 Task: 1.3.16 Create global action
Action: Mouse moved to (656, 54)
Screenshot: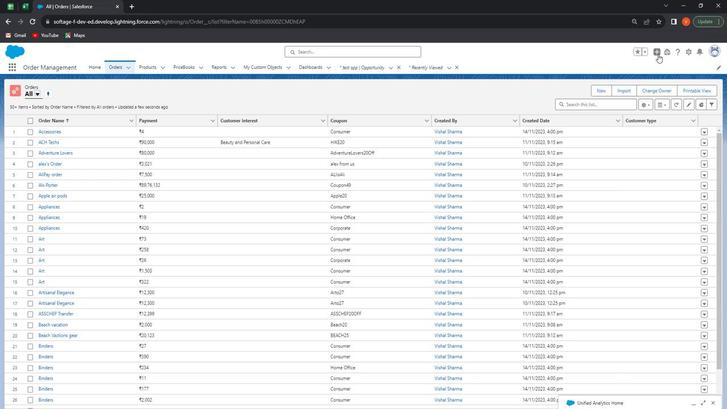 
Action: Mouse pressed left at (656, 54)
Screenshot: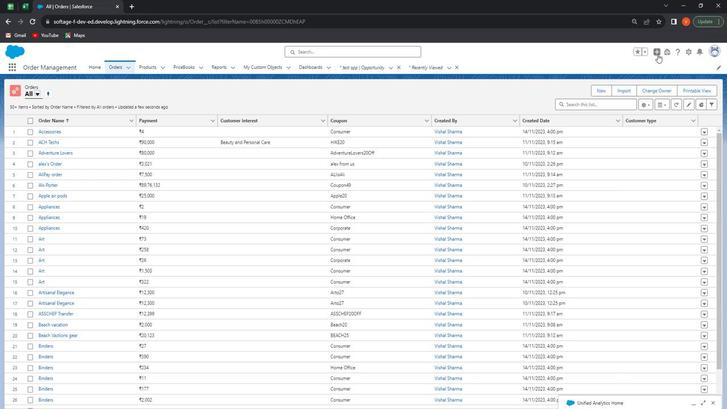 
Action: Mouse moved to (646, 68)
Screenshot: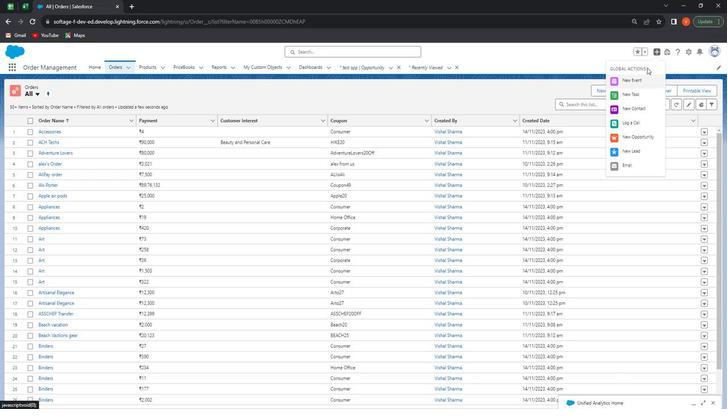 
Action: Mouse pressed left at (646, 68)
Screenshot: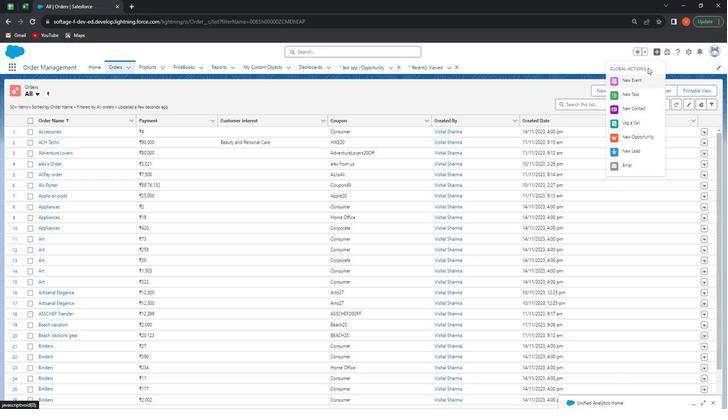 
Action: Mouse moved to (658, 52)
Screenshot: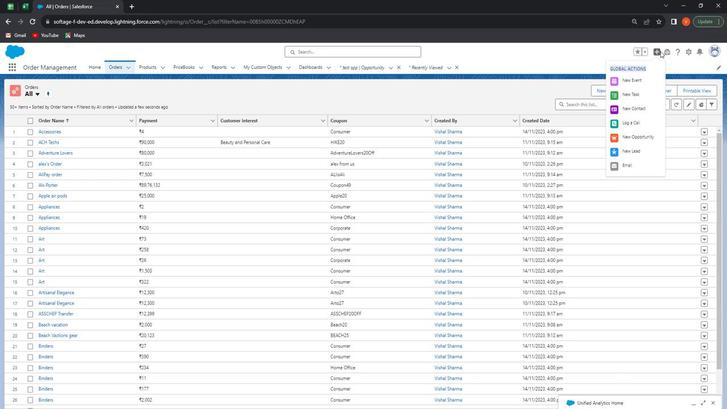 
Action: Mouse pressed left at (658, 52)
Screenshot: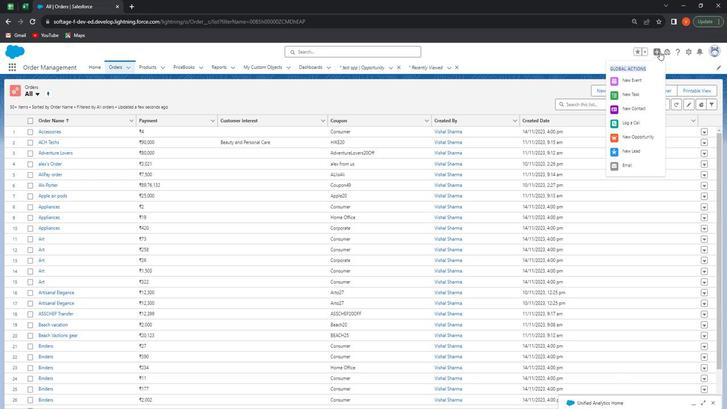 
Action: Mouse moved to (687, 53)
Screenshot: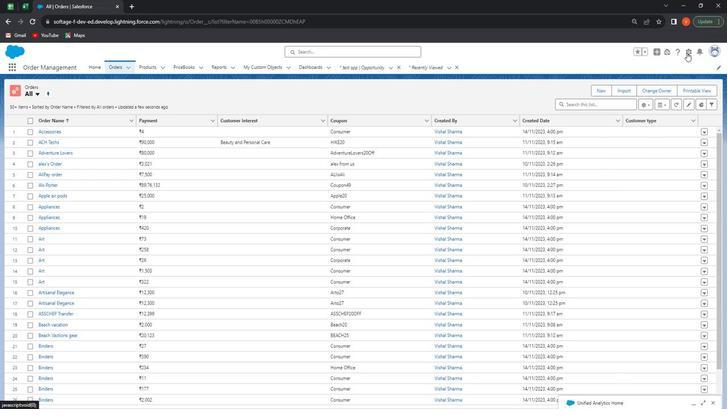 
Action: Mouse pressed left at (687, 53)
Screenshot: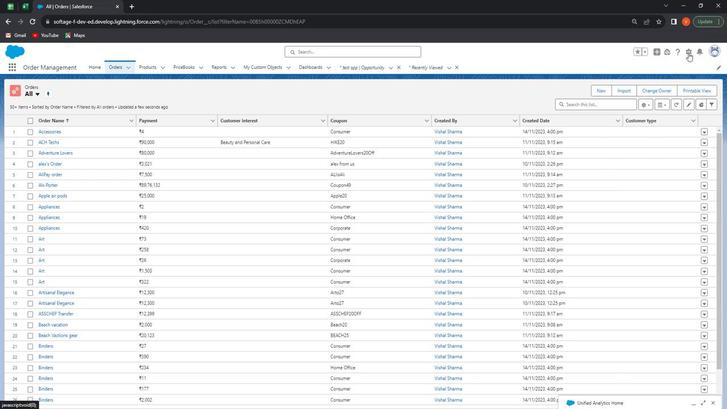 
Action: Mouse moved to (675, 71)
Screenshot: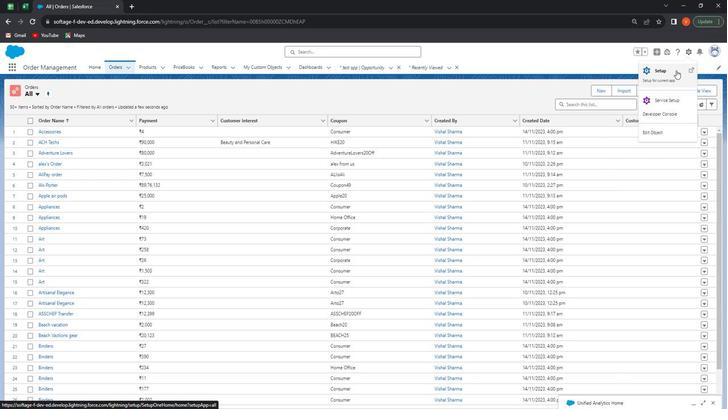 
Action: Mouse pressed left at (675, 71)
Screenshot: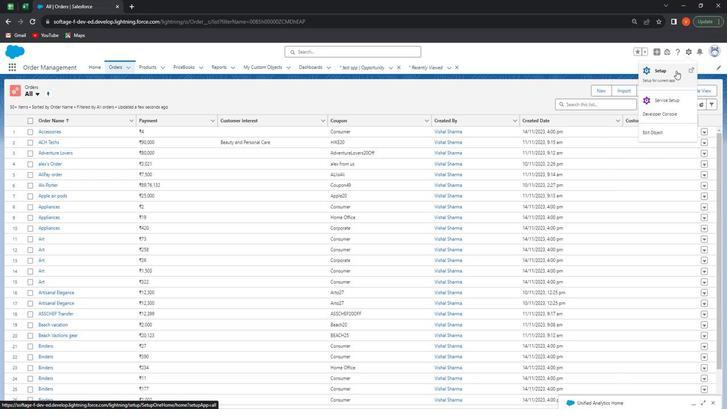 
Action: Mouse moved to (50, 86)
Screenshot: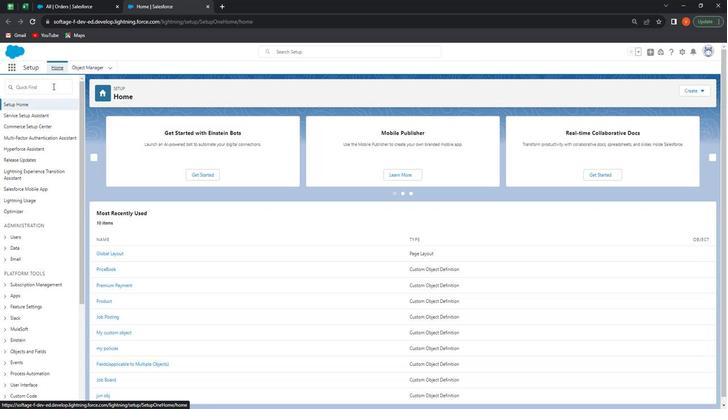
Action: Mouse pressed left at (50, 86)
Screenshot: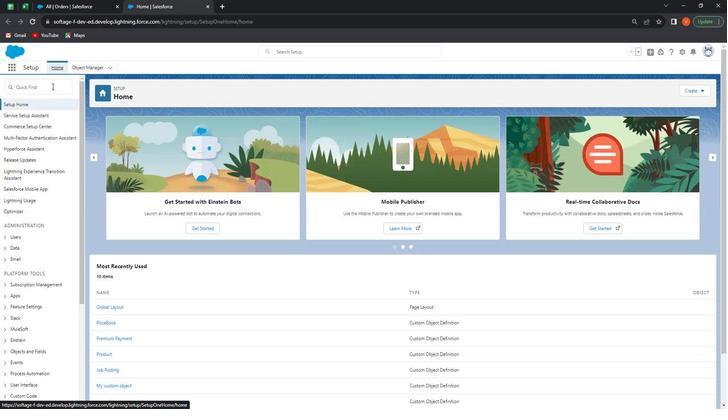 
Action: Mouse pressed left at (50, 86)
Screenshot: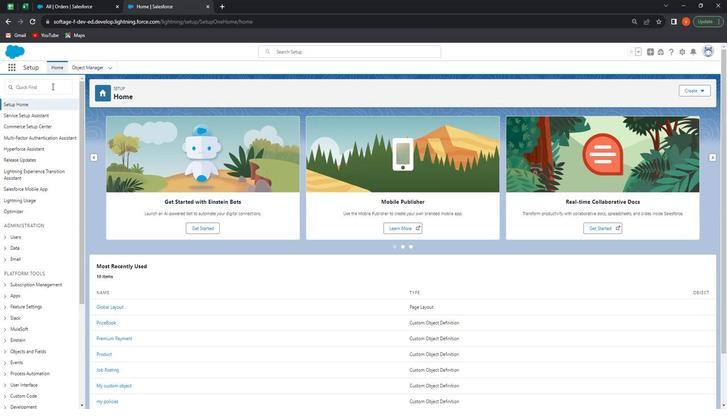 
Action: Key pressed <Key.shift>Global<Key.space>action
Screenshot: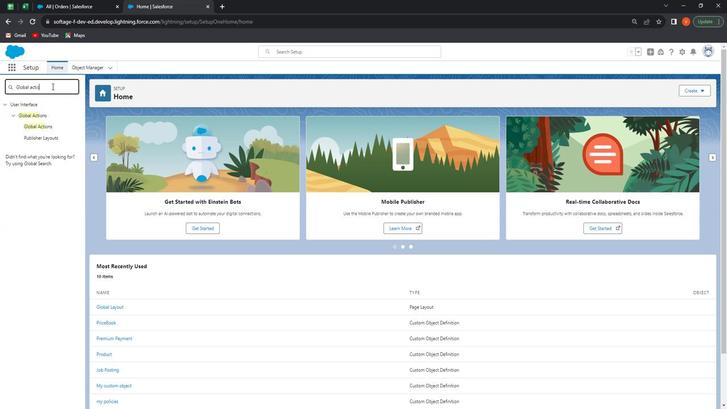 
Action: Mouse moved to (40, 126)
Screenshot: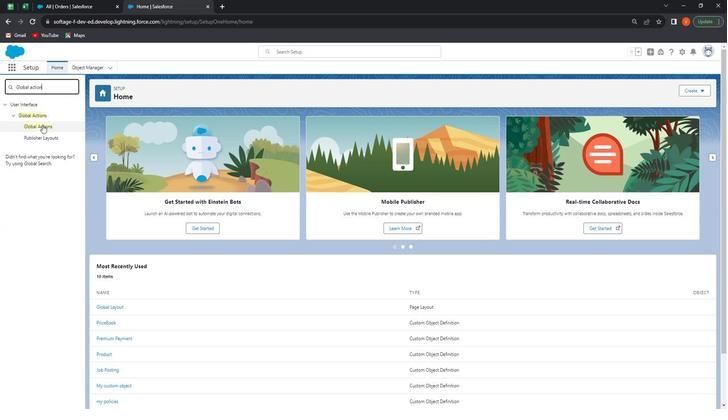 
Action: Mouse pressed left at (40, 126)
Screenshot: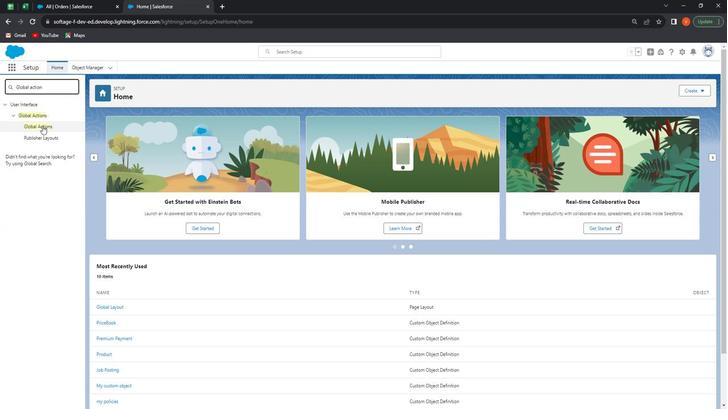 
Action: Mouse moved to (295, 153)
Screenshot: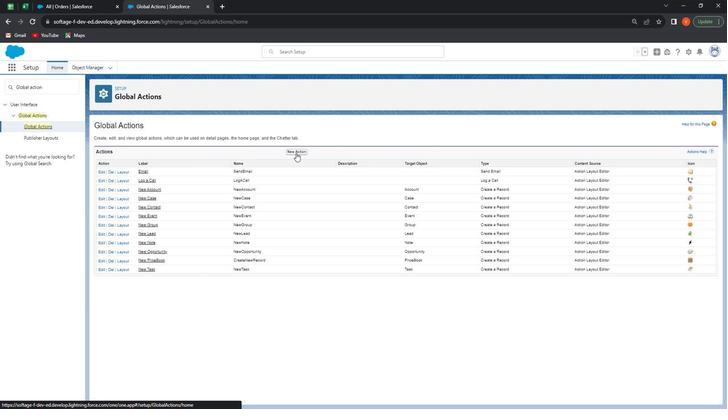 
Action: Mouse pressed left at (295, 153)
Screenshot: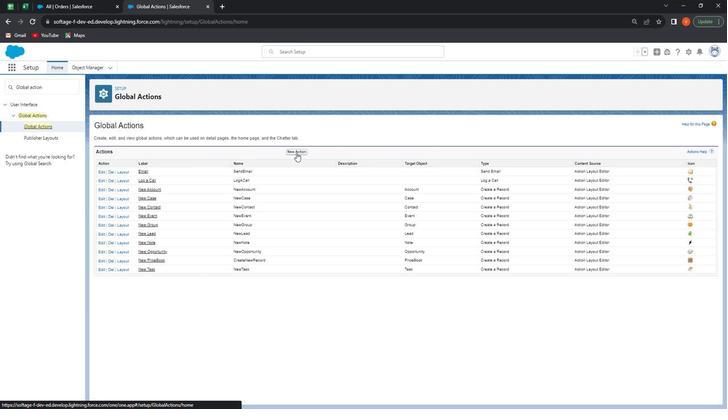 
Action: Mouse moved to (246, 167)
Screenshot: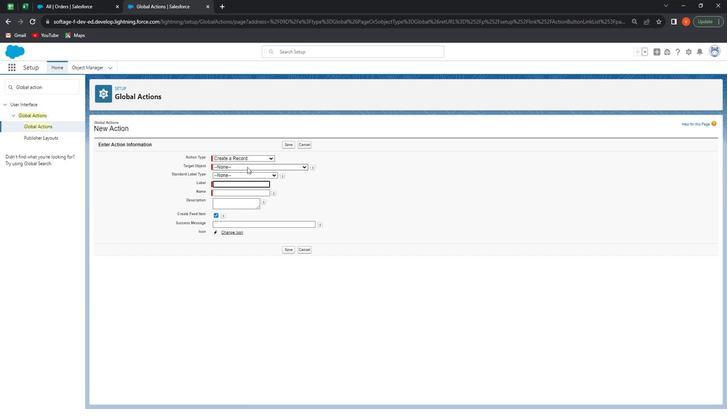 
Action: Mouse pressed left at (246, 167)
Screenshot: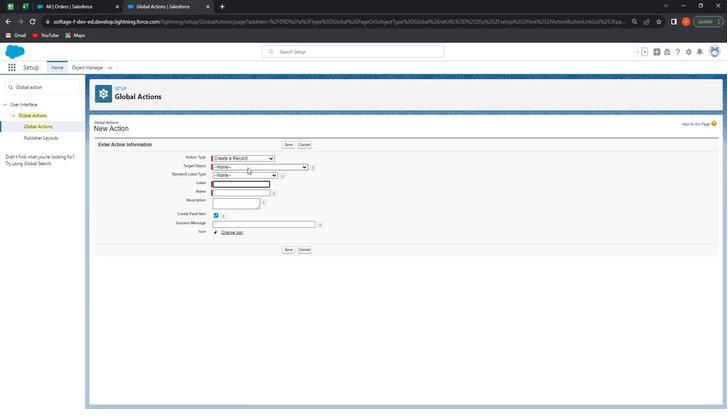 
Action: Mouse moved to (253, 248)
Screenshot: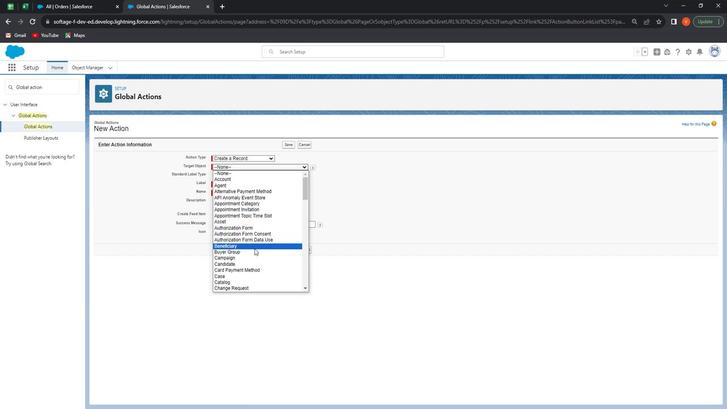 
Action: Mouse scrolled (253, 247) with delta (0, 0)
Screenshot: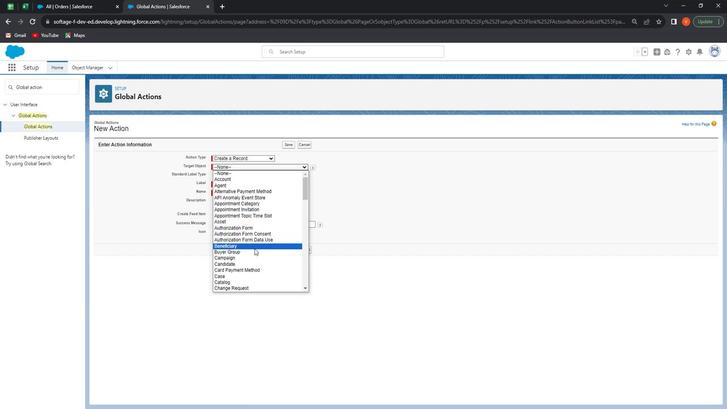 
Action: Mouse moved to (254, 248)
Screenshot: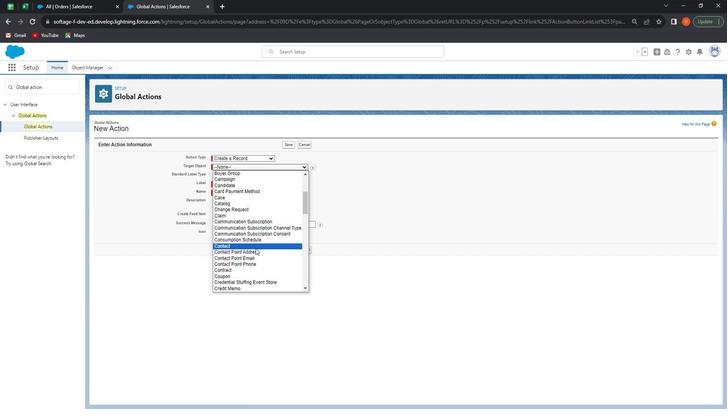 
Action: Mouse scrolled (254, 247) with delta (0, 0)
Screenshot: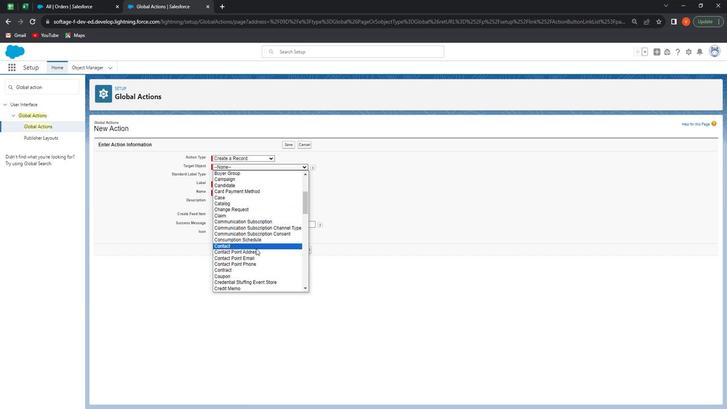 
Action: Key pressed <Key.down><Key.down><Key.down><Key.down><Key.down><Key.down><Key.down><Key.down><Key.down><Key.down><Key.down><Key.down><Key.down><Key.down><Key.down><Key.down><Key.down><Key.down><Key.down><Key.down><Key.down><Key.down><Key.down><Key.down><Key.down><Key.down><Key.down><Key.down><Key.down><Key.down><Key.down><Key.enter>
Screenshot: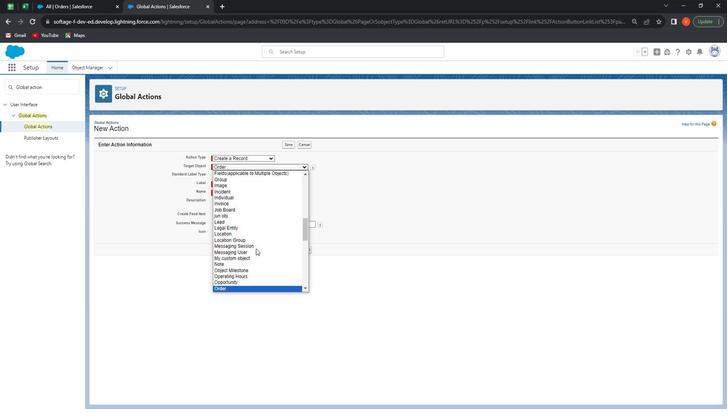 
Action: Mouse moved to (248, 185)
Screenshot: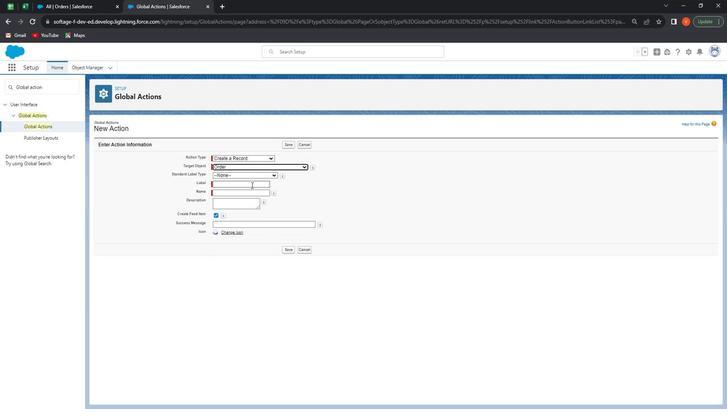 
Action: Mouse pressed left at (248, 185)
Screenshot: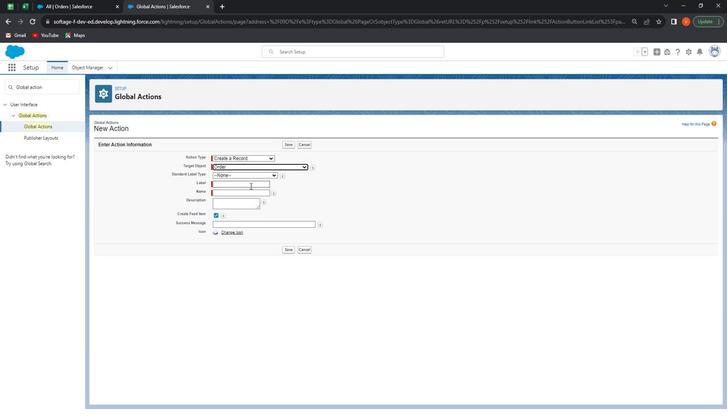 
Action: Key pressed <Key.shift>Create<Key.space><Key.shift><Key.backspace><Key.backspace><Key.backspace><Key.backspace><Key.backspace><Key.backspace><Key.backspace><Key.backspace><Key.backspace><Key.backspace><Key.backspace><Key.backspace><Key.backspace><Key.shift>New<Key.space><Key.shift><Key.shift><Key.shift><Key.shift>Order
Screenshot: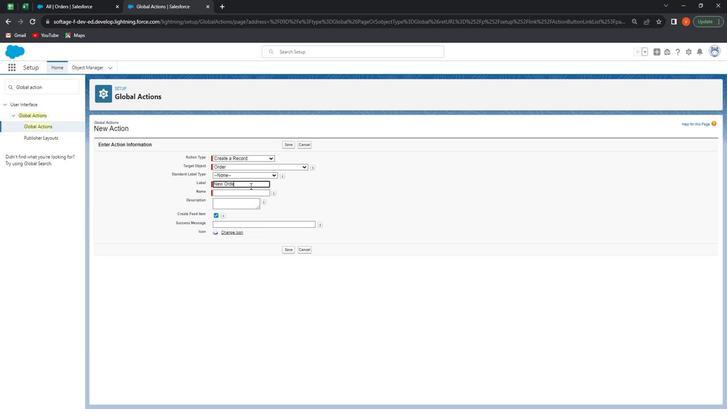 
Action: Mouse moved to (246, 196)
Screenshot: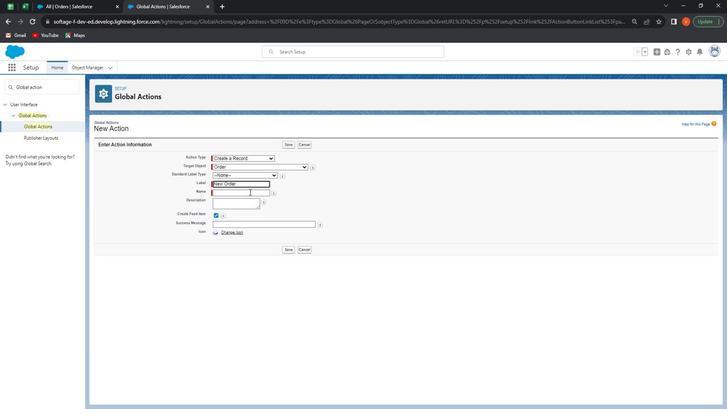
Action: Mouse pressed left at (246, 196)
Screenshot: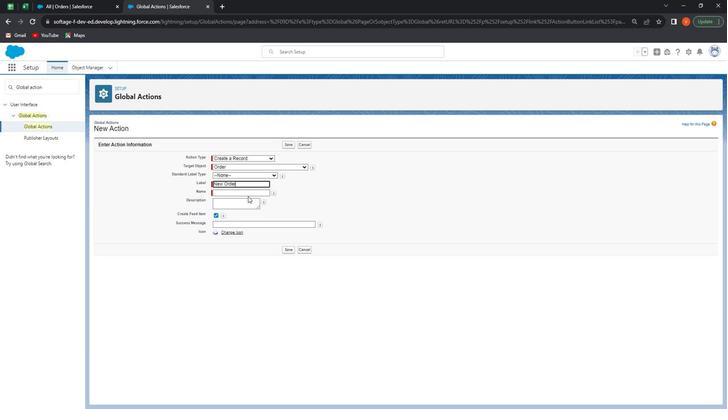 
Action: Mouse moved to (227, 203)
Screenshot: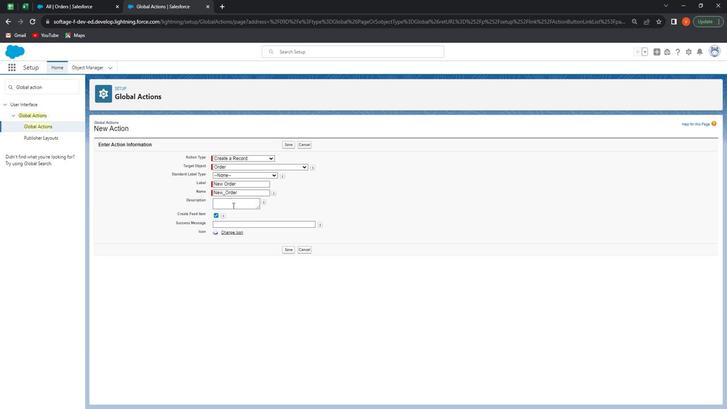 
Action: Mouse pressed left at (227, 203)
Screenshot: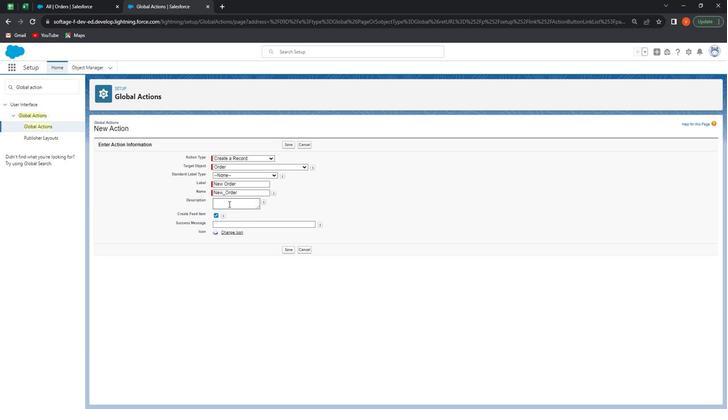 
Action: Key pressed <Key.shift><Key.shift><Key.shift><Key.shift><Key.shift><Key.shift>Create<Key.space><Key.shift>New<Key.space><Key.shift>Record<Key.space>from<Key.space><Key.shift>Global<Key.space>action<Key.space>it<Key.space>is<Key.space>easy<Key.space>to<Key.space>create<Key.space>records<Key.space>from<Key.space>f<Key.backspace>global<Key.space>action<Key.space>its<Key.space>fast<Key.space>and<Key.space>easy.<Key.space>thanl<Key.backspace><Key.backspace><Key.backspace><Key.backspace><Key.backspace><Key.shift>Thab<Key.backspace>nks<Key.space>fi<Key.backspace>or<Key.space>reading.
Screenshot: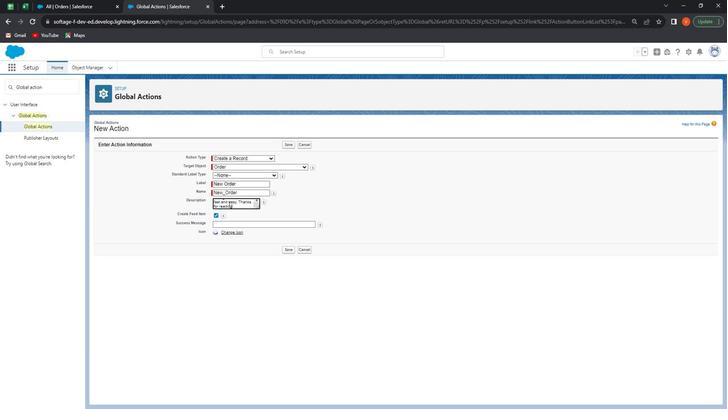 
Action: Mouse moved to (232, 221)
Screenshot: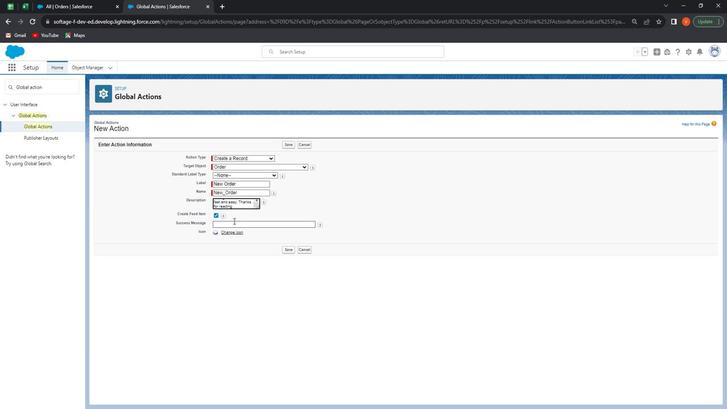 
Action: Mouse pressed left at (232, 221)
Screenshot: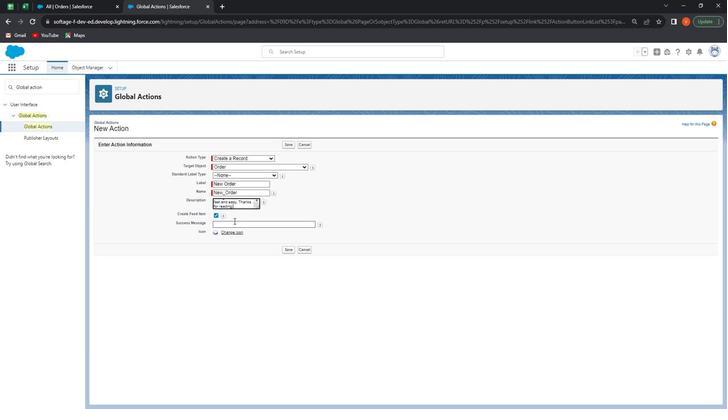 
Action: Mouse moved to (244, 227)
Screenshot: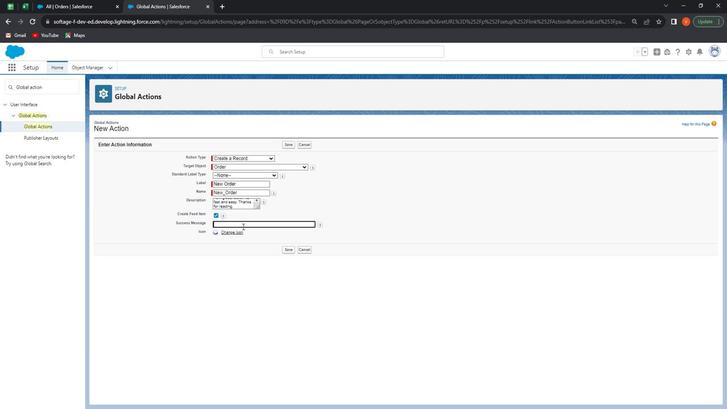 
Action: Key pressed <Key.shift><Key.shift><Key.shift><Key.shift><Key.shift><Key.shift><Key.shift><Key.shift><Key.shift><Key.shift><Key.shift><Key.shift><Key.shift><Key.shift><Key.shift><Key.shift><Key.shift><Key.shift><Key.shift><Key.shift><Key.shift><Key.shift><Key.shift><Key.shift><Key.shift><Key.shift><Key.shift><Key.shift><Key.shift><Key.shift><Key.shift><Key.shift><Key.shift><Key.shift><Key.shift><Key.shift><Key.shift><Key.shift><Key.shift><Key.shift><Key.shift><Key.shift><Key.shift><Key.shift><Key.shift><Key.shift><Key.shift><Key.shift><Key.shift><Key.shift><Key.shift><Key.shift><Key.shift><Key.shift><Key.shift><Key.shift>You<Key.space>have<Key.space>created<Key.space>rec<Key.backspace><Key.backspace><Key.backspace><Key.shift>Order<Key.space><Key.shift>Record<Key.space>successfully<Key.space>
Screenshot: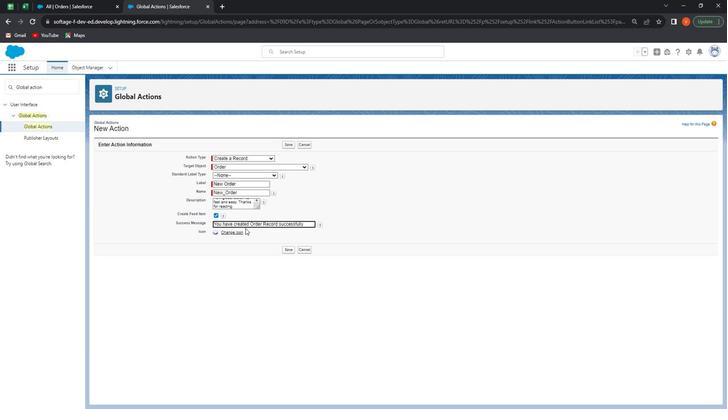 
Action: Mouse moved to (319, 228)
Screenshot: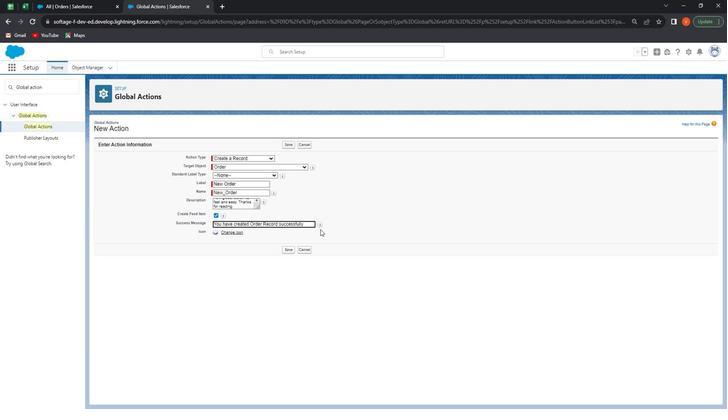 
Action: Key pressed <Key.shift>Thanks<Key.shift>!!
Screenshot: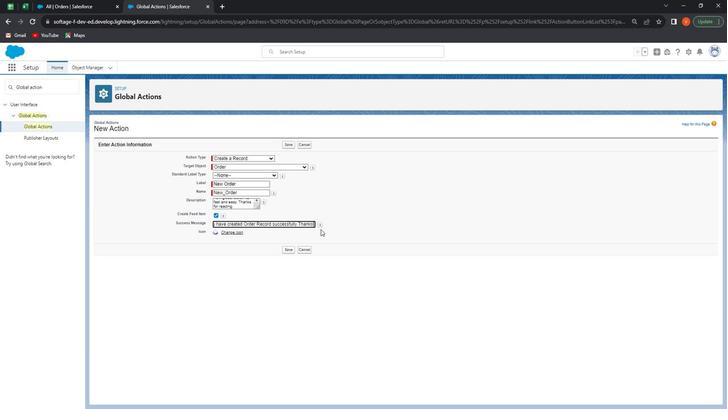 
Action: Mouse moved to (289, 248)
Screenshot: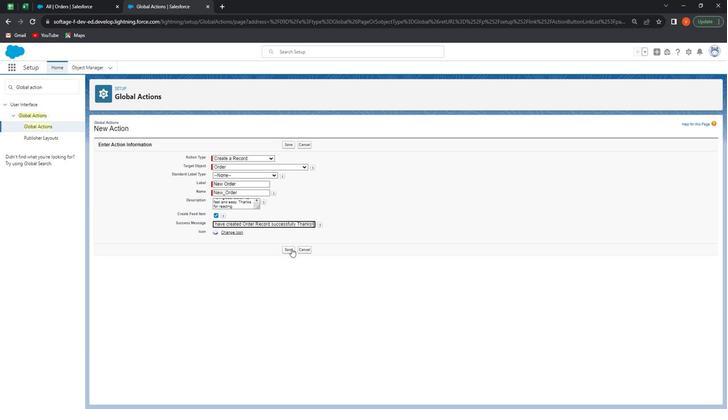 
Action: Mouse pressed left at (289, 248)
Screenshot: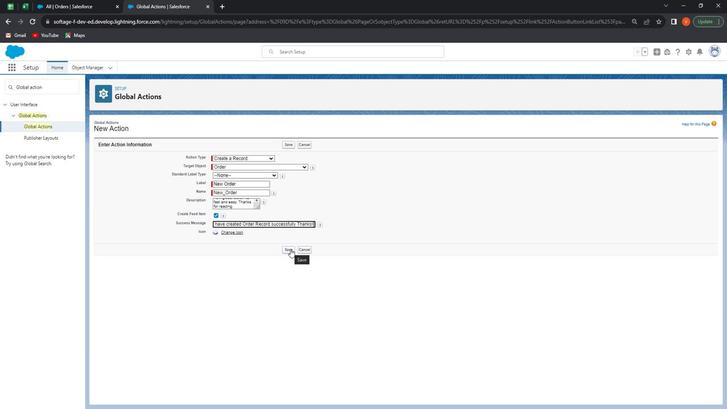 
Action: Mouse moved to (212, 147)
Screenshot: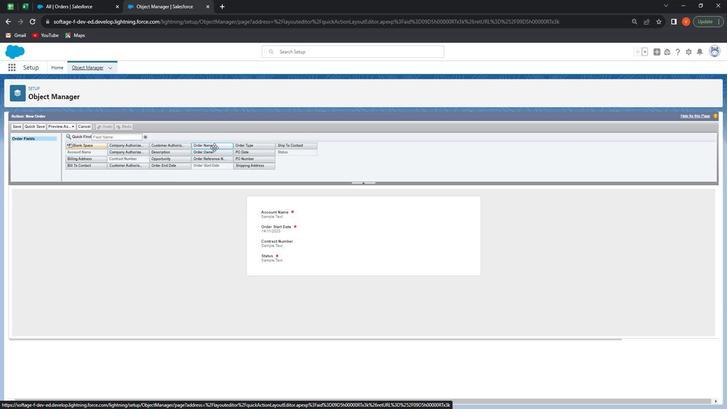 
Action: Mouse pressed left at (212, 147)
Screenshot: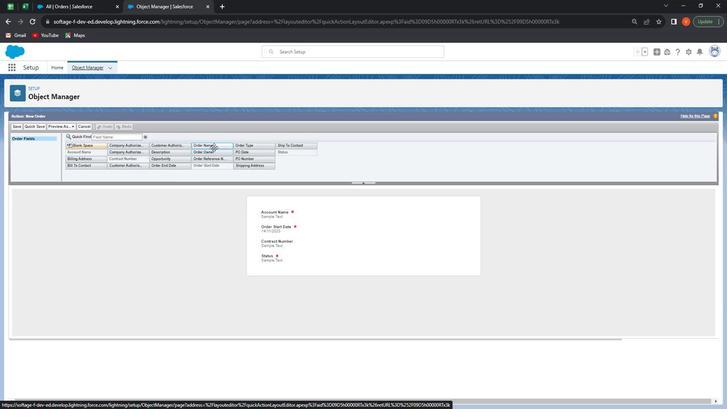 
Action: Mouse moved to (255, 147)
Screenshot: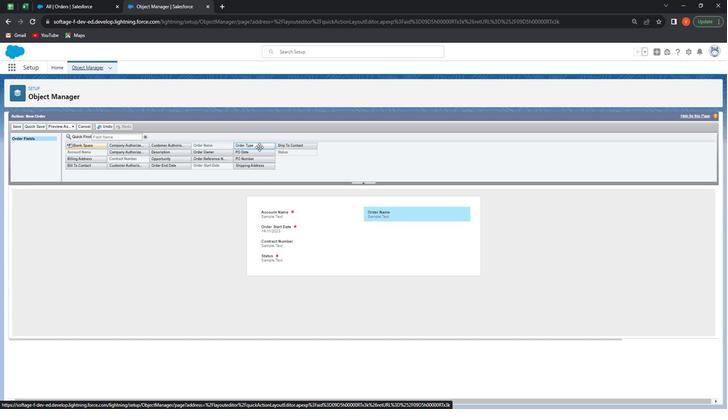 
Action: Mouse pressed left at (255, 147)
Screenshot: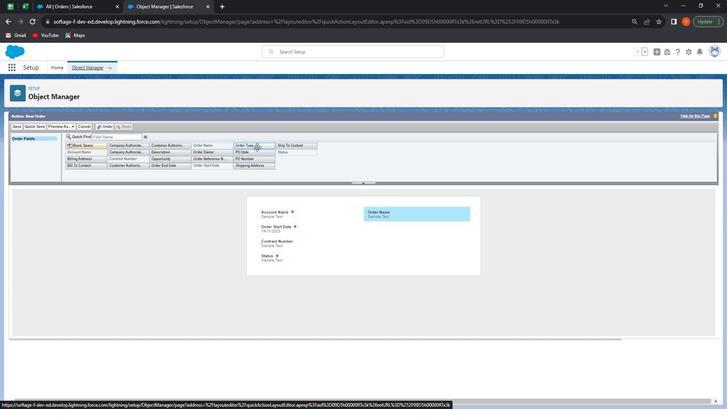 
Action: Mouse moved to (253, 168)
Screenshot: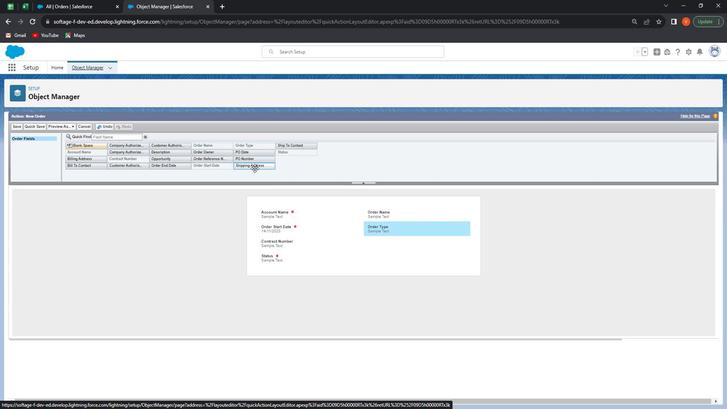 
Action: Mouse pressed left at (253, 168)
Screenshot: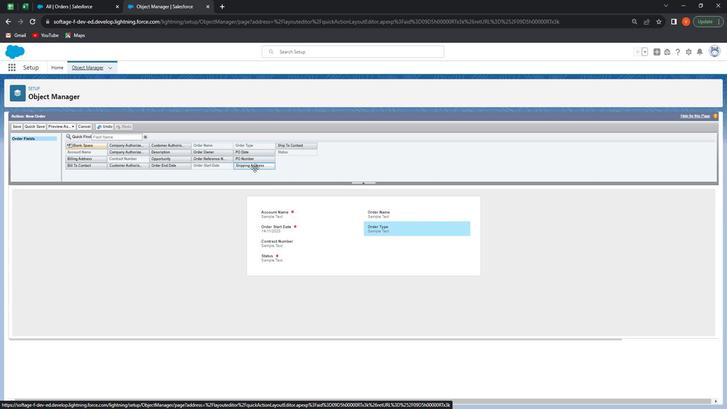 
Action: Mouse moved to (87, 160)
Screenshot: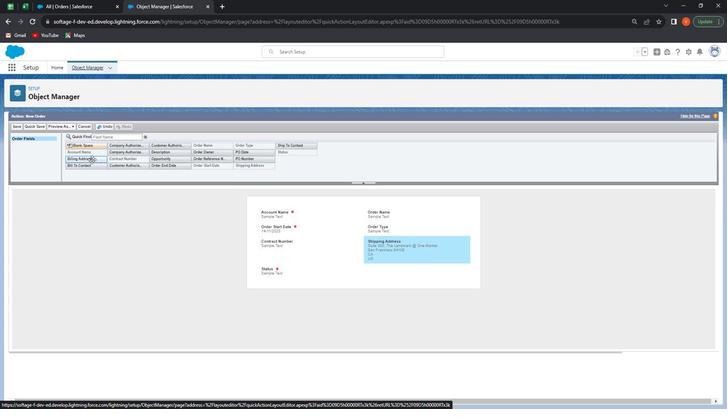 
Action: Mouse pressed left at (87, 160)
Screenshot: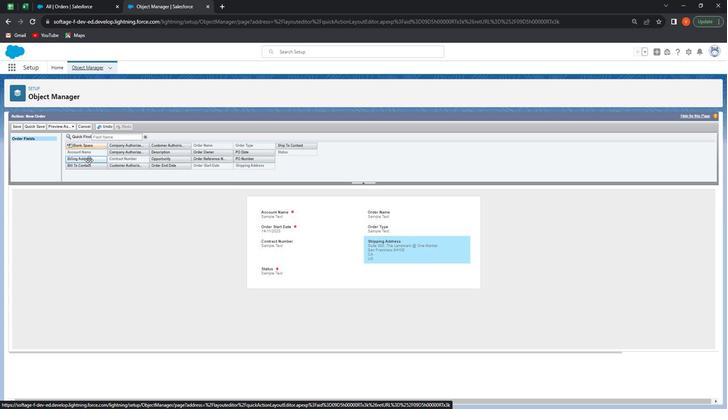 
Action: Mouse moved to (169, 153)
Screenshot: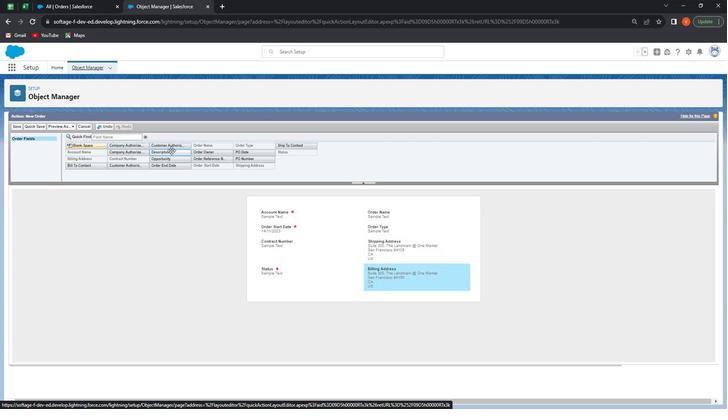 
Action: Mouse pressed left at (169, 153)
Screenshot: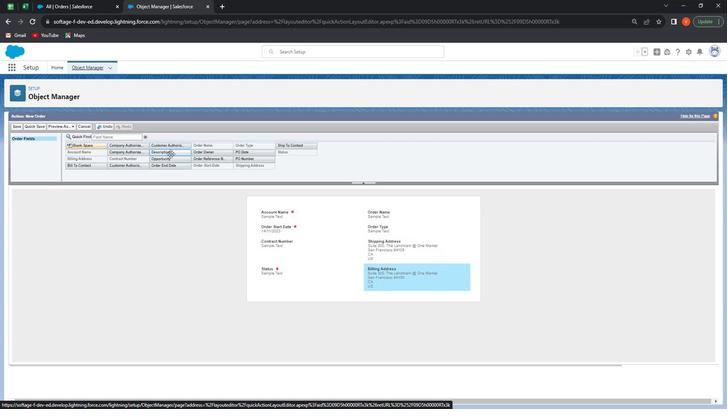 
Action: Mouse moved to (19, 126)
Screenshot: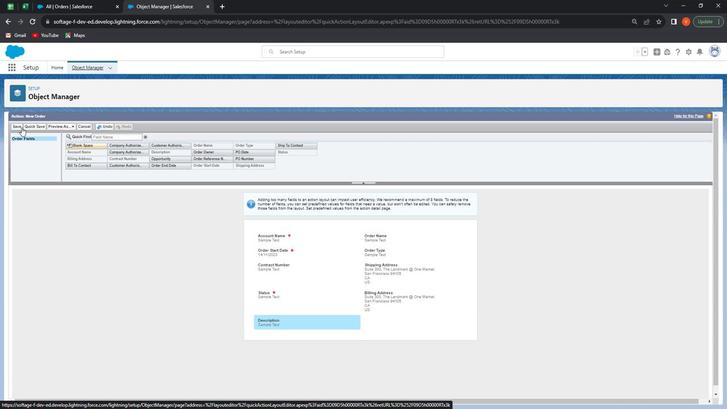
Action: Mouse pressed left at (19, 126)
Screenshot: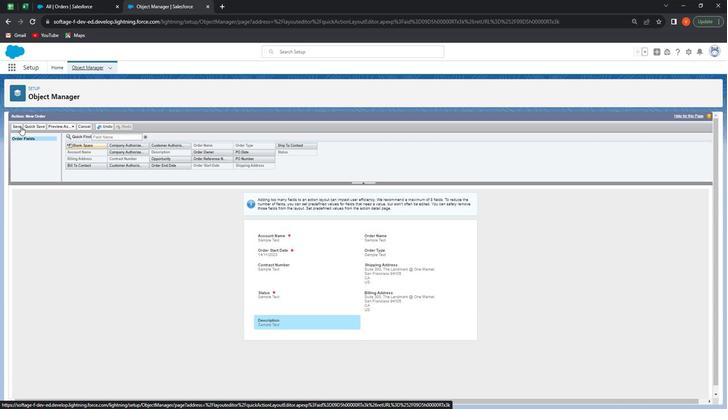 
Action: Mouse moved to (61, 68)
Screenshot: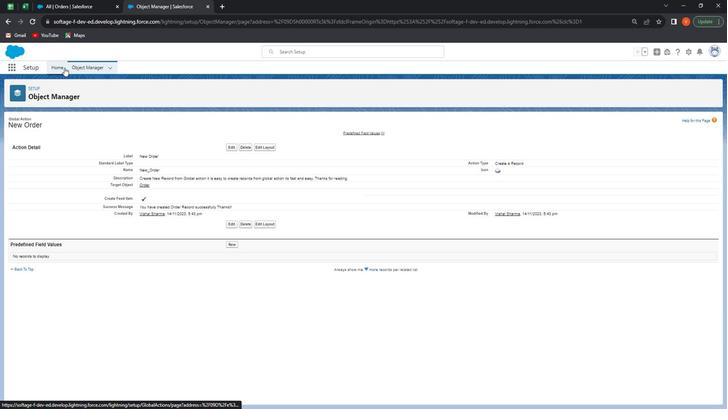 
Action: Mouse pressed left at (61, 68)
Screenshot: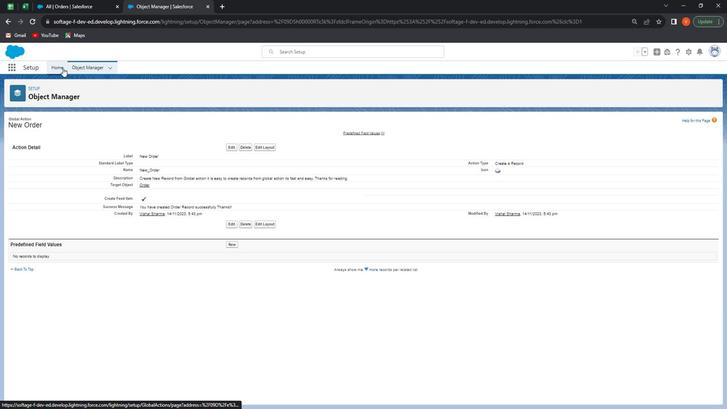 
Action: Mouse moved to (47, 123)
Screenshot: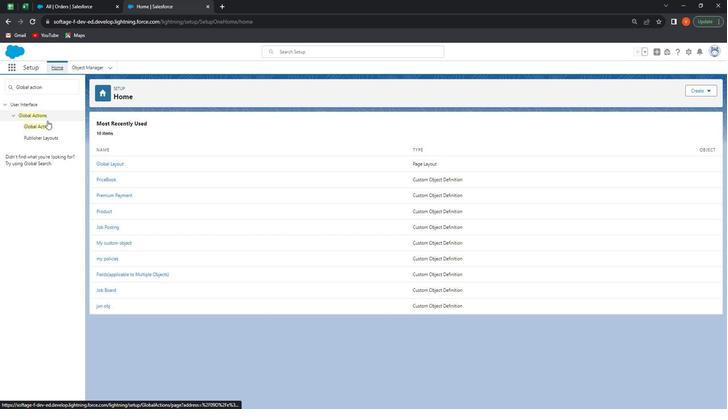 
Action: Mouse pressed left at (47, 123)
Screenshot: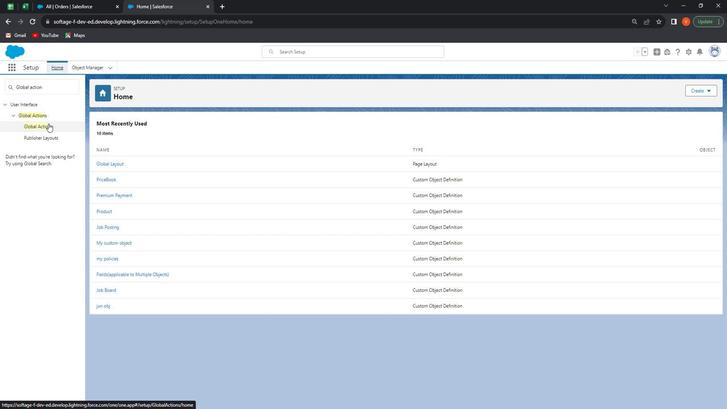 
Action: Mouse moved to (39, 138)
Screenshot: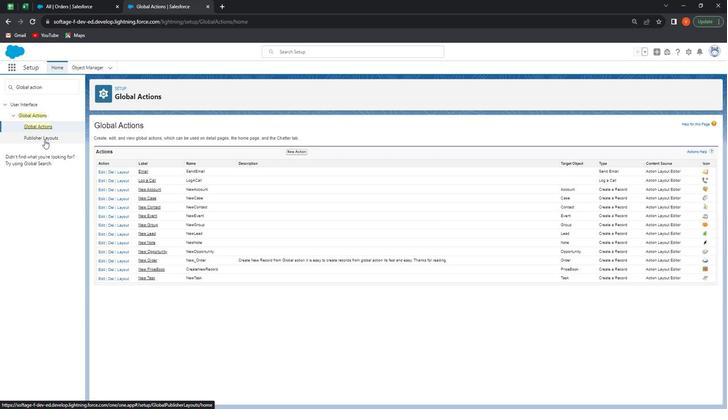 
Action: Mouse pressed left at (39, 138)
Screenshot: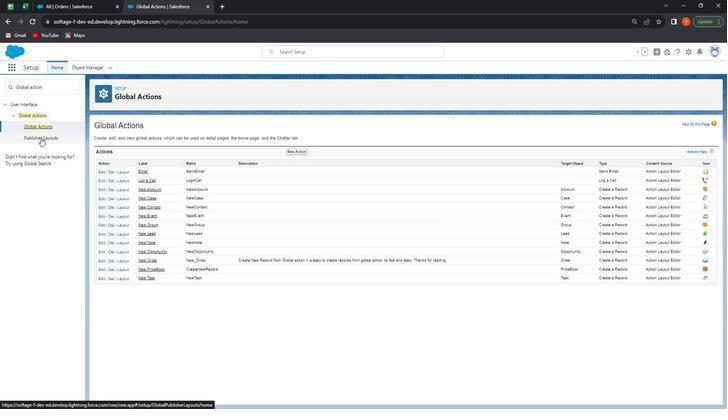 
Action: Mouse moved to (102, 176)
Screenshot: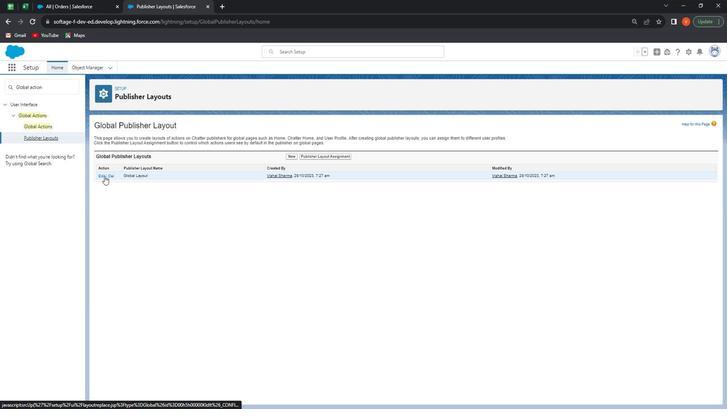 
Action: Mouse pressed left at (102, 176)
Screenshot: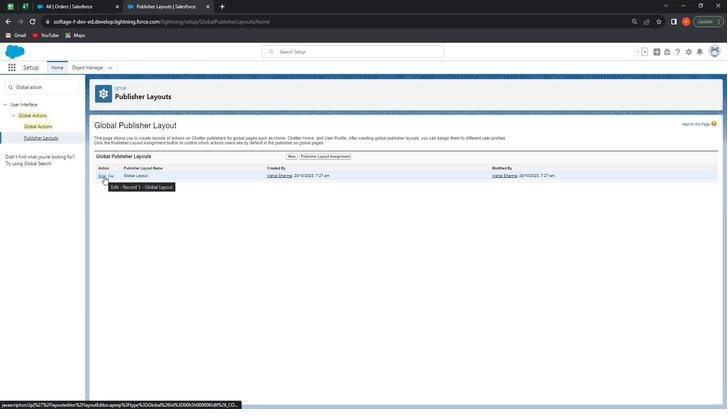 
Action: Mouse moved to (133, 147)
Screenshot: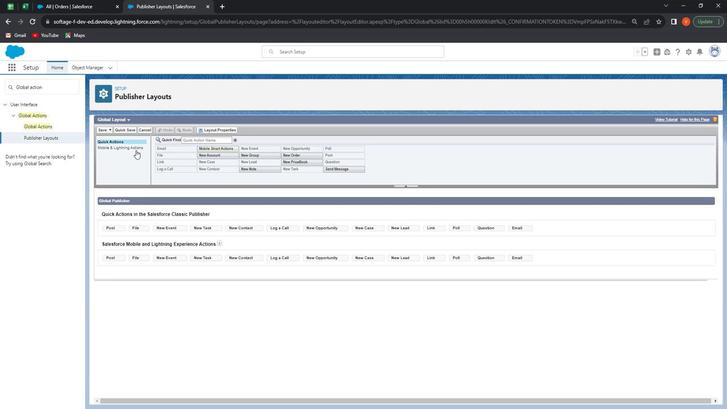 
Action: Mouse pressed left at (133, 147)
Screenshot: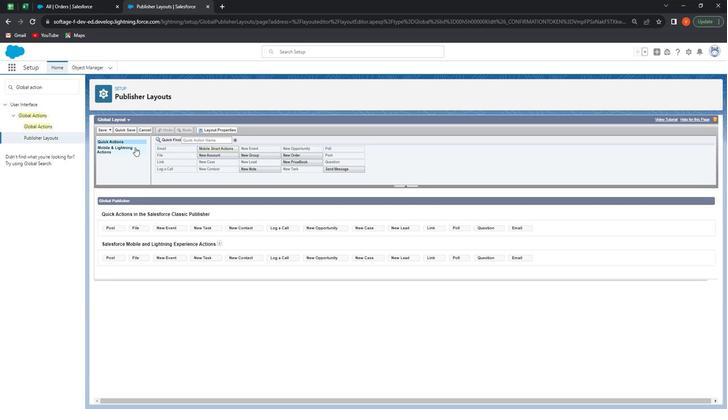 
Action: Mouse moved to (298, 161)
Screenshot: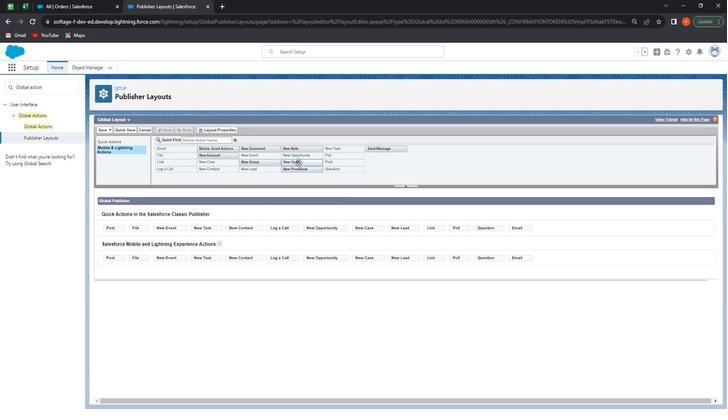 
Action: Mouse pressed left at (298, 161)
Screenshot: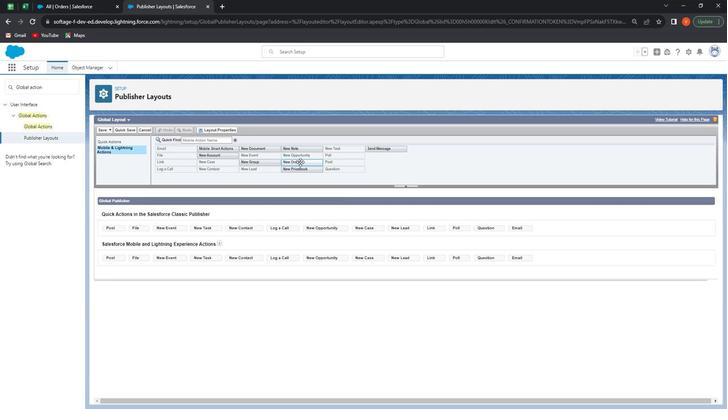 
Action: Mouse moved to (657, 53)
Screenshot: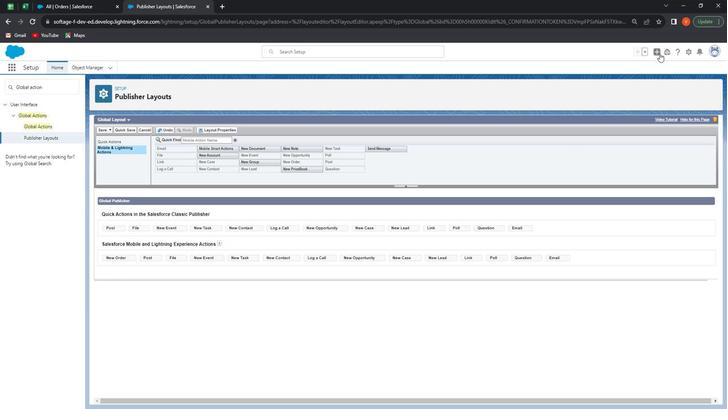 
Action: Mouse pressed left at (657, 53)
Screenshot: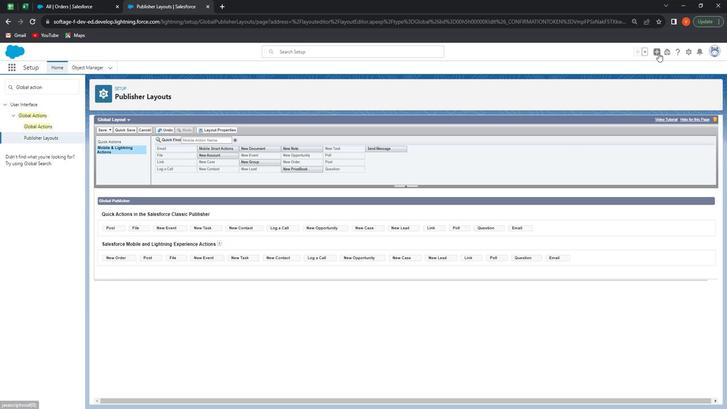 
Action: Mouse moved to (206, 300)
Screenshot: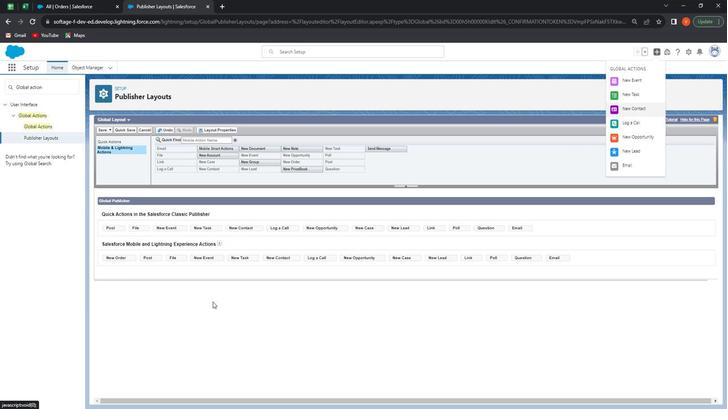 
Action: Mouse pressed left at (206, 300)
Screenshot: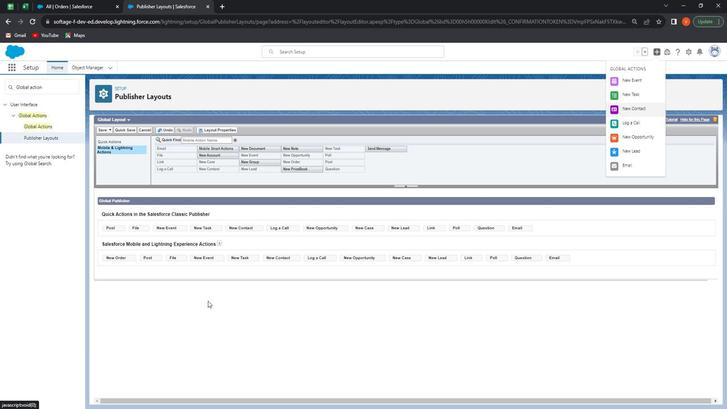 
Action: Mouse moved to (115, 256)
Screenshot: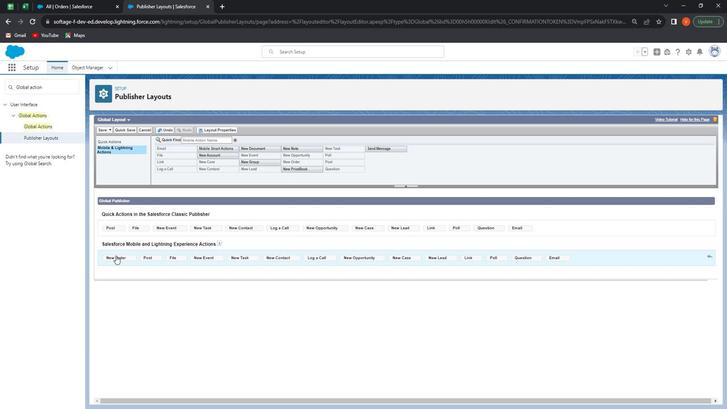 
Action: Mouse pressed left at (115, 256)
Screenshot: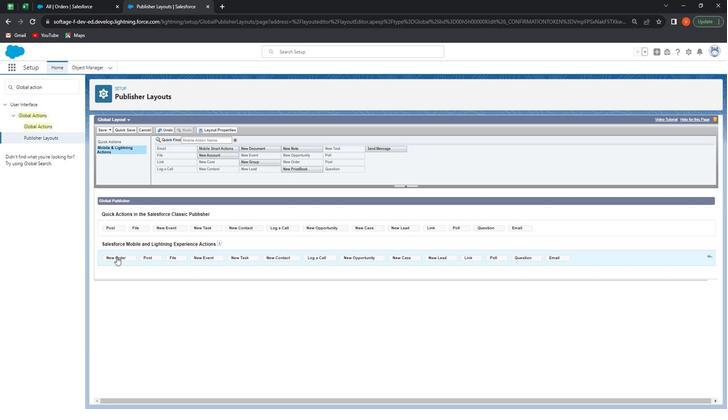 
Action: Mouse moved to (551, 257)
Screenshot: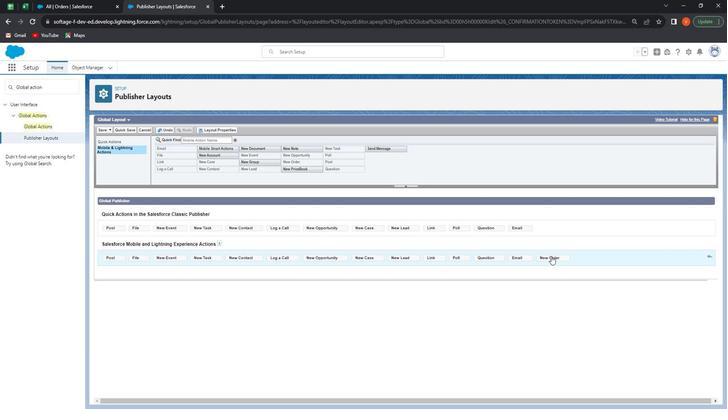 
Action: Mouse pressed left at (551, 257)
Screenshot: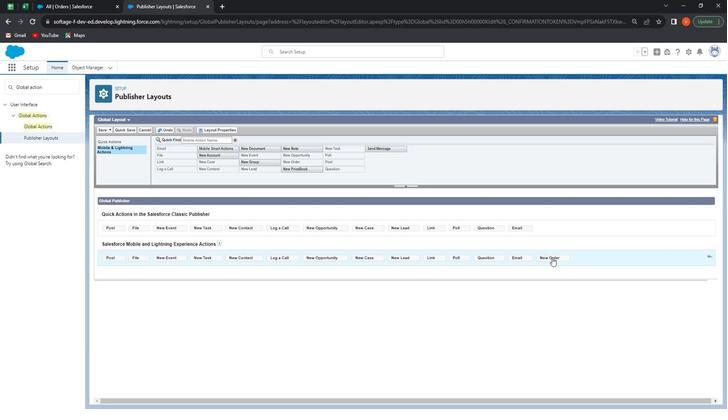 
Action: Mouse moved to (100, 130)
Screenshot: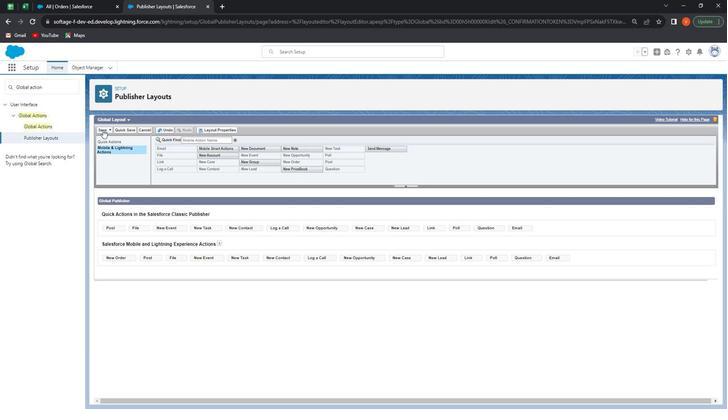 
Action: Mouse pressed left at (100, 130)
Screenshot: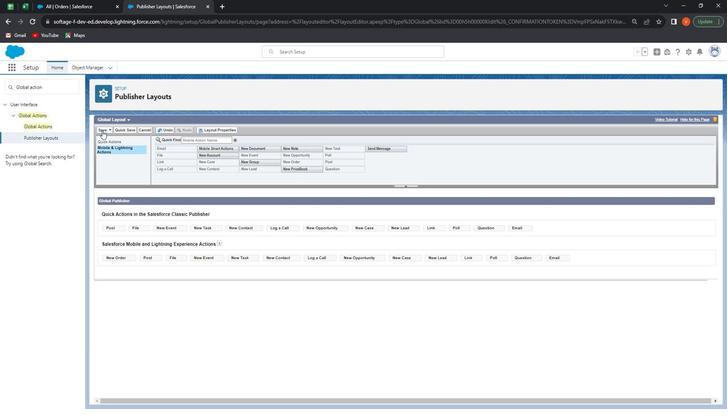 
Action: Mouse moved to (30, 17)
Screenshot: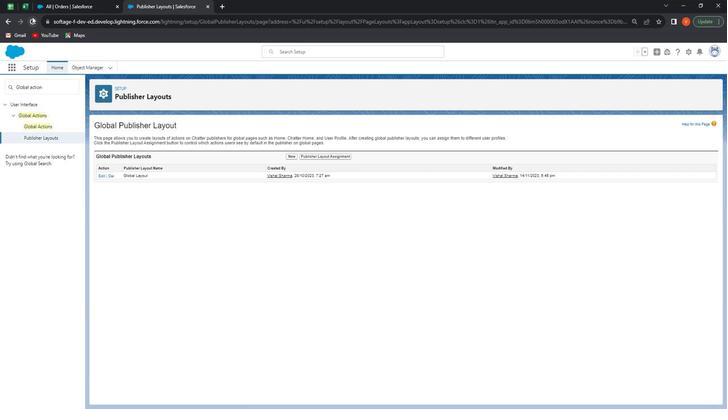 
Action: Mouse pressed left at (30, 17)
Screenshot: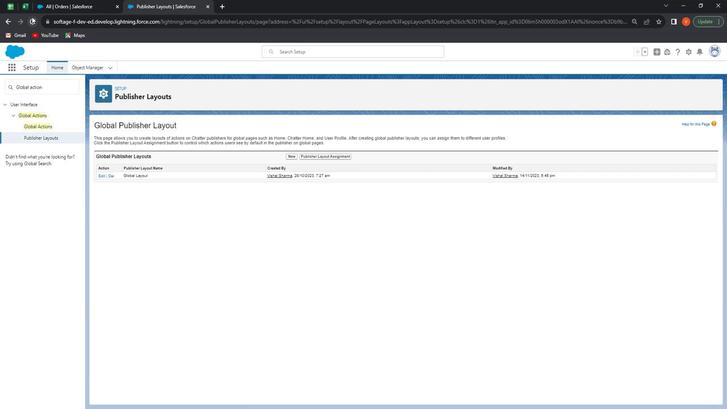 
Action: Mouse moved to (656, 52)
Screenshot: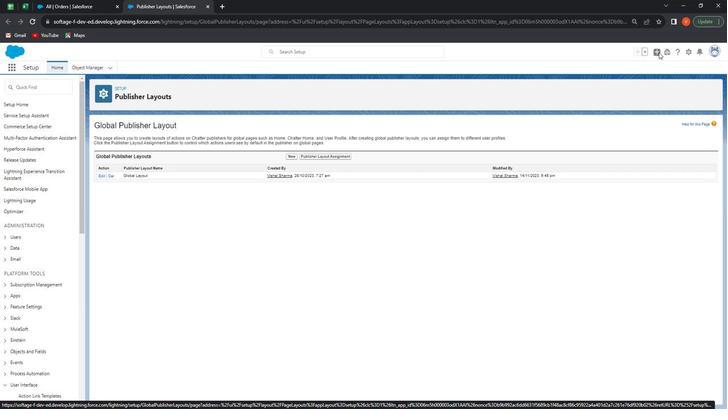 
Action: Mouse pressed left at (656, 52)
Screenshot: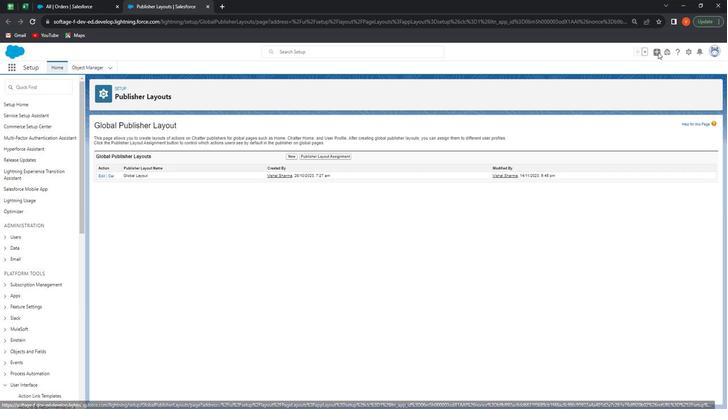 
Action: Mouse moved to (626, 79)
Screenshot: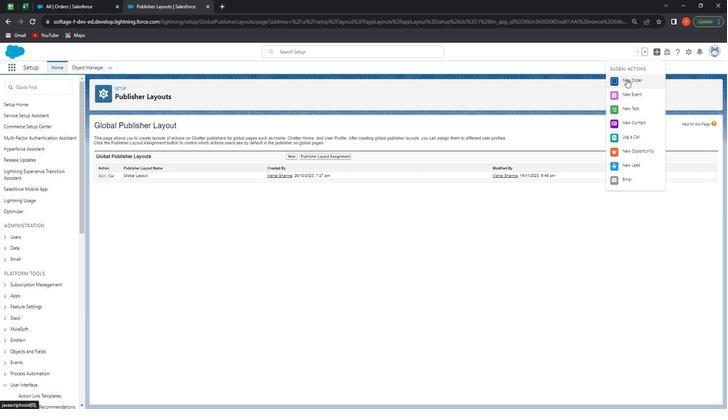 
Action: Mouse pressed left at (626, 79)
Screenshot: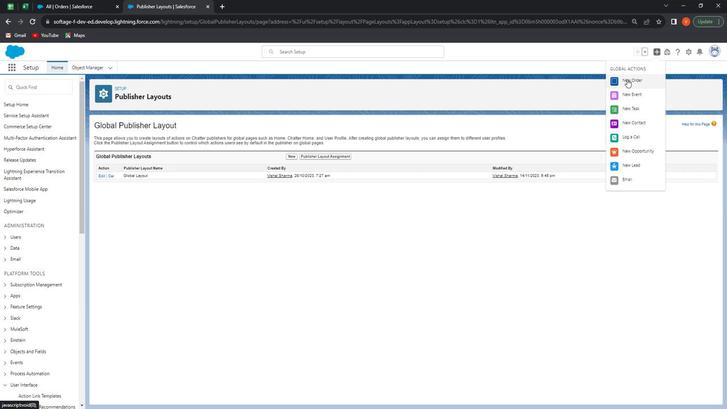
Action: Mouse moved to (611, 278)
Screenshot: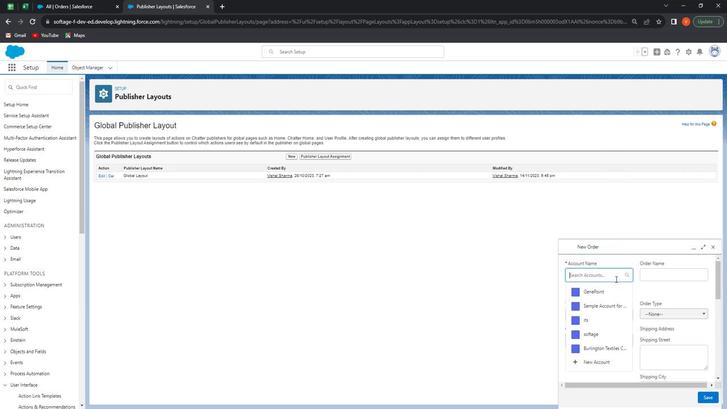 
Action: Mouse pressed left at (611, 278)
Screenshot: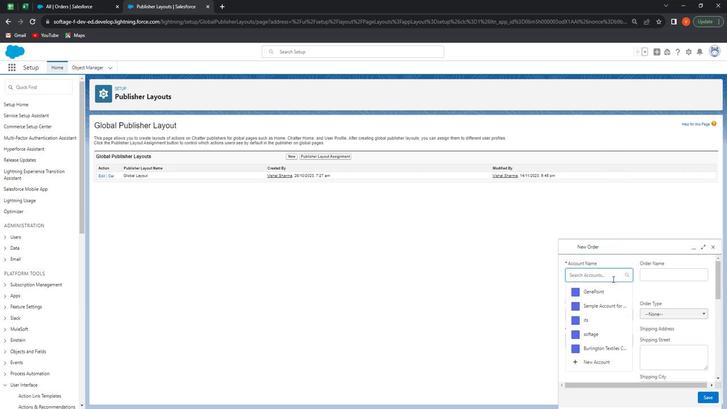 
Action: Mouse moved to (606, 294)
Screenshot: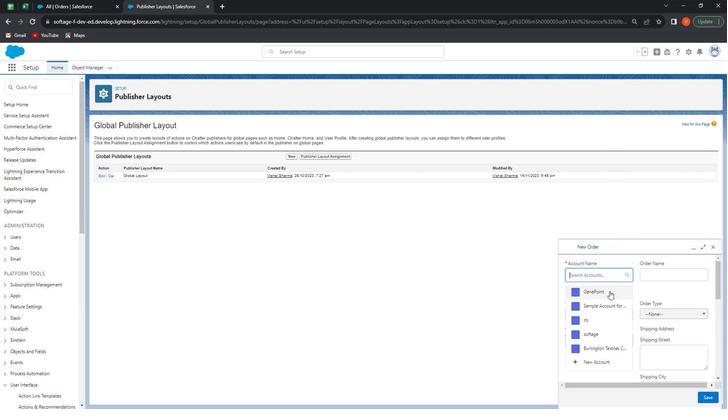 
Action: Mouse pressed left at (606, 294)
Screenshot: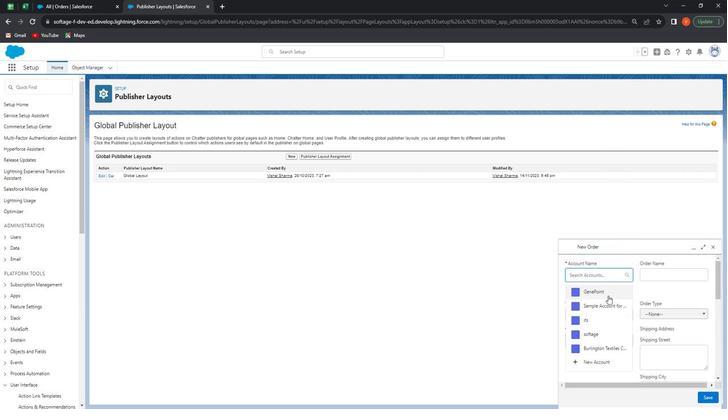 
Action: Mouse moved to (651, 278)
Screenshot: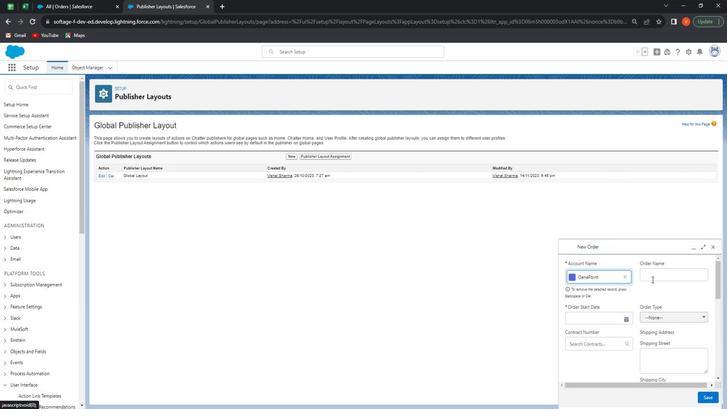 
Action: Mouse pressed left at (651, 278)
Screenshot: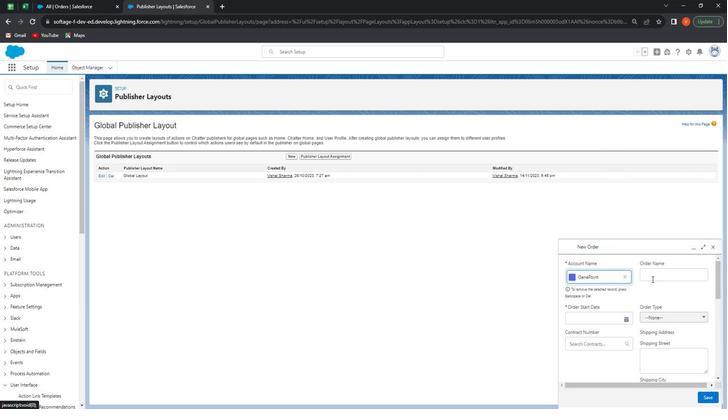 
Action: Key pressed <Key.shift>Test<Key.space>order<Key.space>from<Key.space>global<Key.space>action
Screenshot: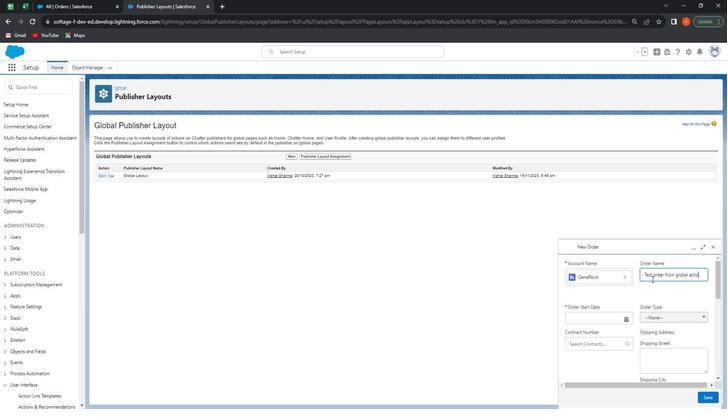 
Action: Mouse moved to (597, 314)
Screenshot: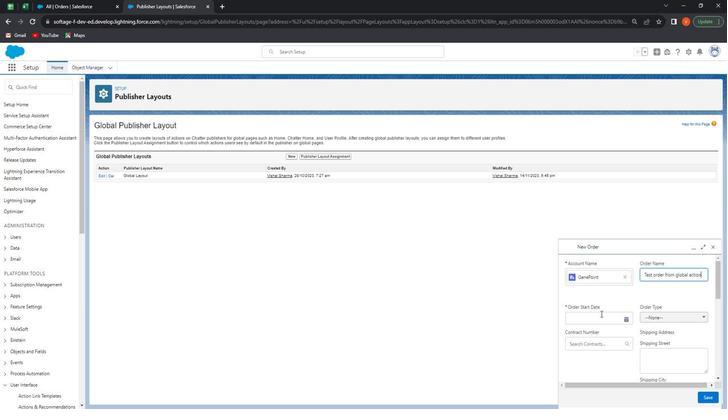 
Action: Mouse pressed left at (597, 314)
Screenshot: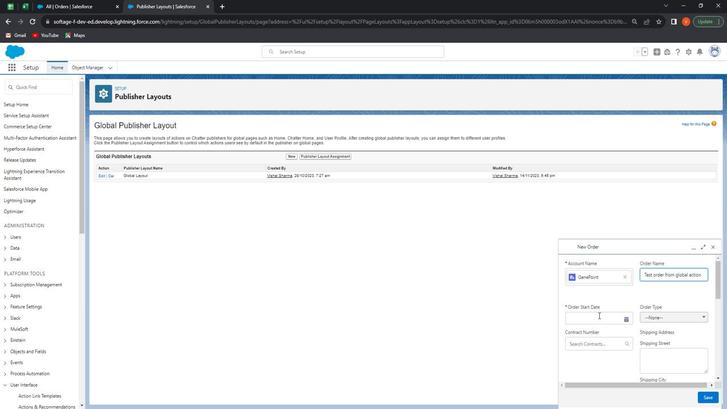 
Action: Mouse moved to (615, 331)
Screenshot: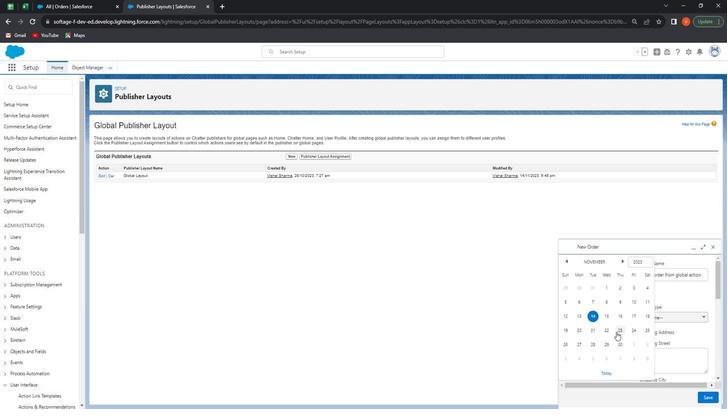 
Action: Mouse pressed left at (615, 331)
Screenshot: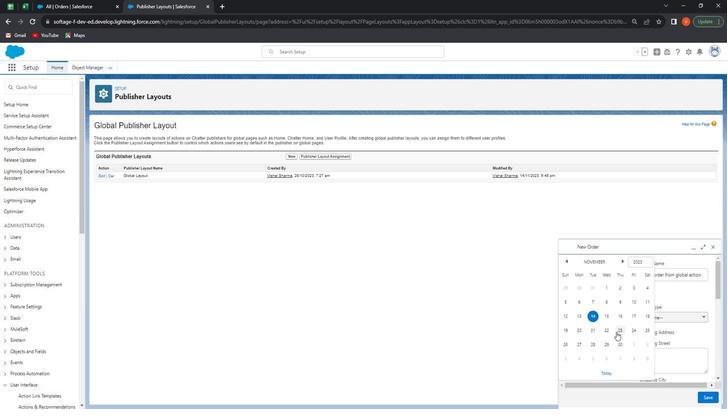 
Action: Mouse moved to (657, 318)
Screenshot: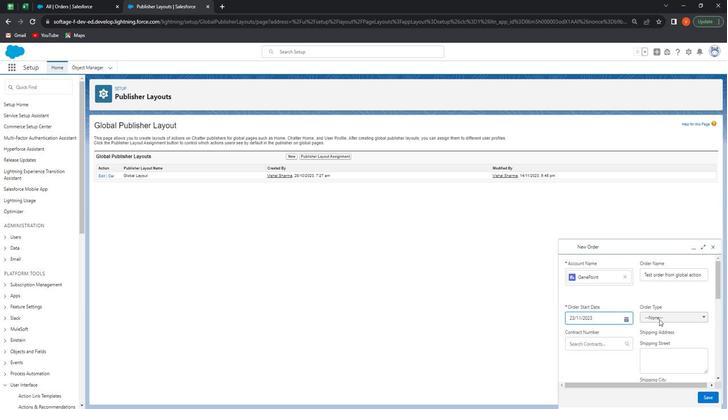
Action: Mouse pressed left at (657, 318)
Screenshot: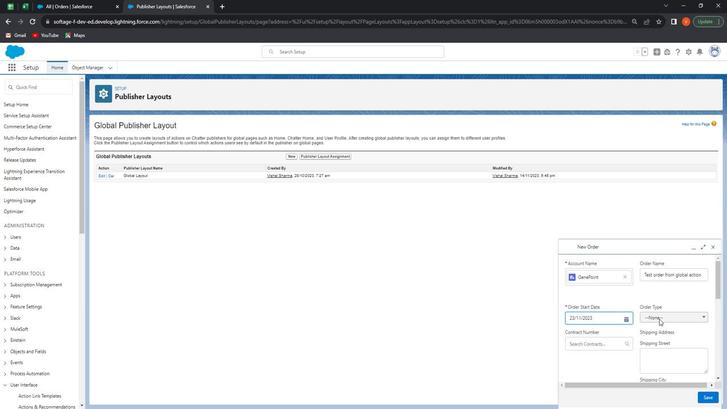
Action: Mouse moved to (611, 344)
Screenshot: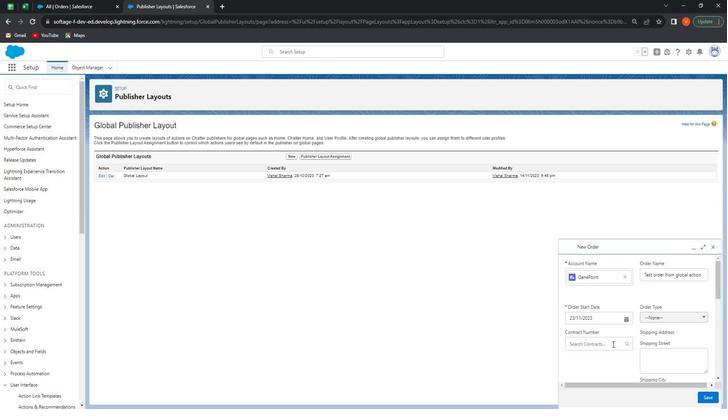 
Action: Mouse pressed left at (611, 344)
Screenshot: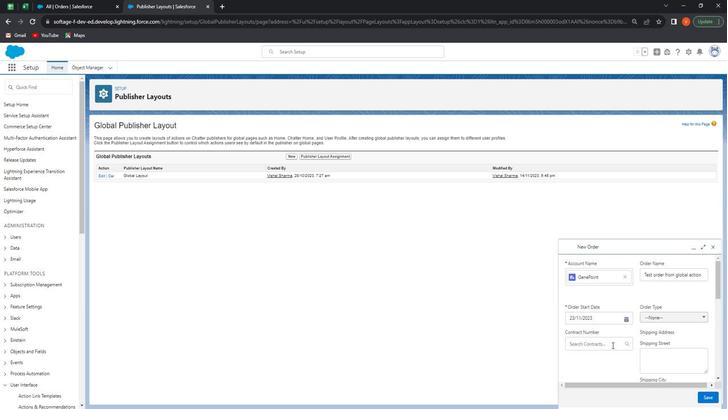 
Action: Mouse moved to (592, 341)
Screenshot: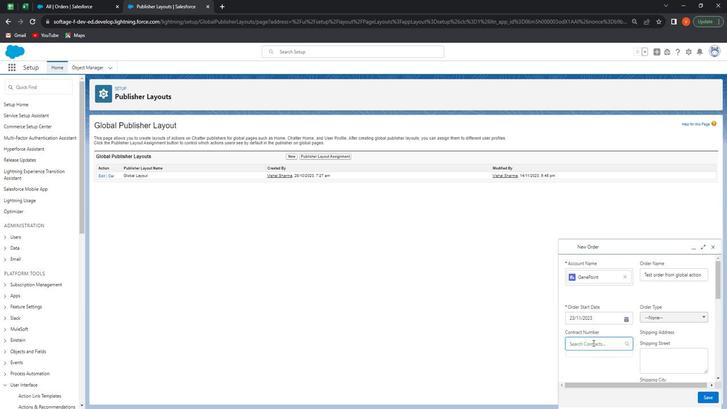 
Action: Key pressed 99912
Screenshot: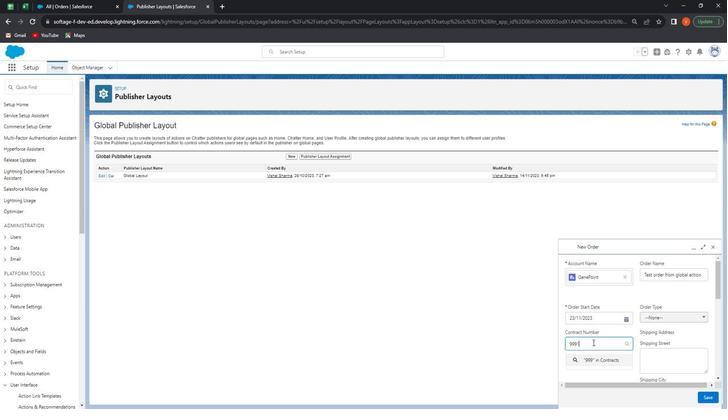
Action: Mouse moved to (645, 325)
Screenshot: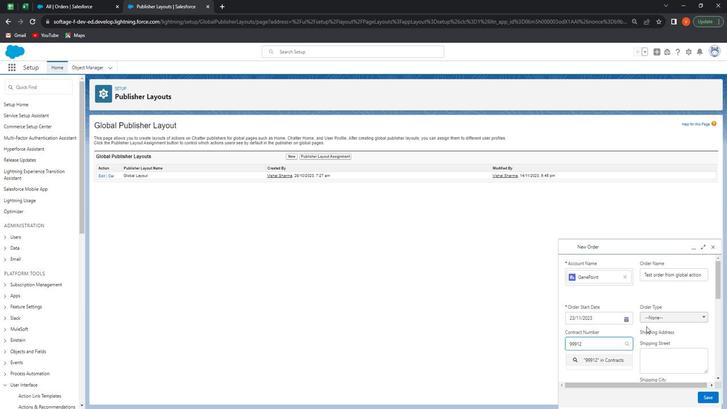 
Action: Mouse scrolled (645, 325) with delta (0, 0)
Screenshot: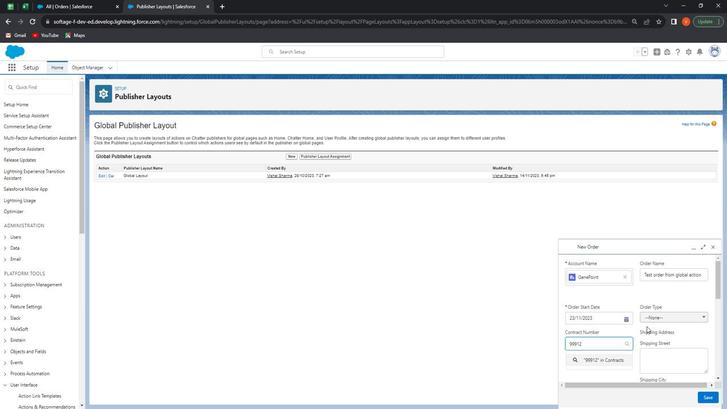 
Action: Mouse moved to (643, 334)
Screenshot: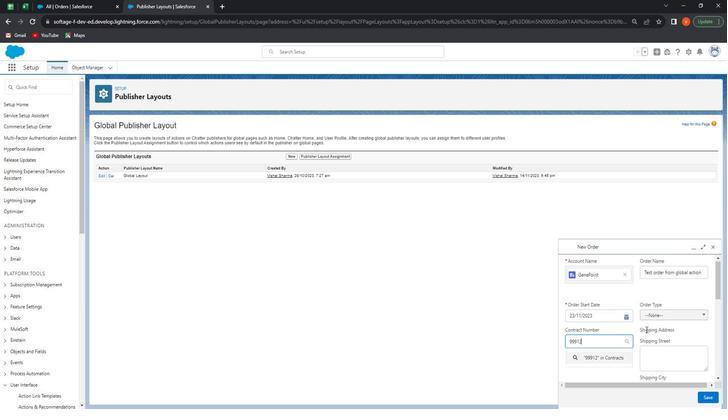 
Action: Mouse scrolled (643, 334) with delta (0, 0)
Screenshot: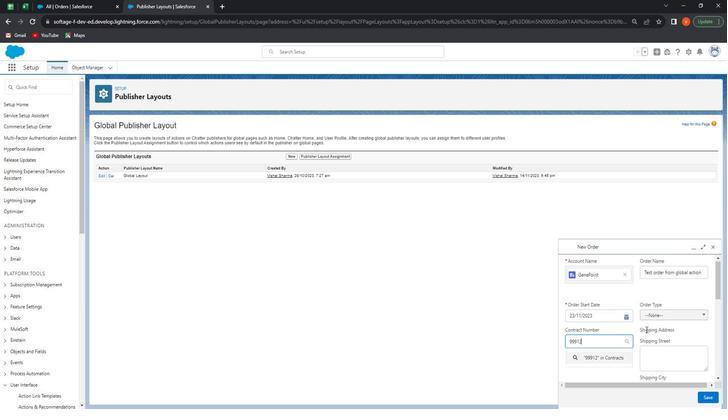 
Action: Mouse moved to (641, 344)
Screenshot: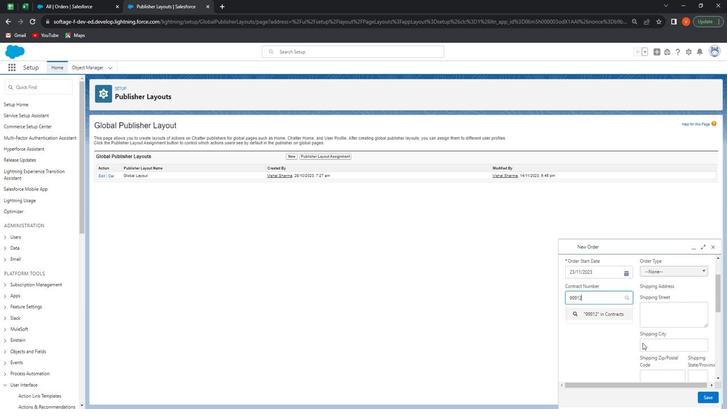 
Action: Mouse scrolled (641, 344) with delta (0, 0)
Screenshot: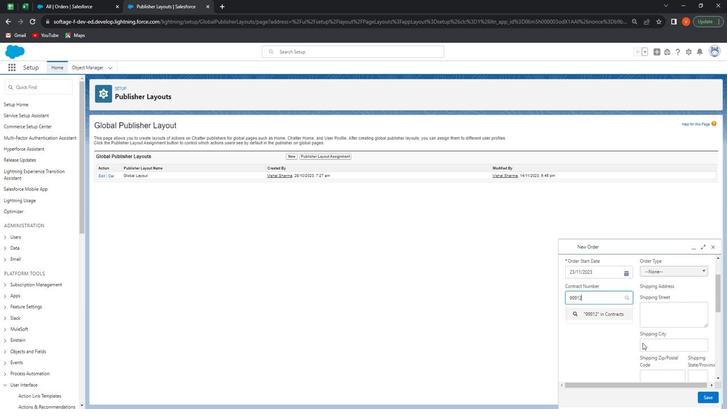 
Action: Mouse moved to (600, 315)
Screenshot: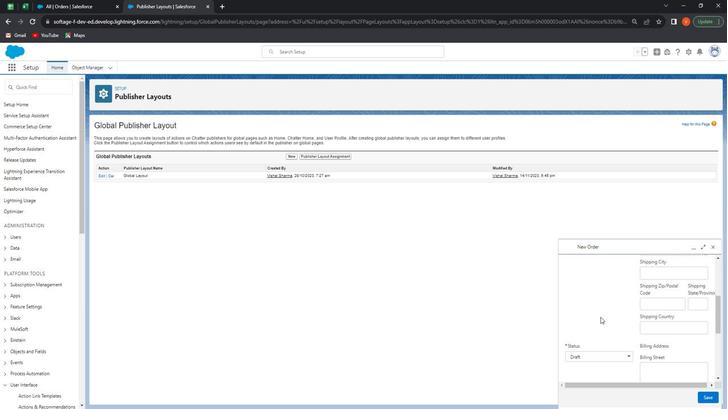 
Action: Mouse pressed left at (600, 315)
Screenshot: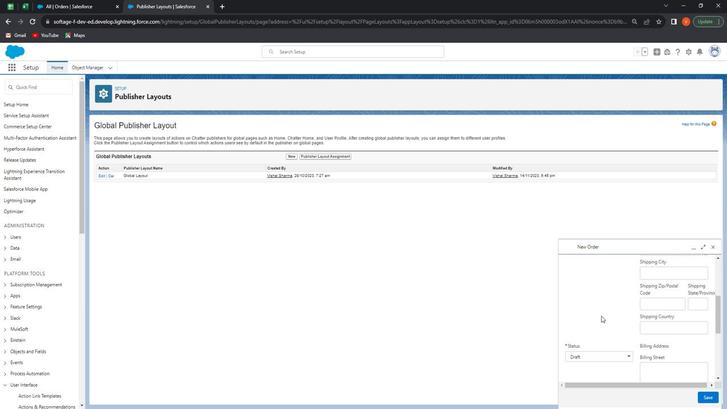 
Action: Mouse moved to (632, 310)
Screenshot: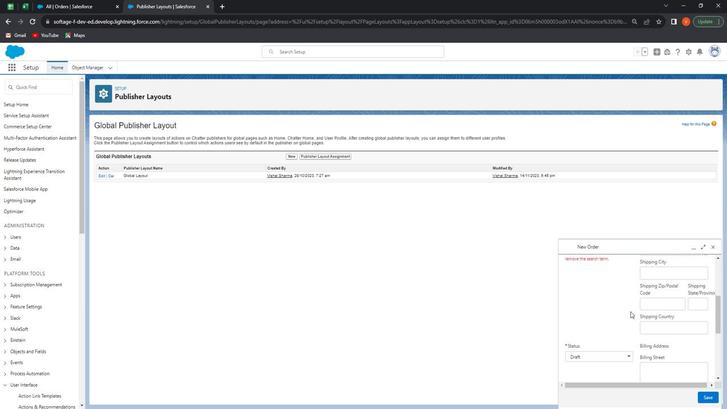 
Action: Mouse scrolled (632, 310) with delta (0, 0)
Screenshot: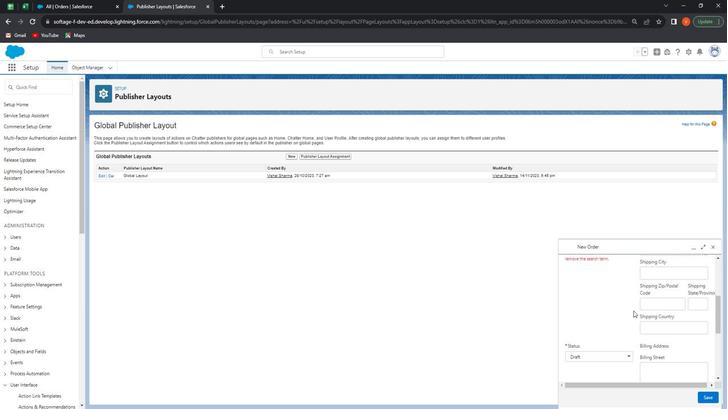 
Action: Mouse moved to (608, 264)
Screenshot: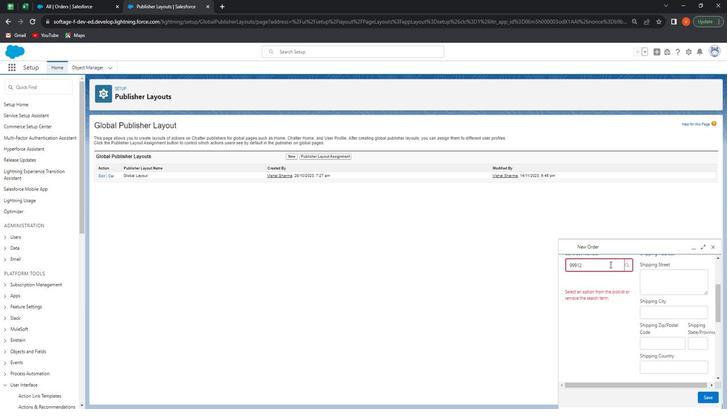
Action: Mouse pressed left at (608, 264)
Screenshot: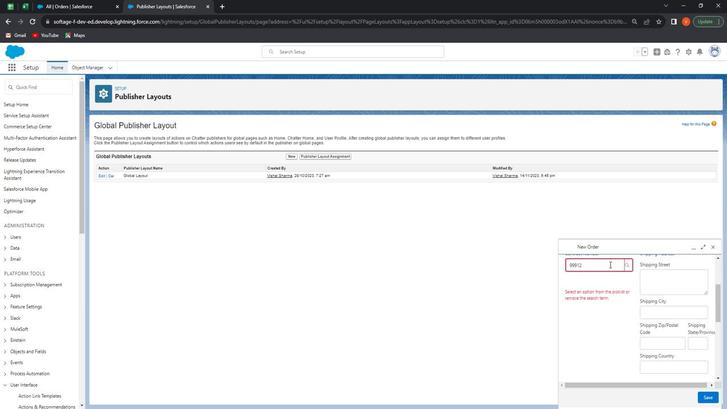 
Action: Mouse pressed left at (608, 264)
Screenshot: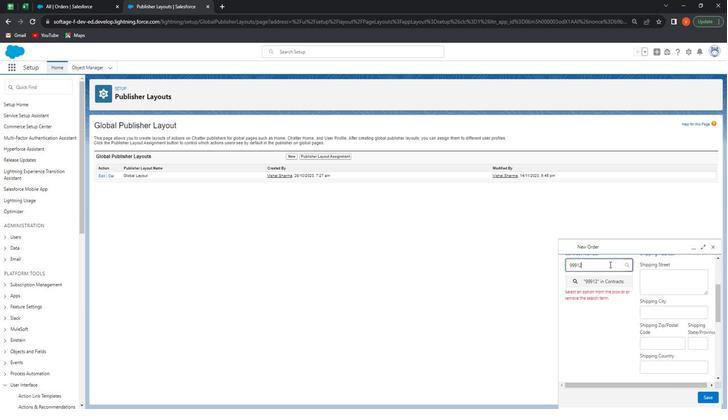 
Action: Mouse moved to (609, 259)
Screenshot: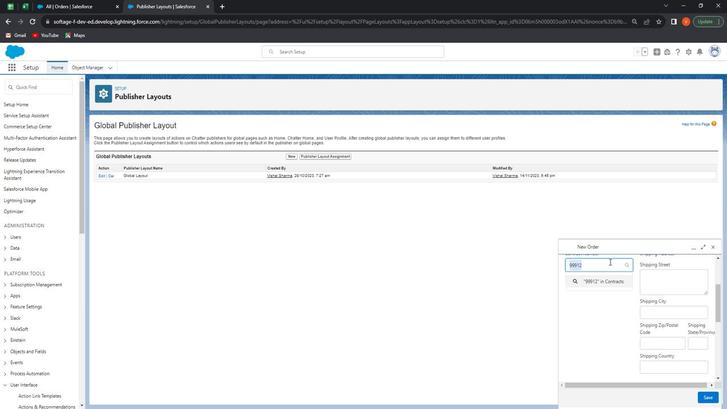 
Action: Key pressed <Key.backspace>
Screenshot: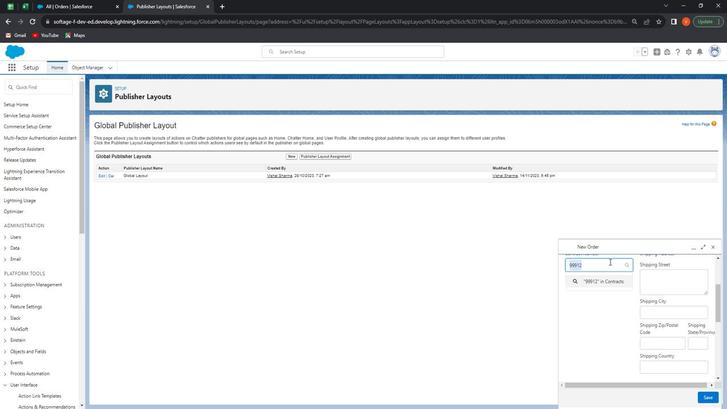 
Action: Mouse moved to (626, 300)
Screenshot: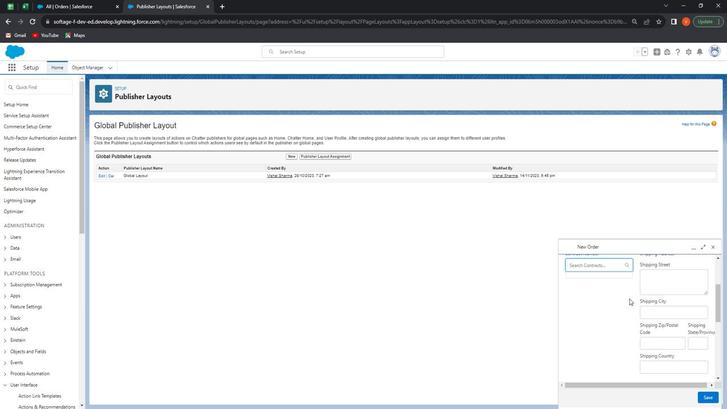 
Action: Mouse pressed left at (626, 300)
Screenshot: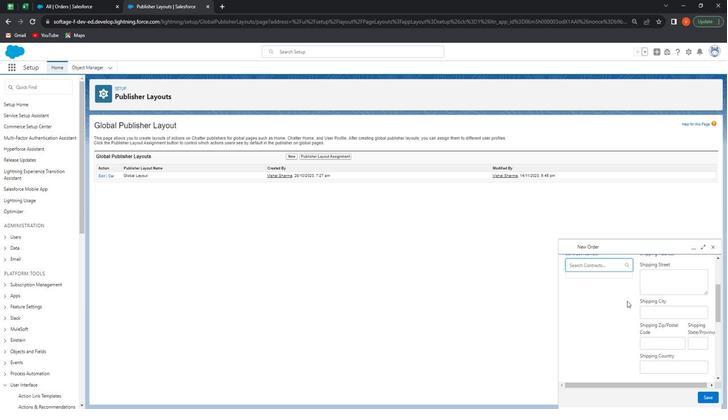 
Action: Mouse moved to (649, 327)
Screenshot: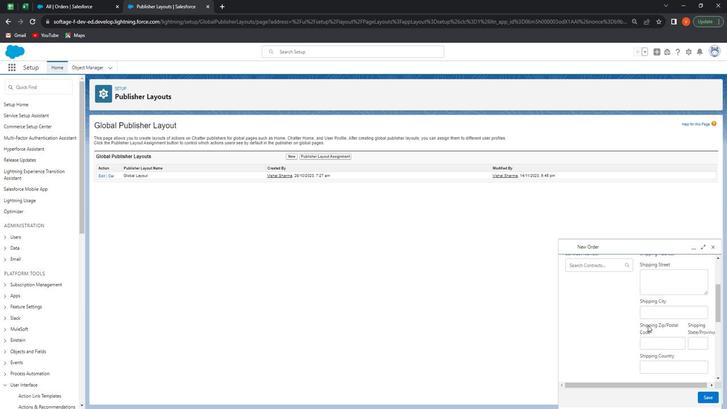 
Action: Mouse scrolled (649, 326) with delta (0, 0)
Screenshot: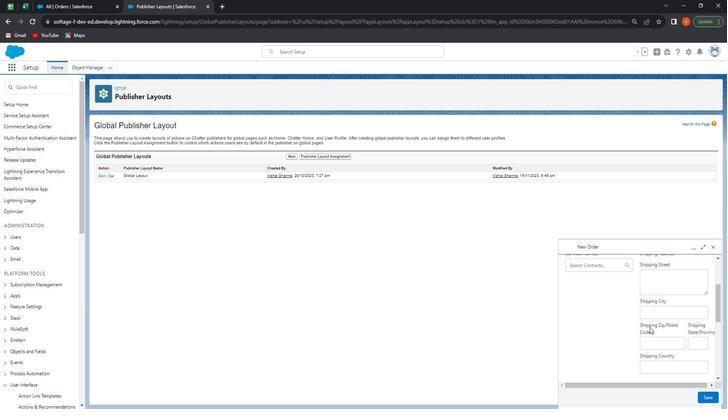 
Action: Mouse moved to (650, 328)
Screenshot: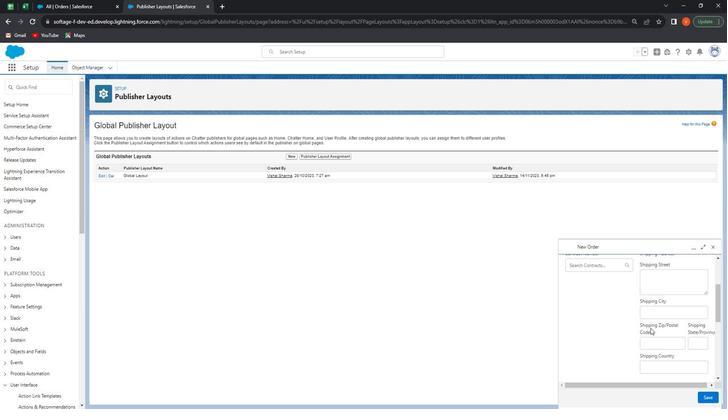 
Action: Mouse scrolled (650, 327) with delta (0, 0)
Screenshot: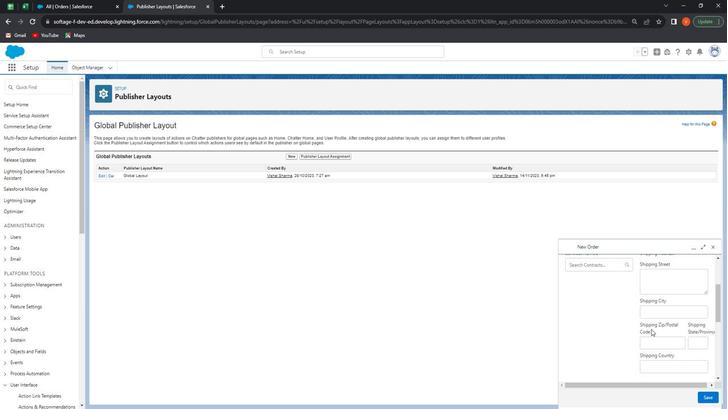
Action: Mouse scrolled (650, 327) with delta (0, 0)
Screenshot: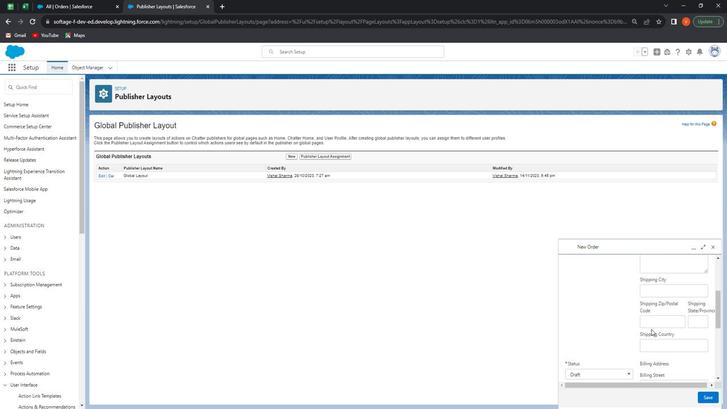 
Action: Mouse scrolled (650, 327) with delta (0, 0)
Screenshot: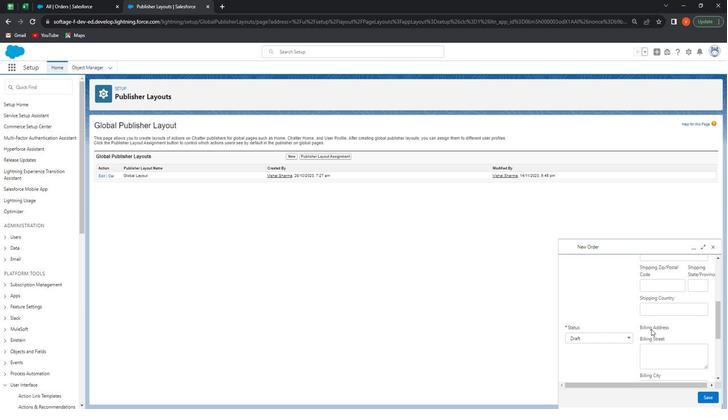 
Action: Mouse moved to (651, 328)
Screenshot: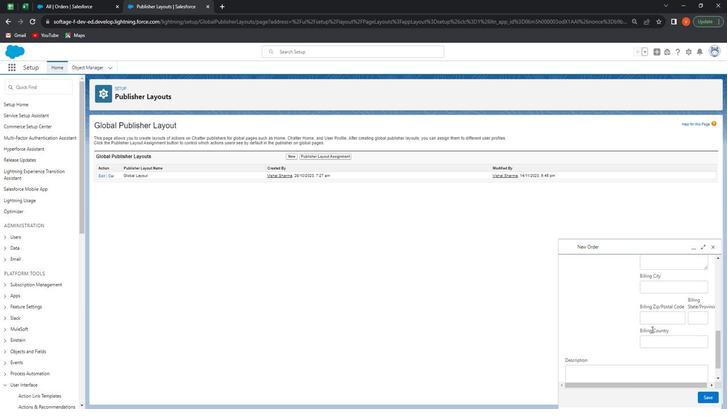 
Action: Mouse scrolled (651, 328) with delta (0, 0)
Screenshot: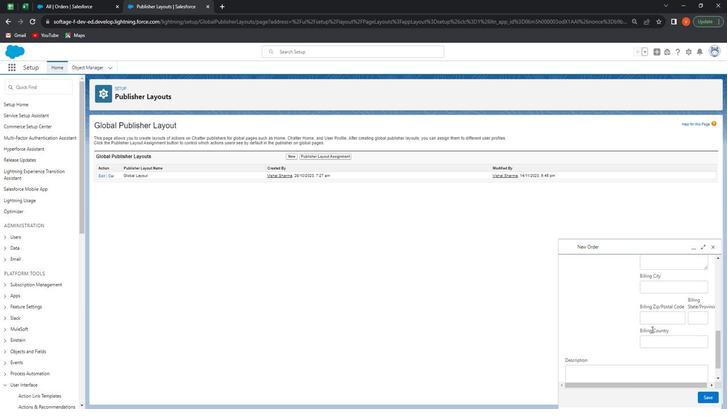 
Action: Mouse scrolled (651, 328) with delta (0, 0)
Screenshot: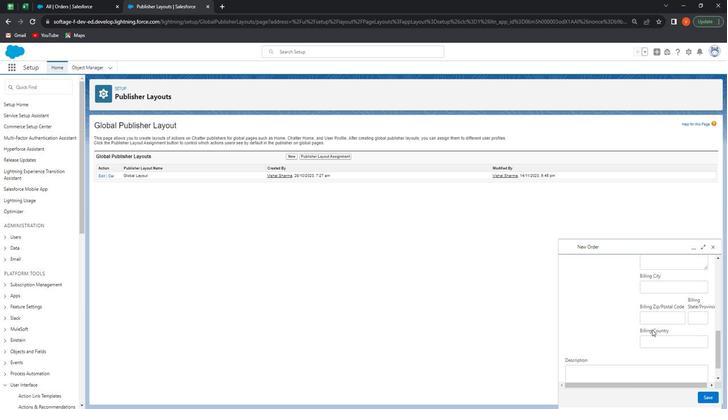 
Action: Mouse scrolled (651, 328) with delta (0, 0)
Screenshot: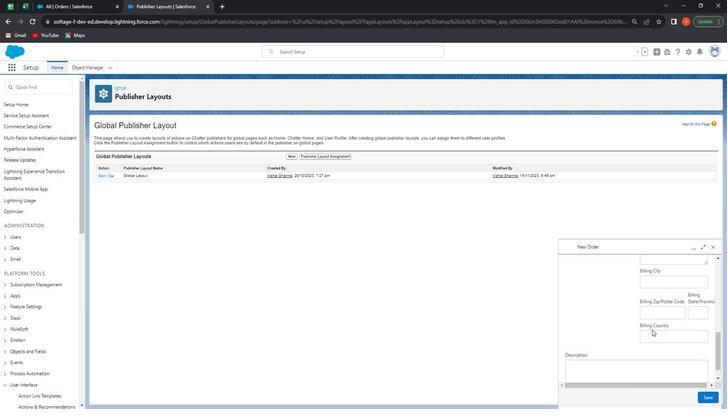 
Action: Mouse scrolled (651, 328) with delta (0, 0)
Screenshot: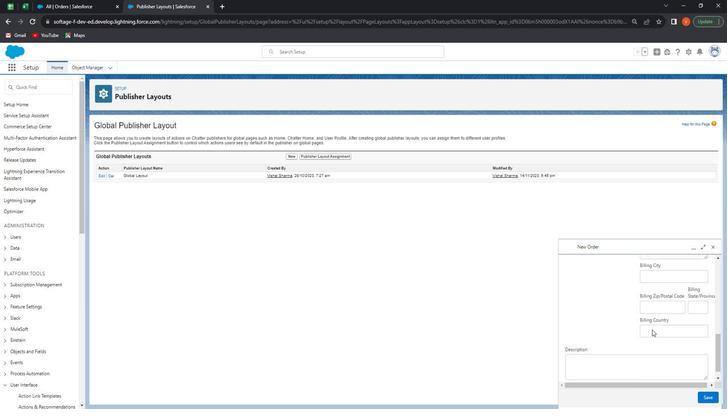 
Action: Mouse scrolled (651, 328) with delta (0, 0)
Screenshot: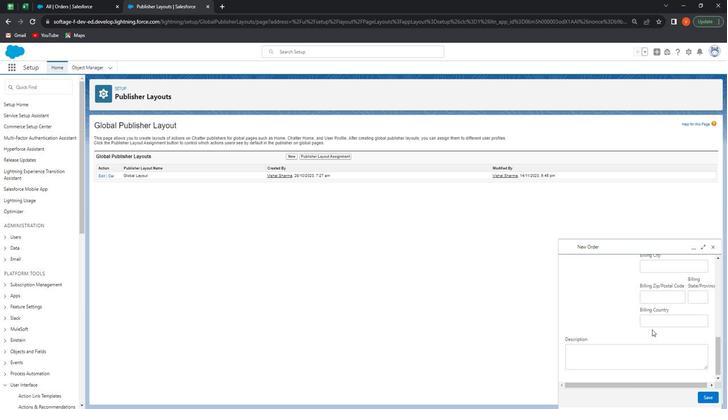 
Action: Mouse moved to (627, 358)
Screenshot: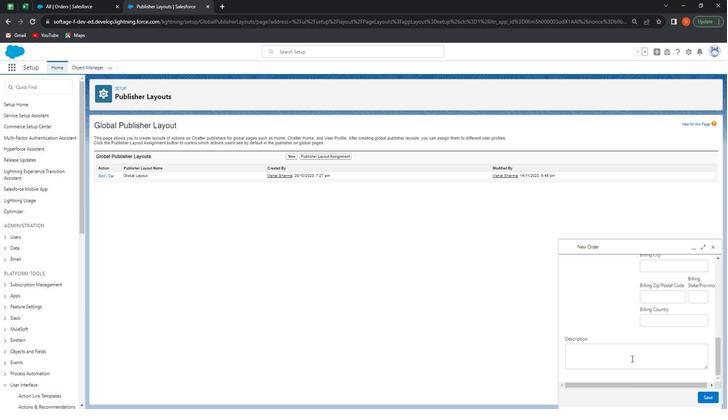 
Action: Mouse pressed left at (627, 358)
Screenshot: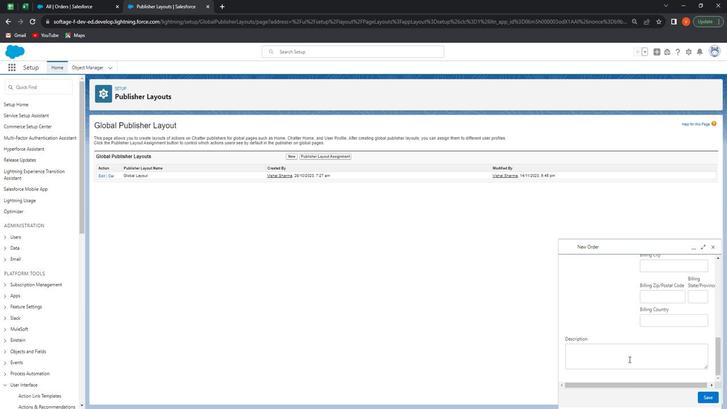 
Action: Key pressed <Key.shift>Hello<Key.space>des
Screenshot: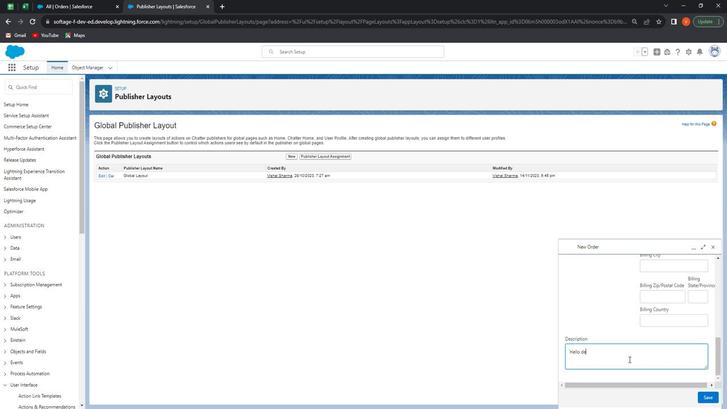 
Action: Mouse moved to (601, 302)
Screenshot: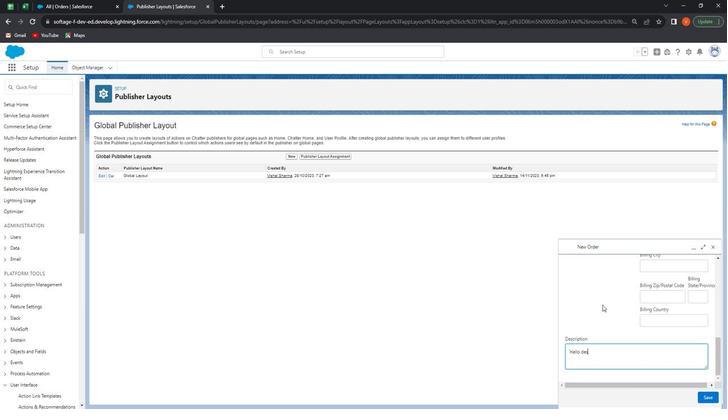
Action: Mouse scrolled (601, 302) with delta (0, 0)
Screenshot: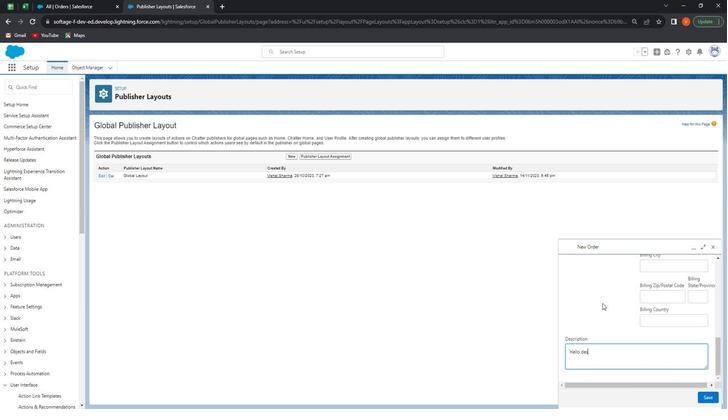 
Action: Mouse scrolled (601, 302) with delta (0, 0)
Screenshot: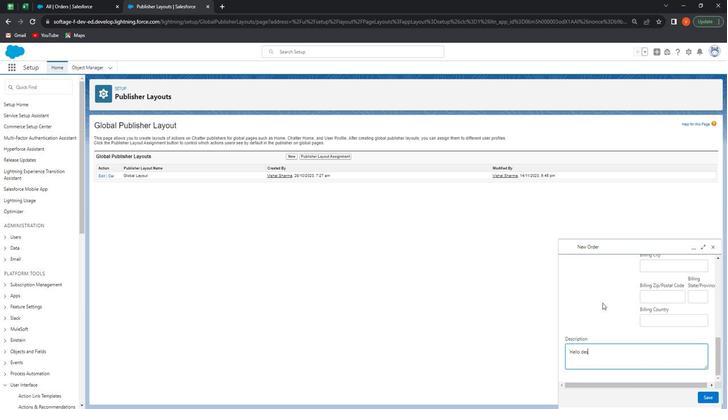 
Action: Mouse scrolled (601, 302) with delta (0, 0)
Screenshot: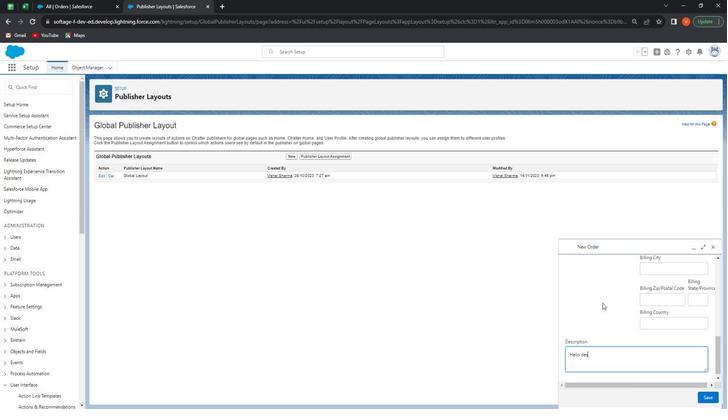 
Action: Mouse moved to (610, 332)
Screenshot: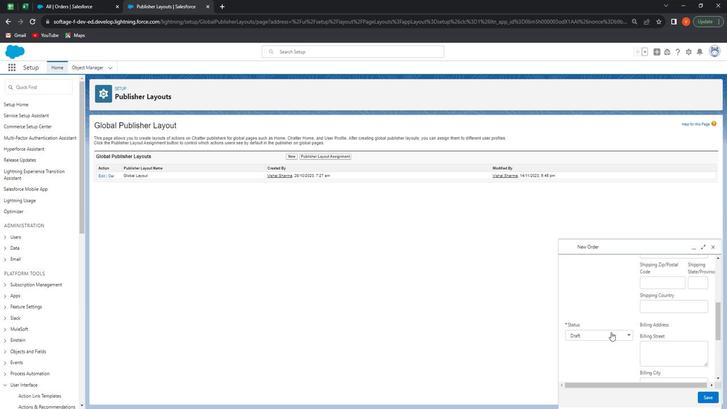
Action: Mouse pressed left at (610, 332)
Screenshot: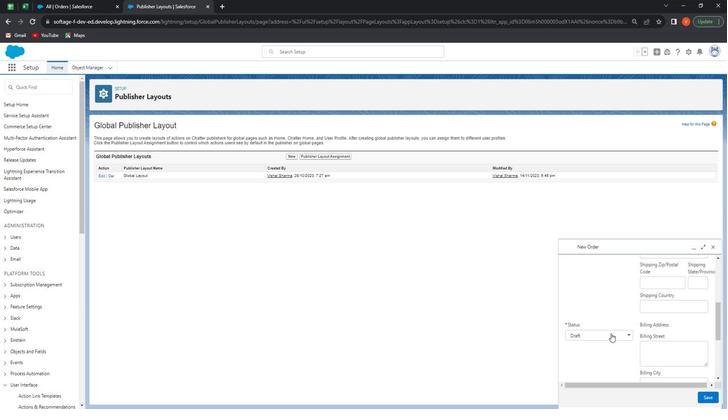 
Action: Mouse moved to (603, 368)
Screenshot: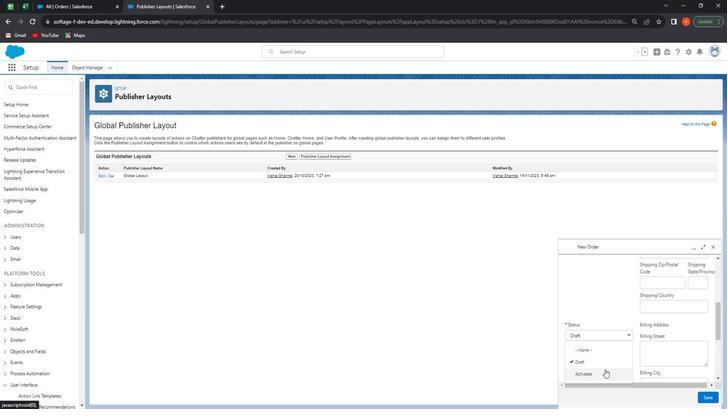 
Action: Mouse pressed left at (603, 368)
Screenshot: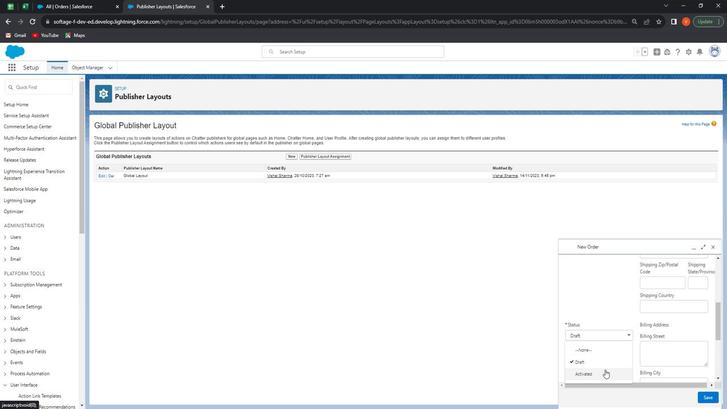 
Action: Mouse moved to (668, 331)
Screenshot: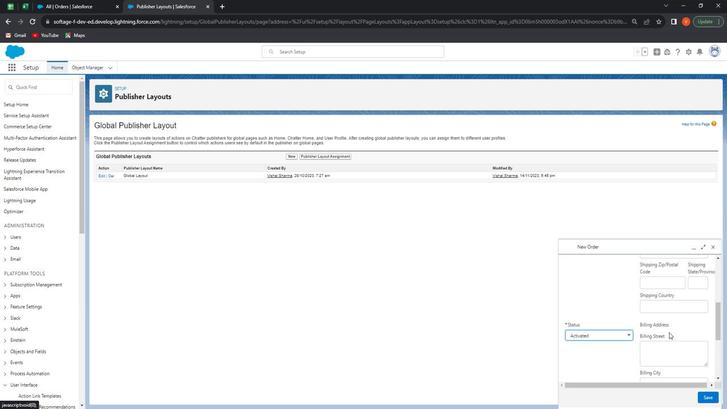 
Action: Mouse scrolled (668, 331) with delta (0, 0)
Screenshot: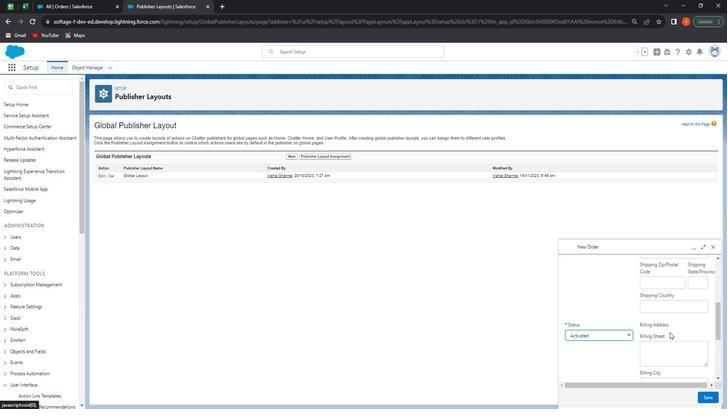 
Action: Mouse scrolled (668, 331) with delta (0, 0)
Screenshot: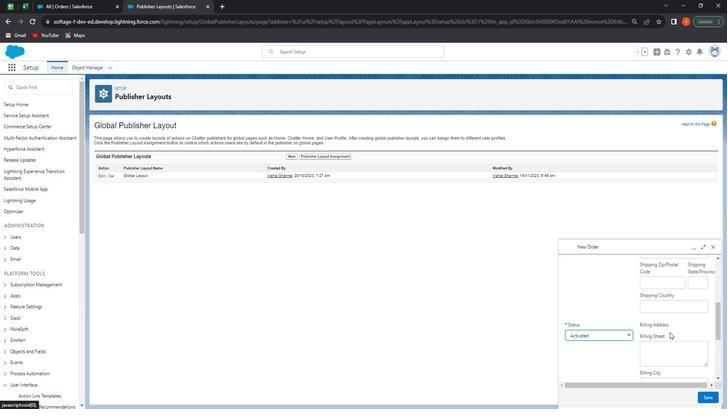 
Action: Mouse scrolled (668, 331) with delta (0, 0)
Screenshot: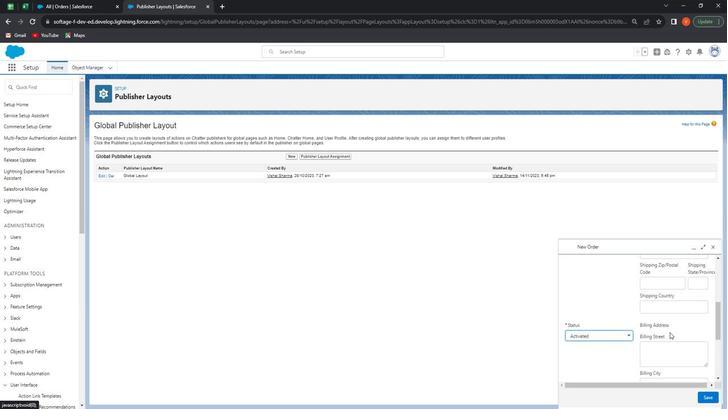 
Action: Mouse moved to (671, 332)
Screenshot: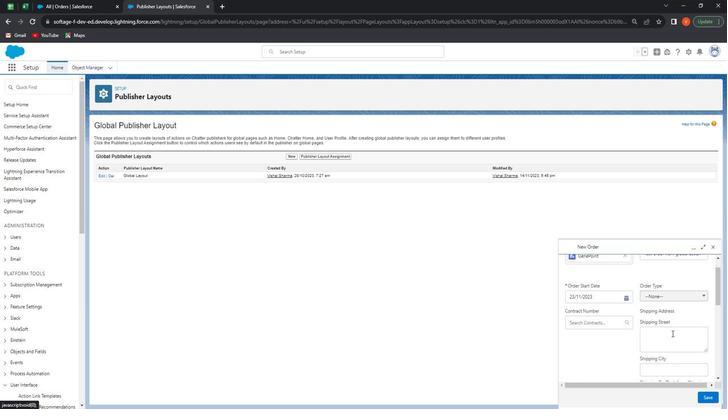 
Action: Mouse scrolled (671, 332) with delta (0, 0)
Screenshot: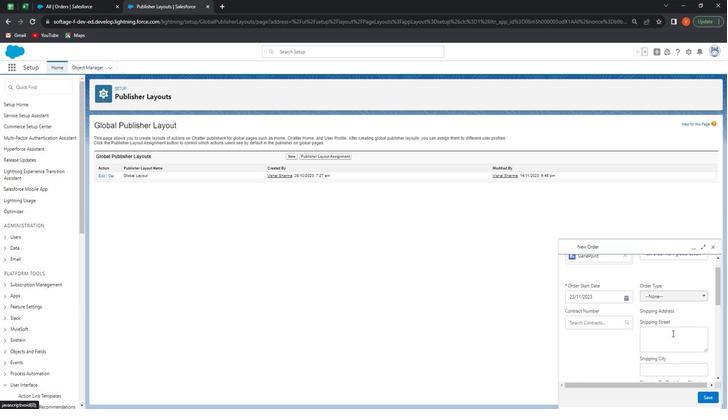 
Action: Mouse scrolled (671, 332) with delta (0, 0)
Screenshot: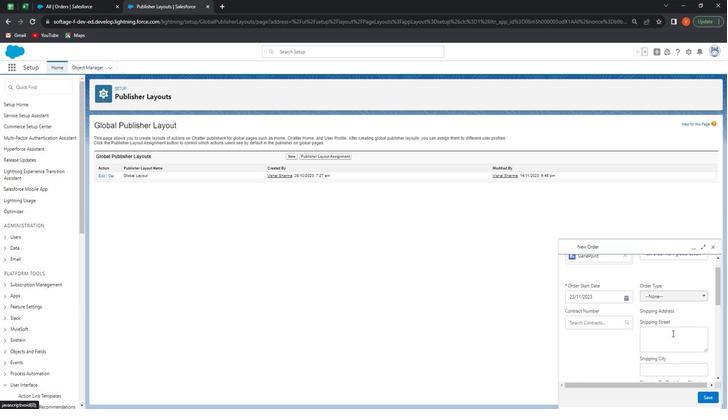 
Action: Mouse moved to (710, 397)
Screenshot: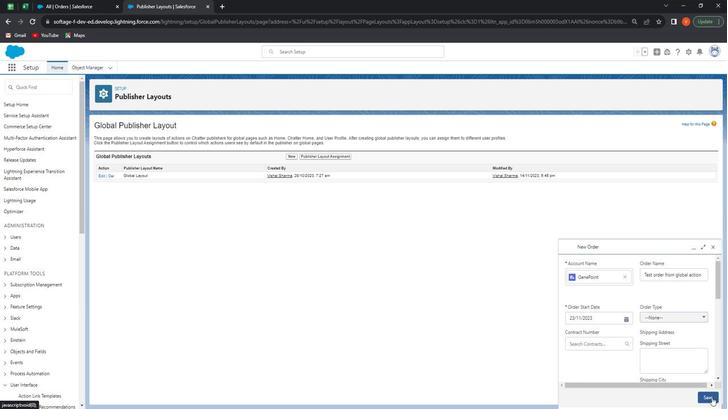 
Action: Mouse pressed left at (710, 397)
Screenshot: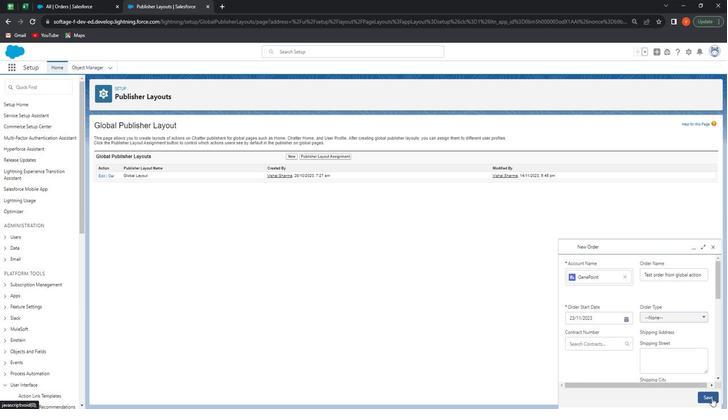 
Action: Mouse moved to (664, 326)
Screenshot: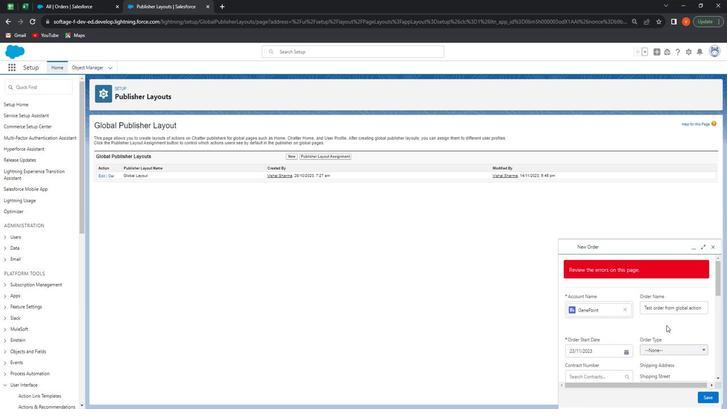 
Action: Mouse scrolled (664, 326) with delta (0, 0)
Screenshot: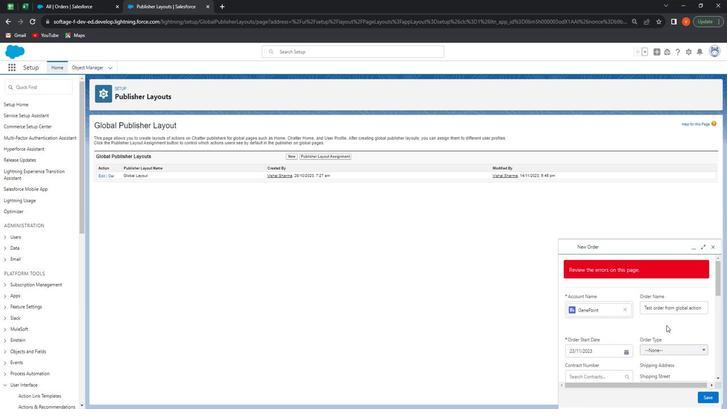 
Action: Mouse moved to (665, 328)
Screenshot: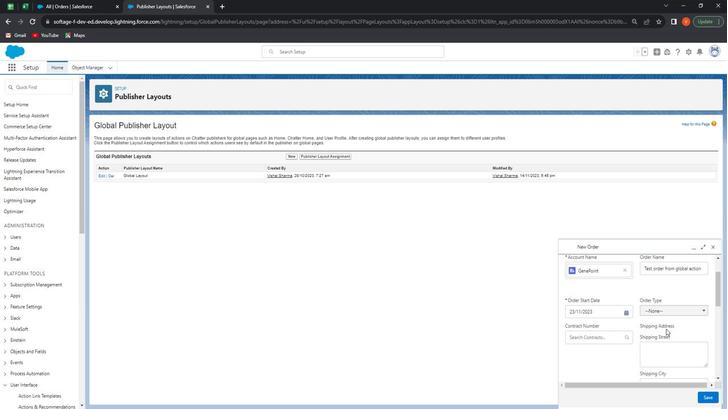 
Action: Mouse scrolled (665, 327) with delta (0, 0)
Screenshot: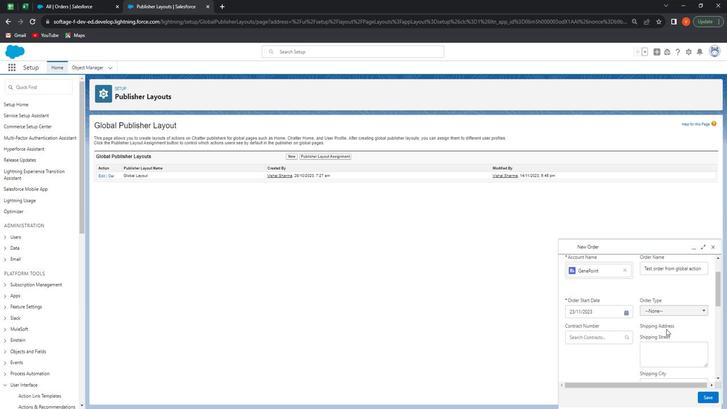 
Action: Mouse moved to (665, 328)
Screenshot: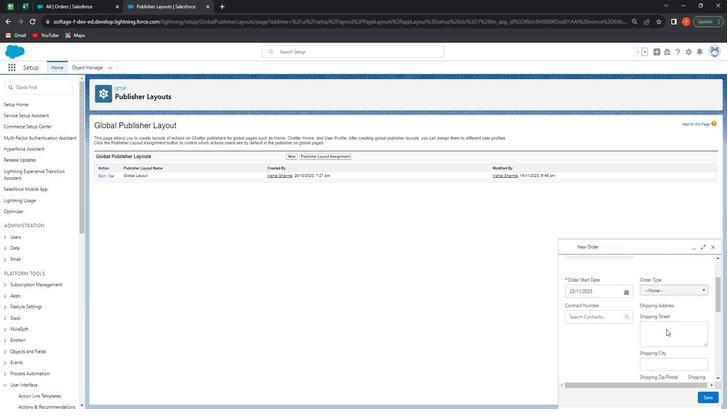 
Action: Mouse scrolled (665, 328) with delta (0, 0)
Screenshot: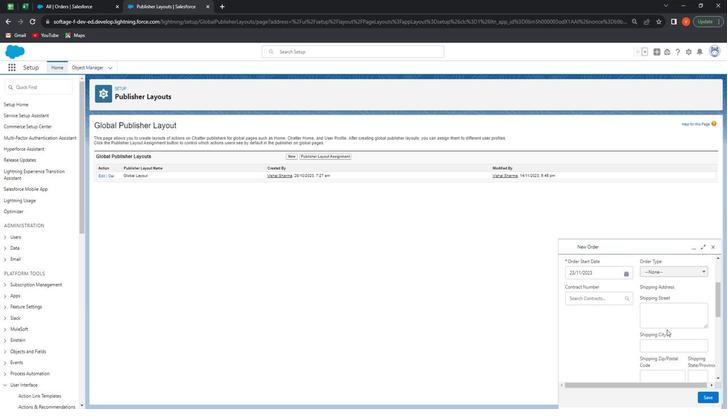 
Action: Mouse moved to (665, 328)
Screenshot: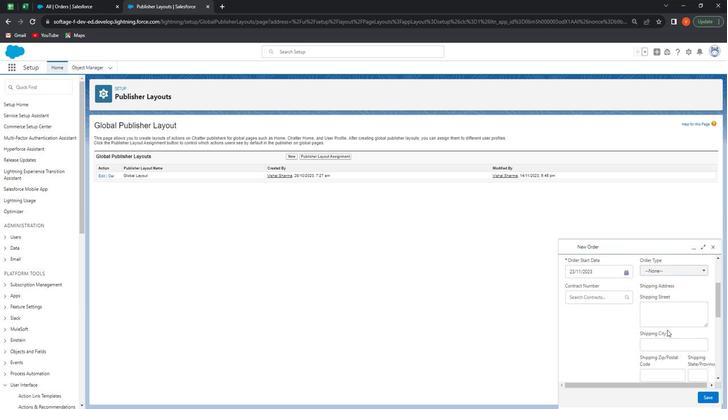 
Action: Mouse scrolled (665, 328) with delta (0, 0)
Screenshot: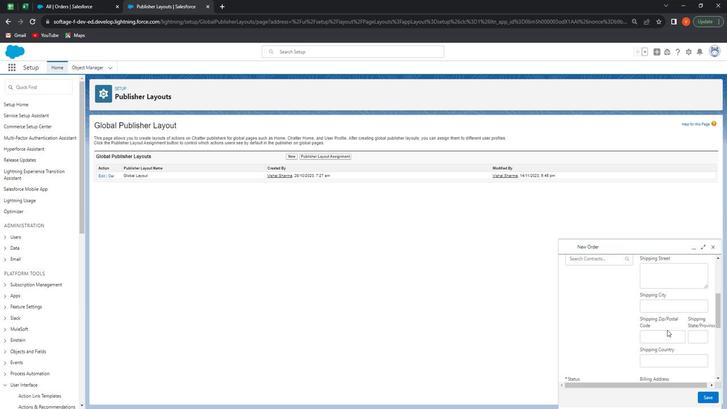 
Action: Mouse scrolled (665, 328) with delta (0, 0)
Screenshot: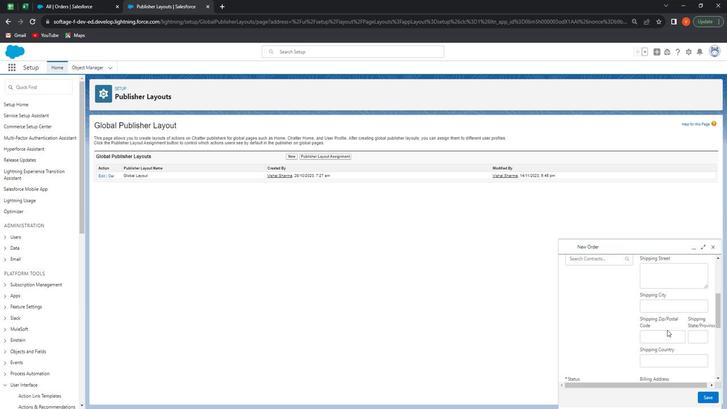 
Action: Mouse scrolled (665, 328) with delta (0, 0)
Screenshot: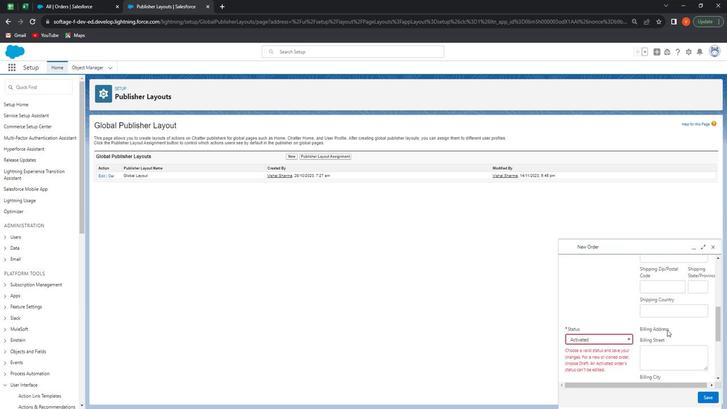 
Action: Mouse moved to (615, 274)
Screenshot: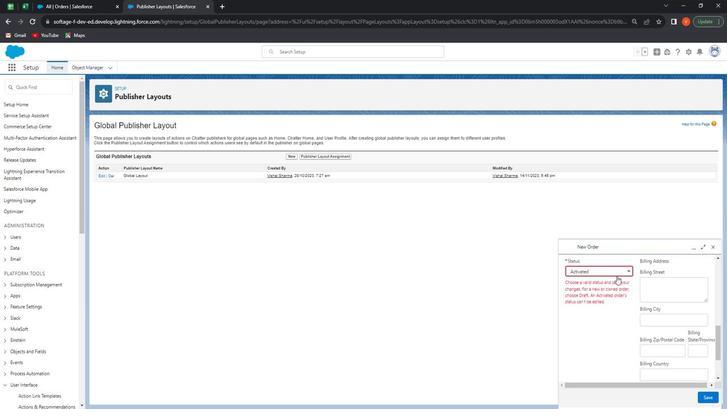 
Action: Mouse pressed left at (615, 274)
Screenshot: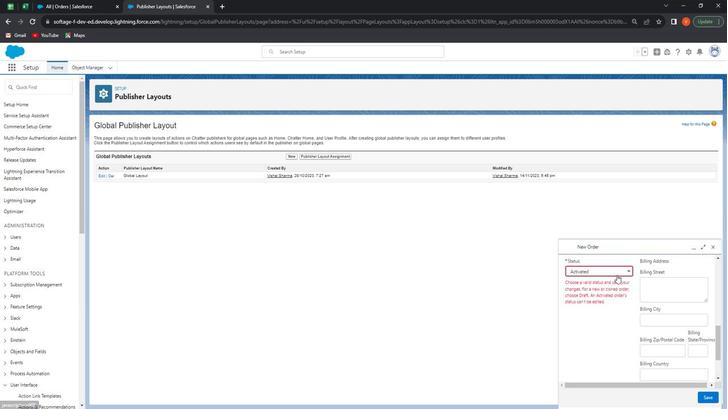 
Action: Mouse moved to (602, 288)
Screenshot: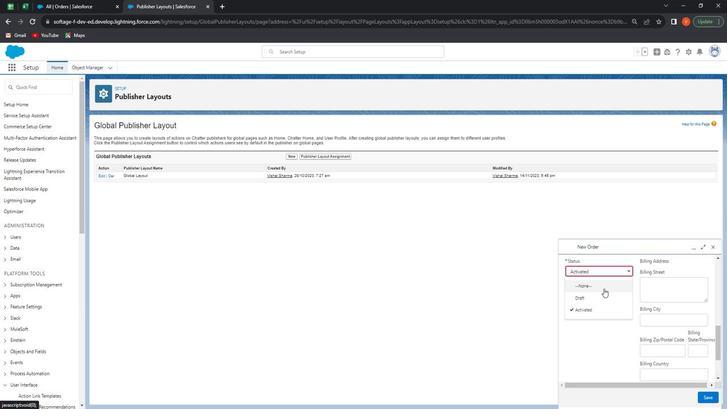 
Action: Mouse pressed left at (602, 288)
Screenshot: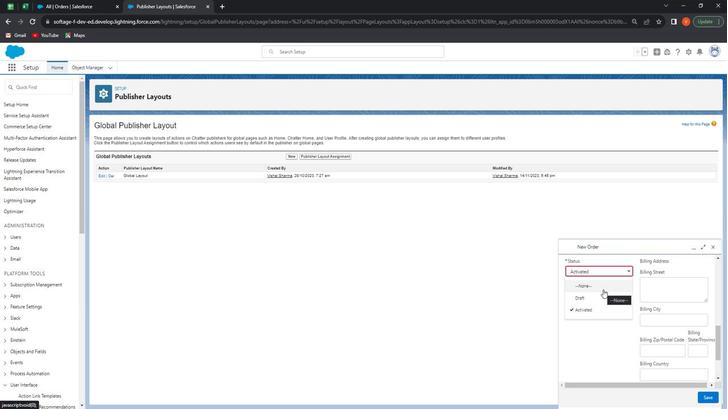 
Action: Mouse moved to (706, 397)
Screenshot: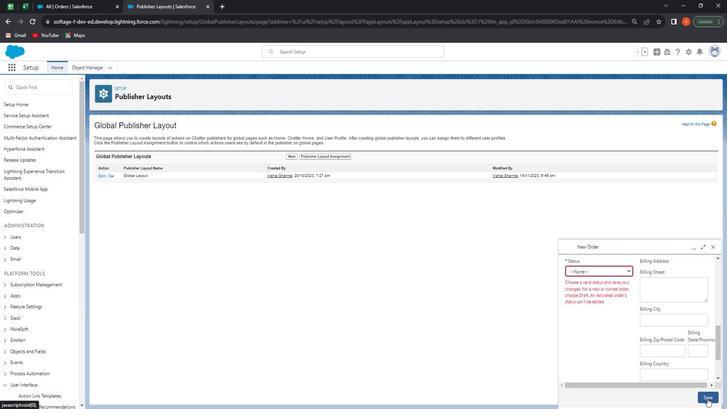 
Action: Mouse pressed left at (706, 397)
Screenshot: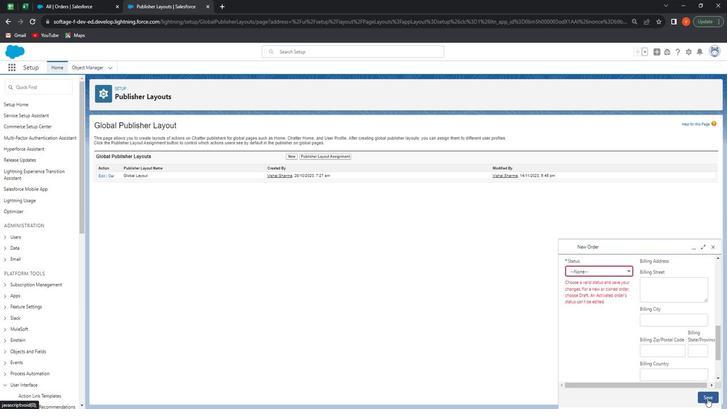 
Action: Mouse moved to (619, 337)
Screenshot: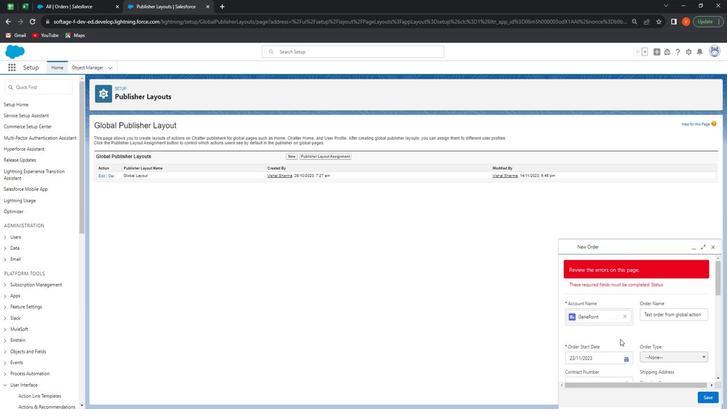 
Action: Mouse scrolled (619, 336) with delta (0, 0)
Screenshot: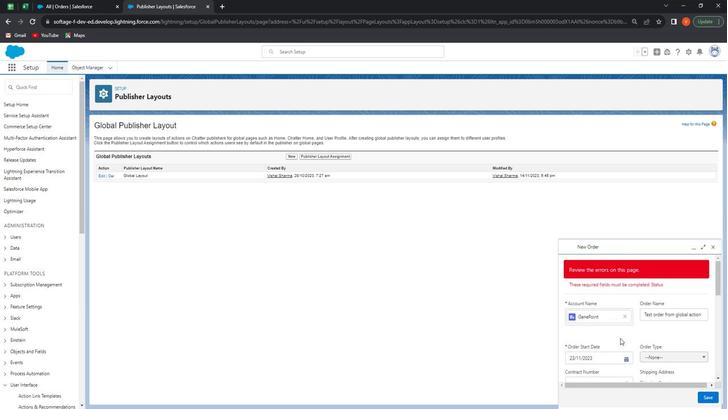 
Action: Mouse scrolled (619, 336) with delta (0, 0)
Screenshot: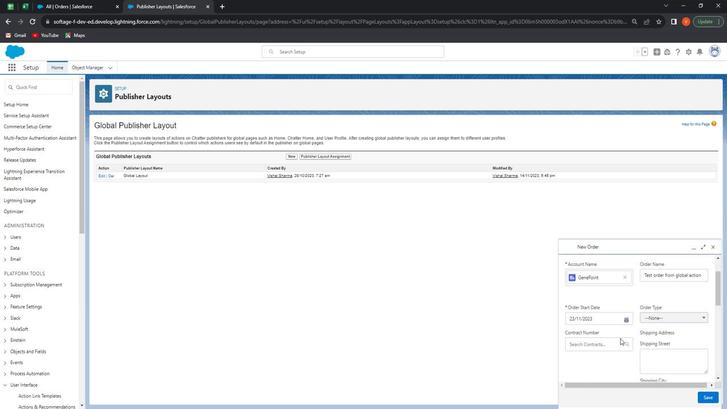 
Action: Mouse scrolled (619, 336) with delta (0, 0)
Screenshot: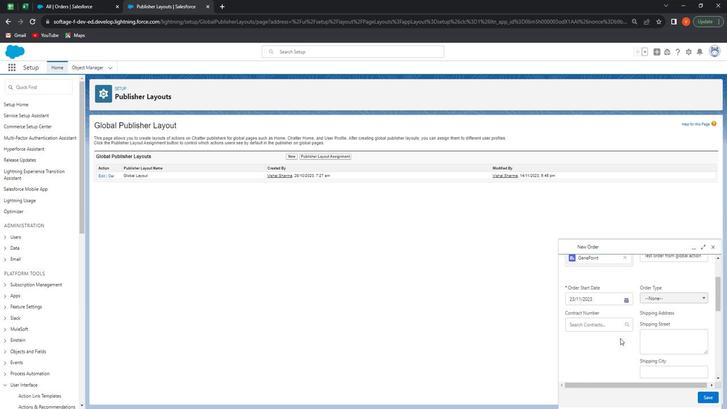 
Action: Mouse scrolled (619, 336) with delta (0, 0)
Screenshot: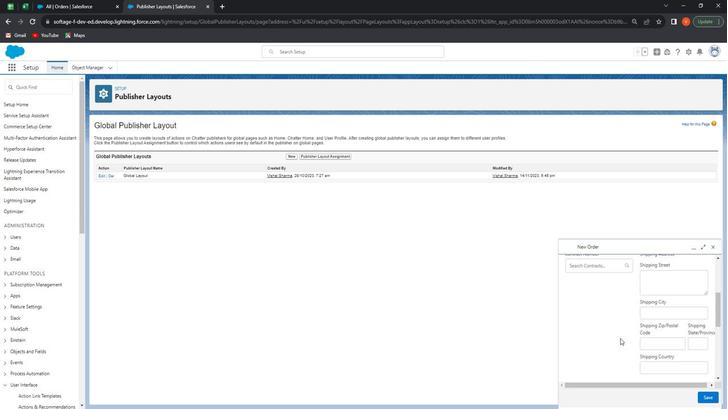 
Action: Mouse scrolled (619, 336) with delta (0, 0)
Screenshot: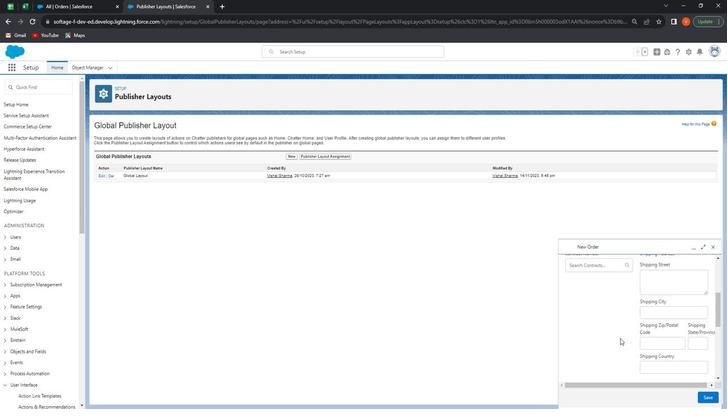 
Action: Mouse scrolled (619, 336) with delta (0, 0)
Screenshot: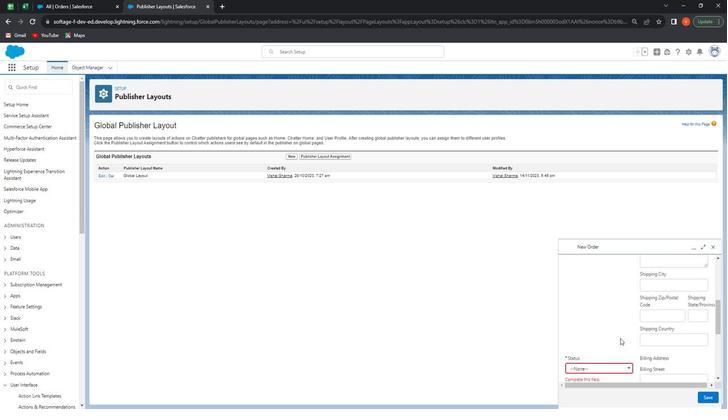 
Action: Mouse moved to (607, 280)
Screenshot: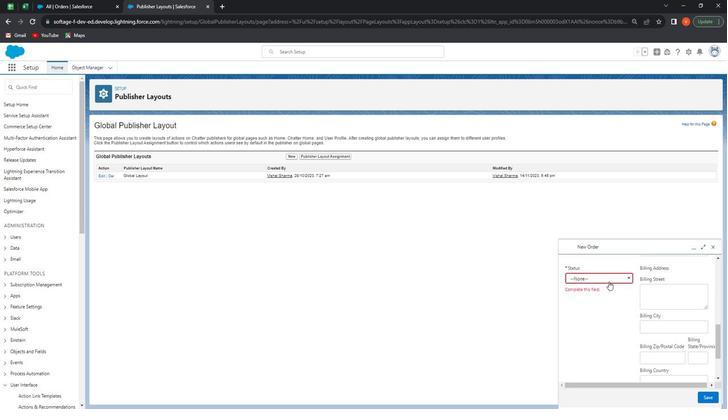
Action: Mouse pressed left at (607, 280)
Screenshot: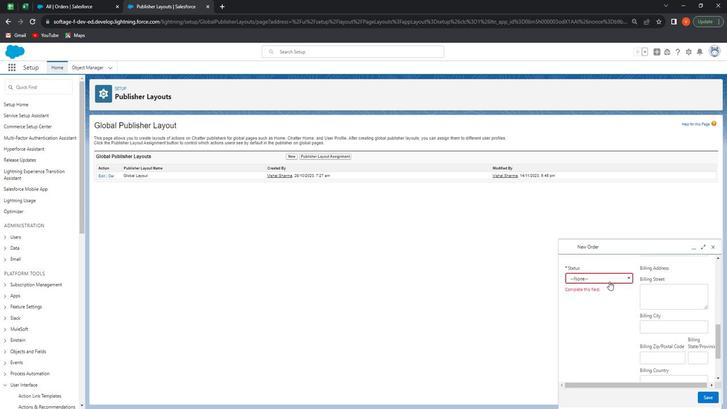 
Action: Mouse moved to (597, 302)
Screenshot: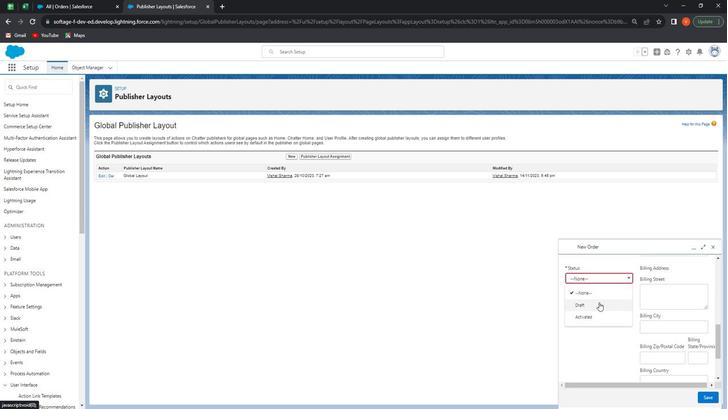 
Action: Mouse pressed left at (597, 302)
Screenshot: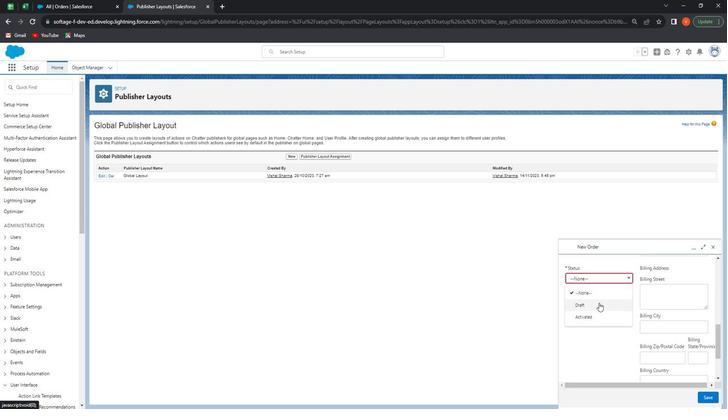 
Action: Mouse moved to (651, 325)
Screenshot: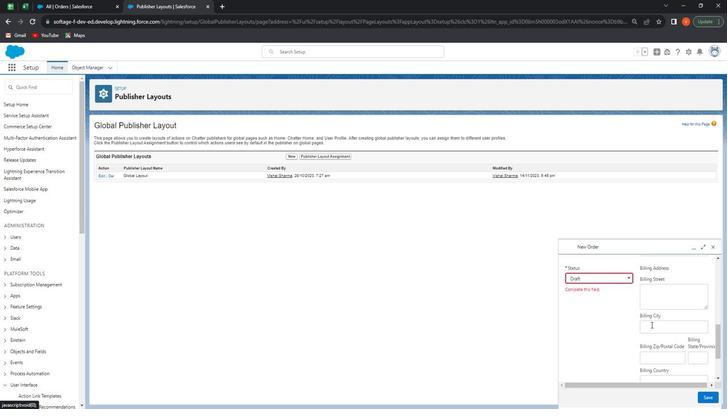 
Action: Mouse scrolled (651, 324) with delta (0, 0)
Screenshot: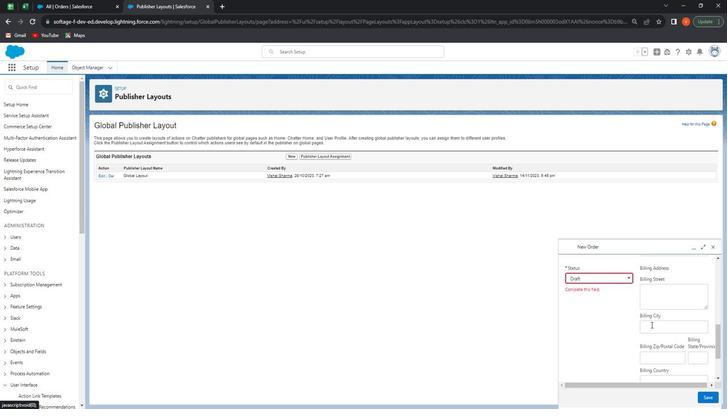 
Action: Mouse moved to (652, 326)
Screenshot: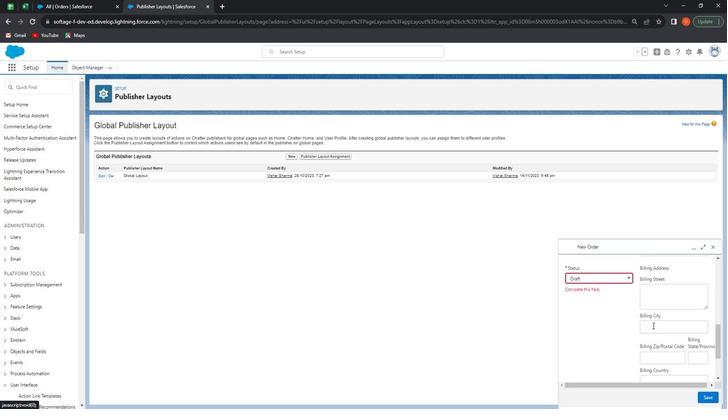 
Action: Mouse scrolled (652, 326) with delta (0, 0)
Screenshot: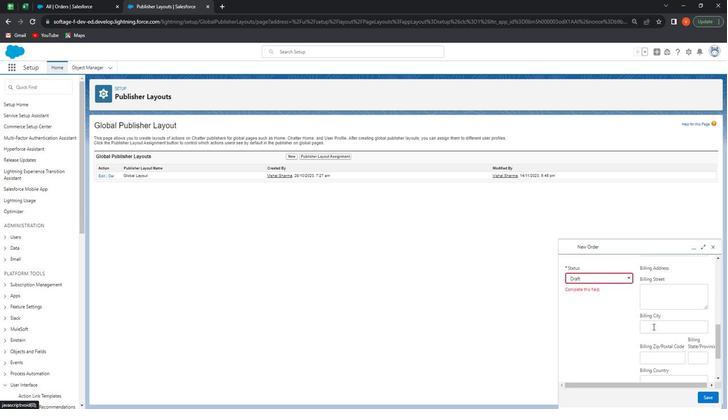 
Action: Mouse scrolled (652, 326) with delta (0, 0)
Screenshot: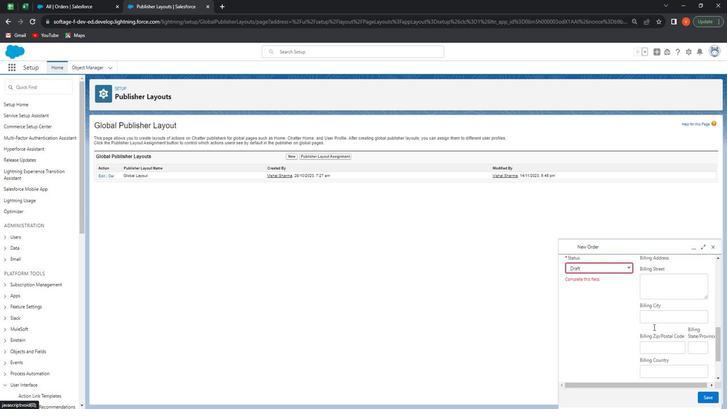 
Action: Mouse scrolled (652, 326) with delta (0, 0)
Screenshot: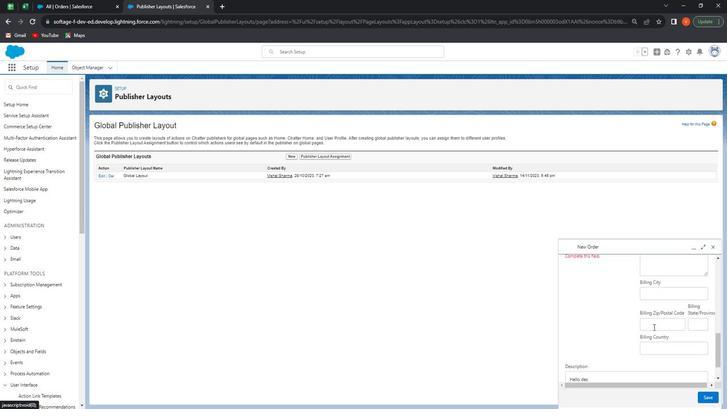
Action: Mouse scrolled (652, 326) with delta (0, 0)
Screenshot: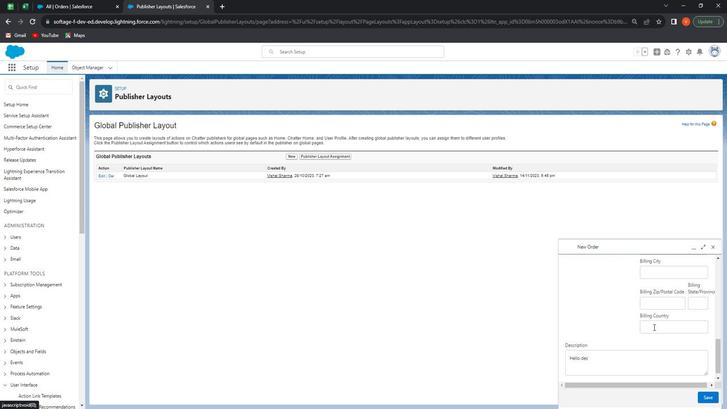 
Action: Mouse moved to (652, 326)
Screenshot: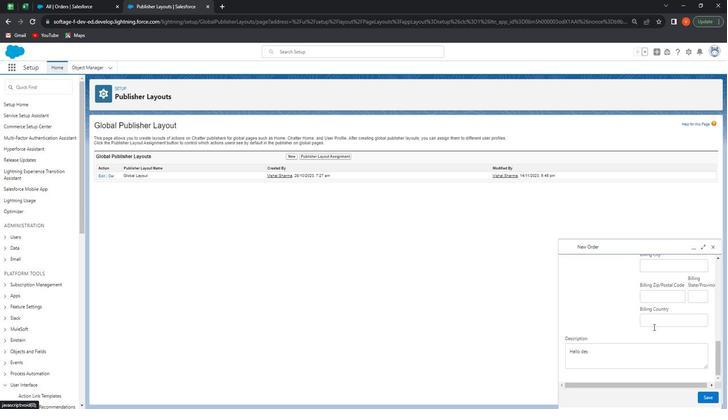 
Action: Mouse scrolled (652, 326) with delta (0, 0)
Screenshot: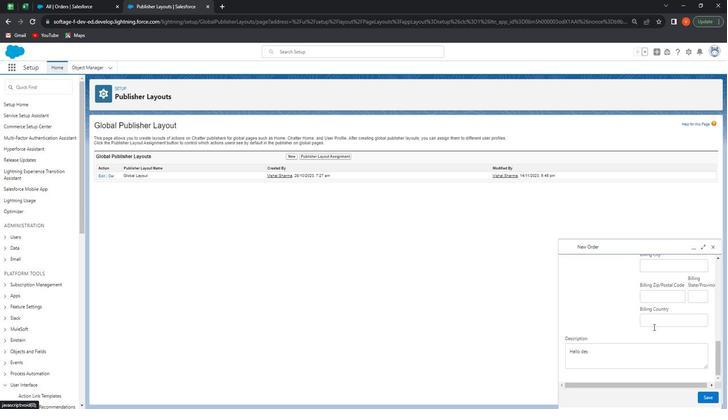 
Action: Mouse moved to (653, 329)
Screenshot: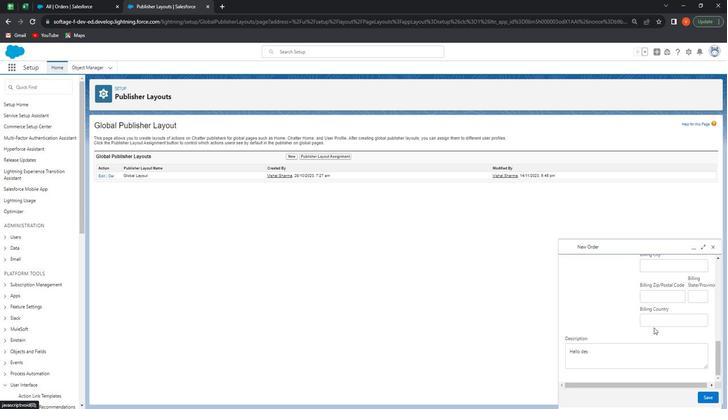 
Action: Mouse scrolled (653, 328) with delta (0, 0)
Screenshot: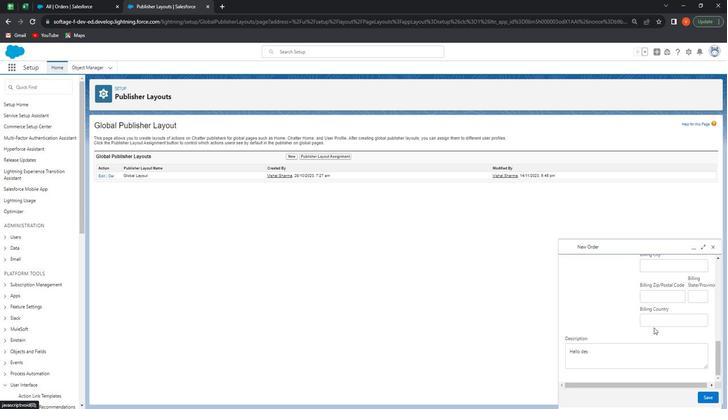 
Action: Mouse moved to (709, 395)
Screenshot: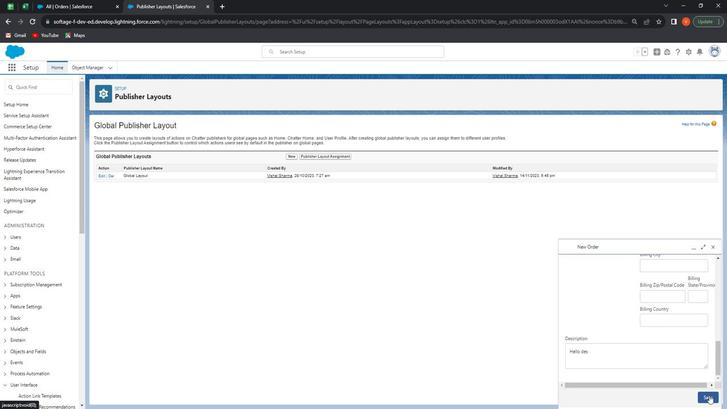 
Action: Mouse pressed left at (709, 395)
Screenshot: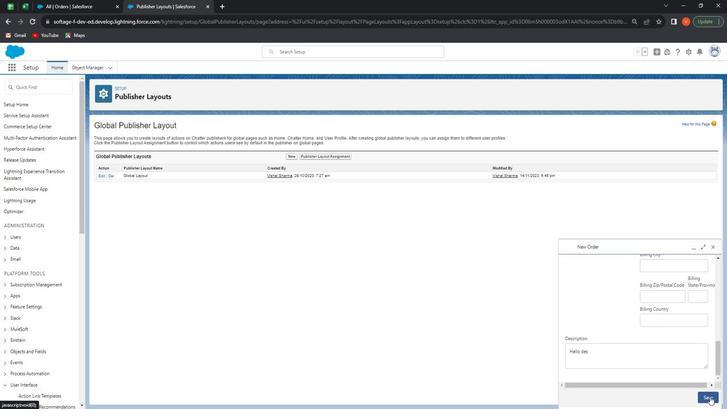 
Action: Mouse moved to (30, 84)
Screenshot: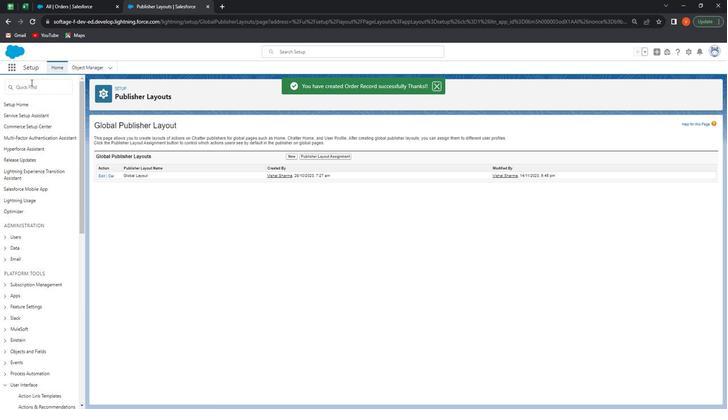 
Action: Mouse pressed left at (30, 84)
Screenshot: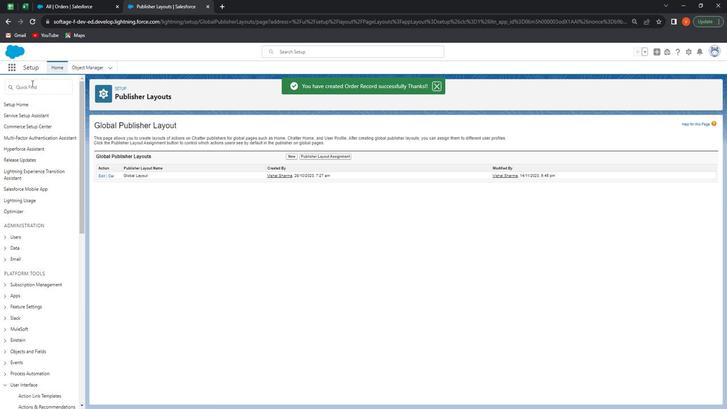 
Action: Key pressed global<Key.space>action
Screenshot: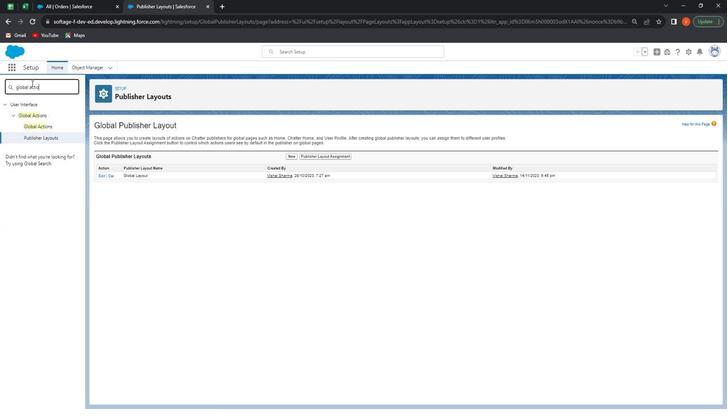 
Action: Mouse moved to (47, 126)
Screenshot: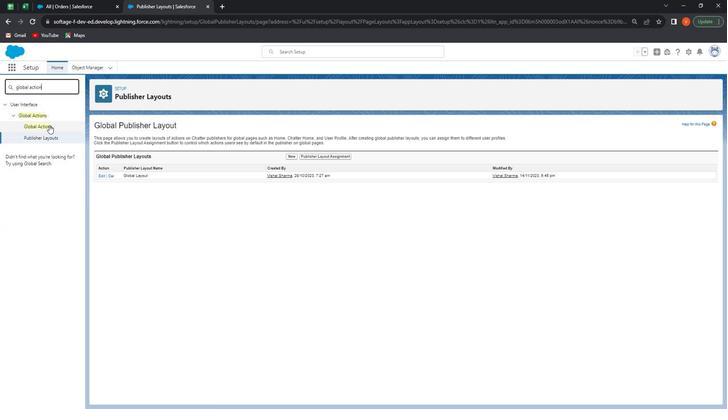
Action: Mouse pressed left at (47, 126)
Screenshot: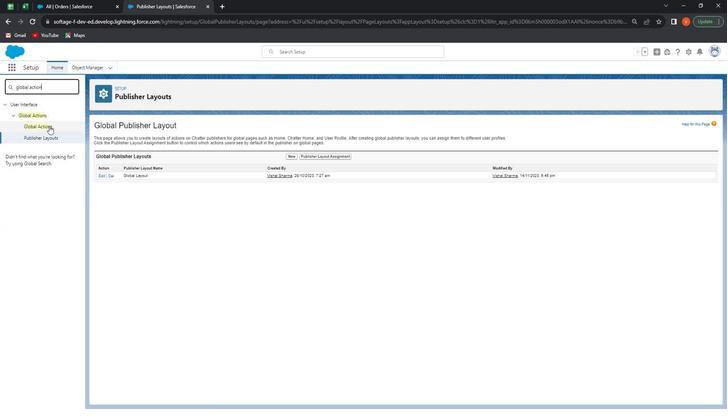 
Action: Mouse moved to (292, 155)
Screenshot: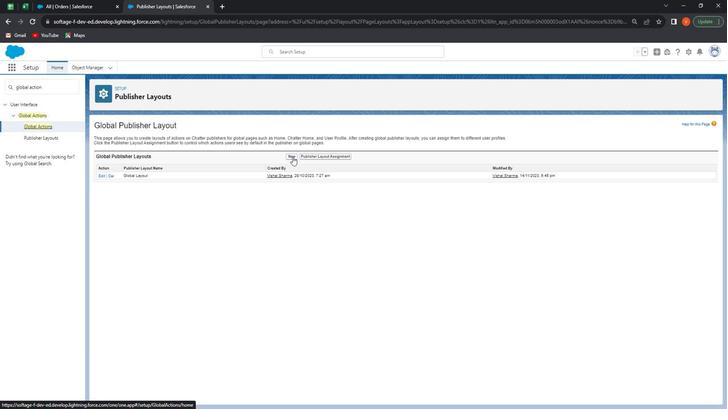 
Action: Mouse pressed left at (292, 155)
Screenshot: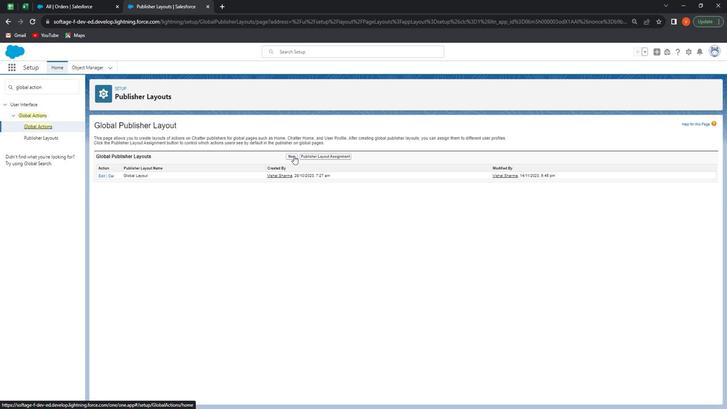 
Action: Mouse moved to (44, 127)
Screenshot: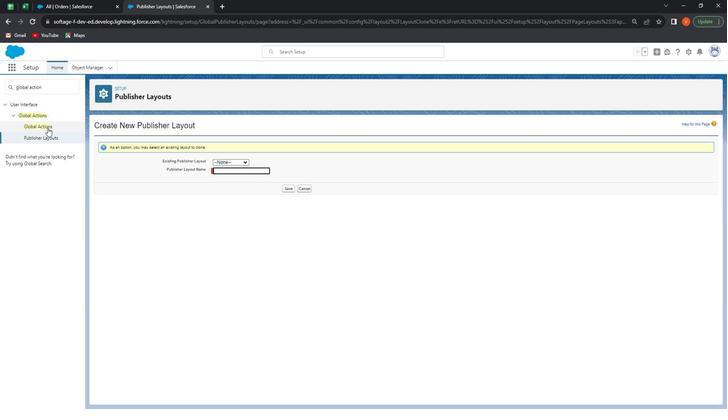 
Action: Mouse pressed left at (44, 127)
Screenshot: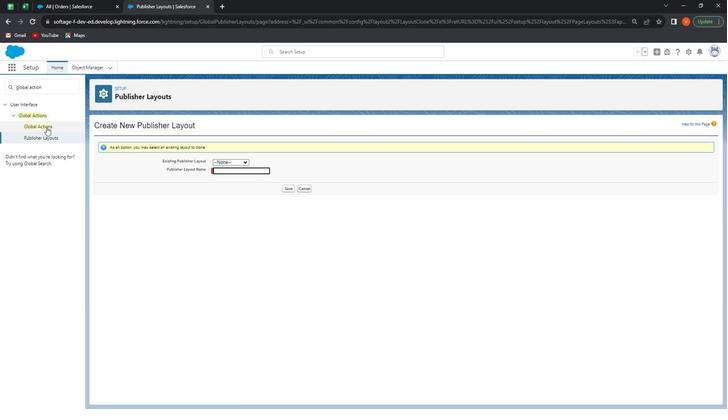 
Action: Mouse moved to (293, 151)
Screenshot: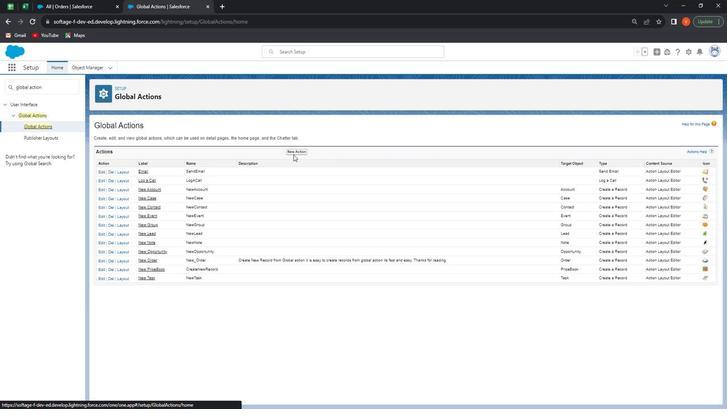 
Action: Mouse pressed left at (293, 151)
Screenshot: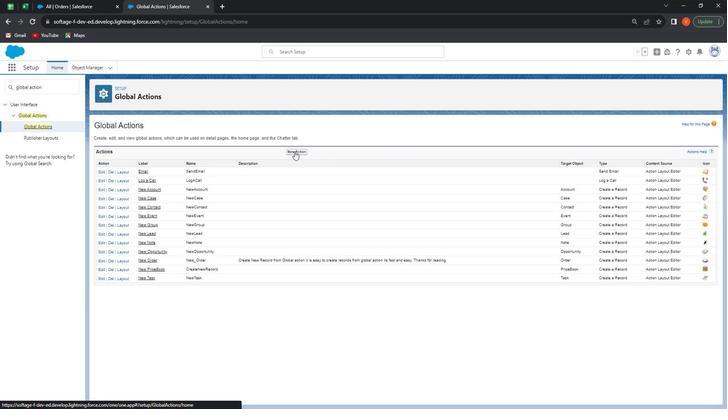 
Action: Mouse moved to (246, 166)
Screenshot: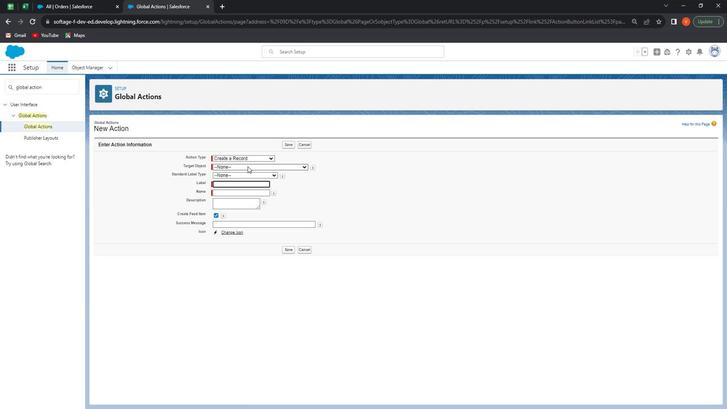 
Action: Mouse pressed left at (246, 166)
Screenshot: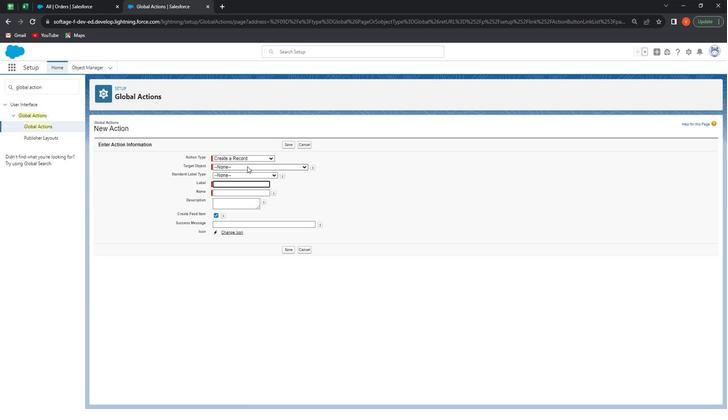 
Action: Mouse moved to (257, 240)
Screenshot: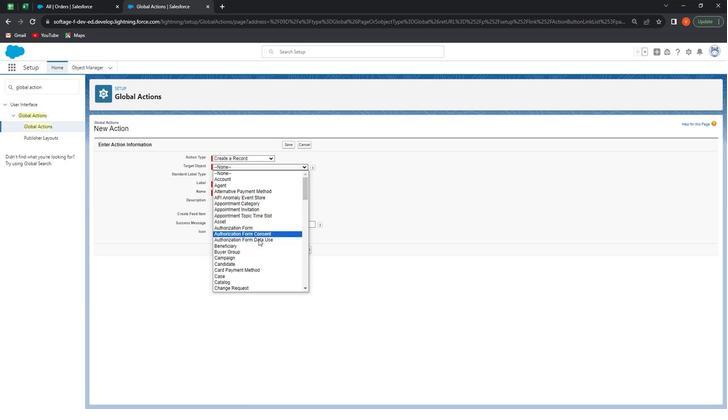 
Action: Key pressed <Key.down><Key.down><Key.down><Key.down><Key.down><Key.down><Key.down><Key.down><Key.down><Key.down><Key.down><Key.down><Key.down><Key.down><Key.down><Key.down><Key.down><Key.down><Key.down><Key.down><Key.down><Key.down><Key.down><Key.down><Key.down><Key.down><Key.down><Key.down><Key.down><Key.down><Key.down><Key.down><Key.down><Key.down><Key.down><Key.down><Key.down><Key.down><Key.down><Key.down><Key.down><Key.down><Key.down><Key.down><Key.down><Key.down><Key.down><Key.down><Key.down><Key.down><Key.down><Key.down><Key.down><Key.down><Key.down><Key.down><Key.down><Key.down><Key.down><Key.down><Key.enter>
Screenshot: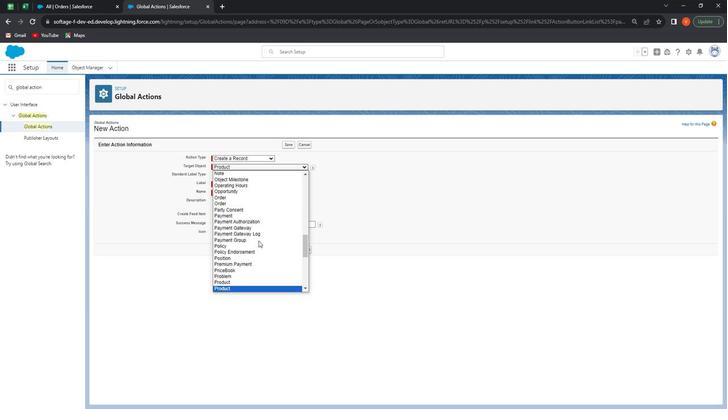 
Action: Mouse moved to (233, 193)
Screenshot: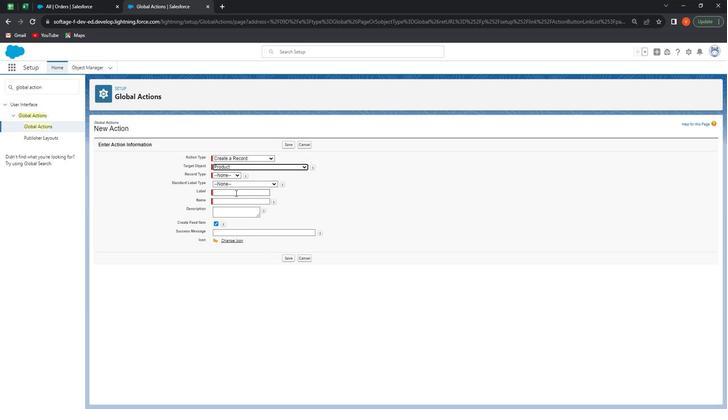 
Action: Mouse pressed left at (233, 193)
Screenshot: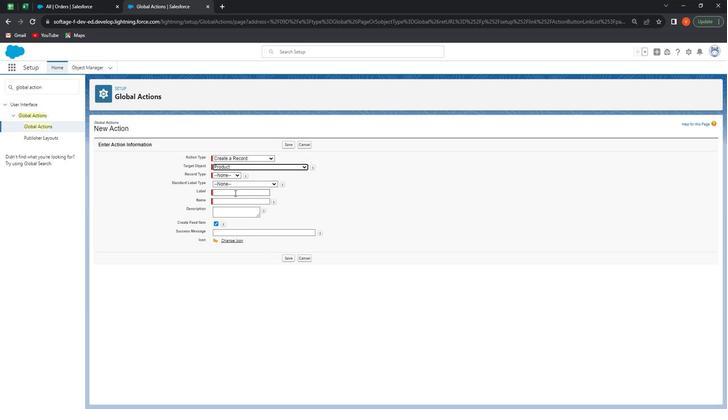 
Action: Mouse moved to (234, 193)
Screenshot: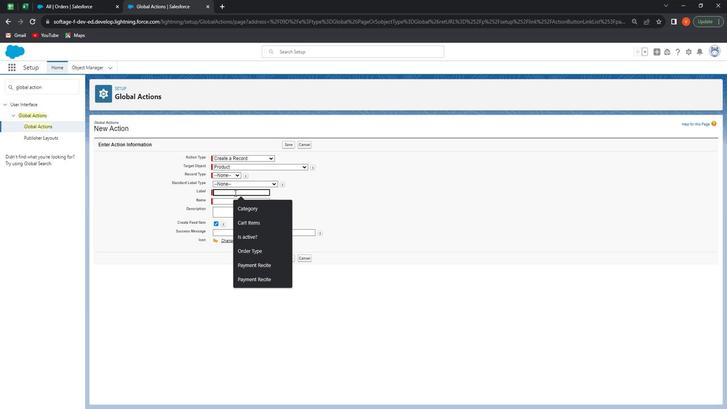 
Action: Key pressed <Key.shift>Create<Key.space><Key.shift><Key.shift><Key.shift>Products
Screenshot: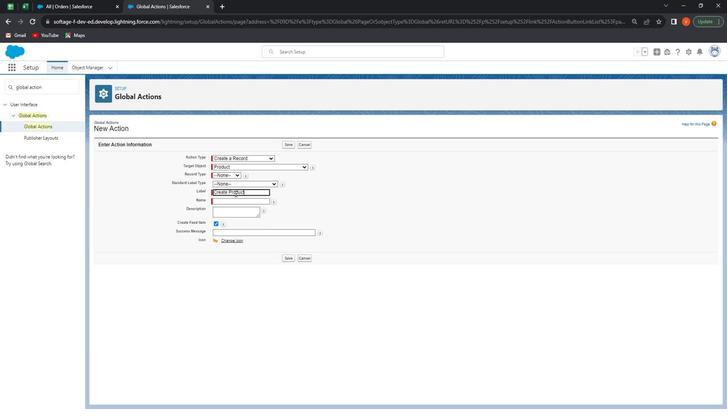 
Action: Mouse moved to (236, 213)
Screenshot: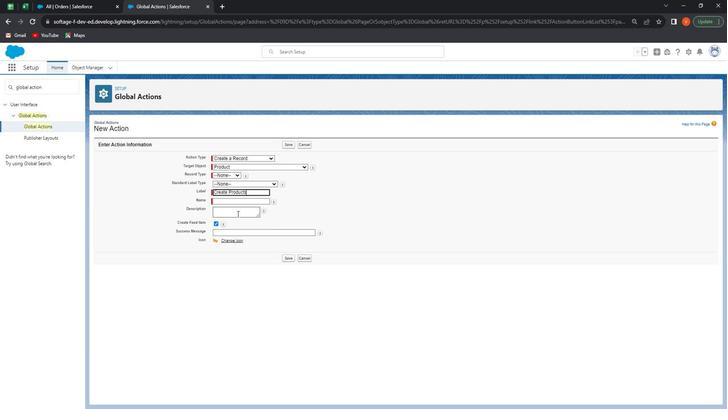 
Action: Mouse pressed left at (236, 213)
Screenshot: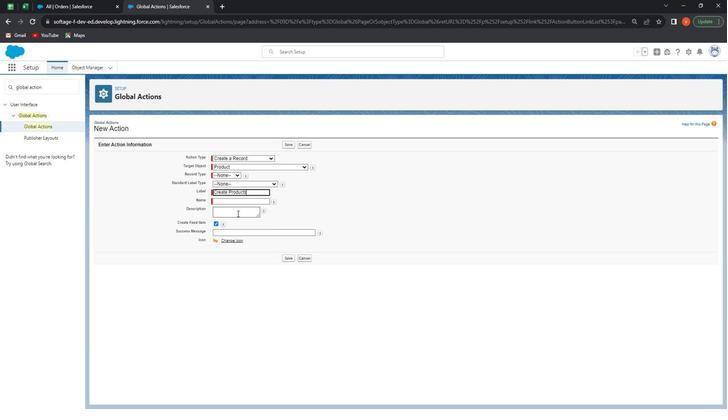 
Action: Key pressed <Key.shift>Create<Key.space><Key.shift>New<Key.space><Key.shift>Product<Key.space><Key.shift>Recors<Key.backspace>ds
Screenshot: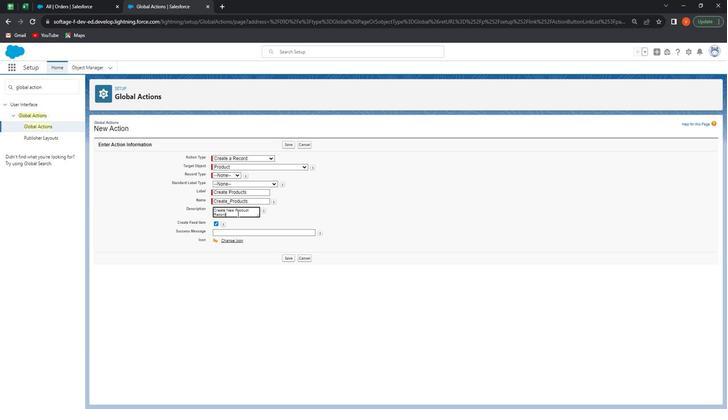 
Action: Mouse moved to (273, 238)
Screenshot: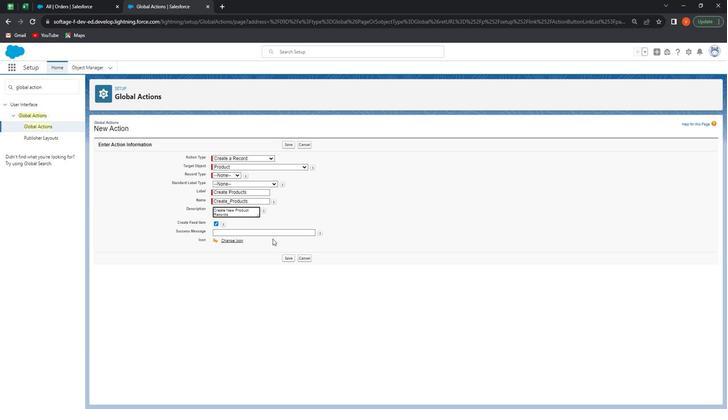 
Action: Key pressed <Key.space>using<Key.space>global<Key.space>action<Key.space>thanks.
Screenshot: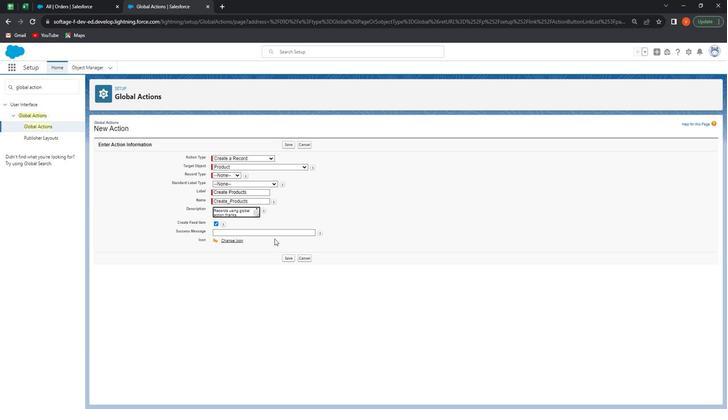 
Action: Mouse moved to (263, 231)
Screenshot: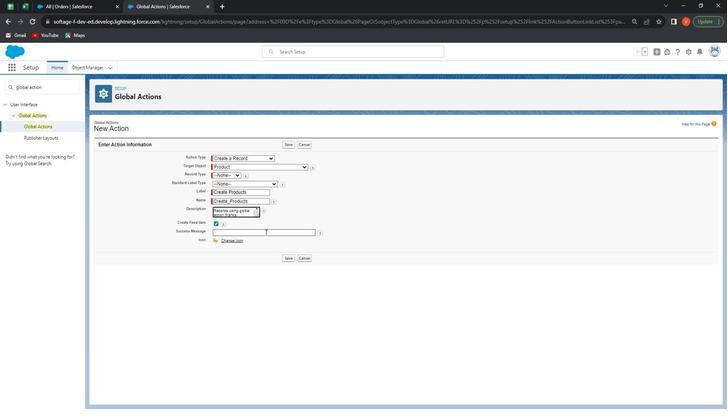 
Action: Mouse pressed left at (263, 231)
Screenshot: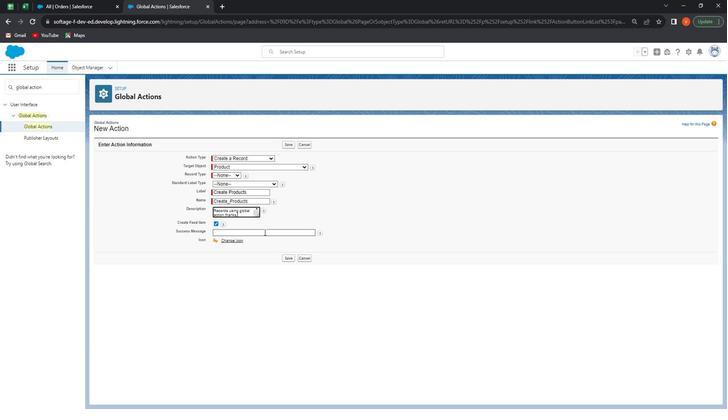 
Action: Key pressed <Key.shift><Key.shift><Key.shift><Key.shift><Key.shift><Key.shift><Key.shift><Key.shift>Create<Key.space>new<Key.space>records<Key.backspace><Key.space>from<Key.space>global<Key.space>actions<Key.backspace><Key.space>
Screenshot: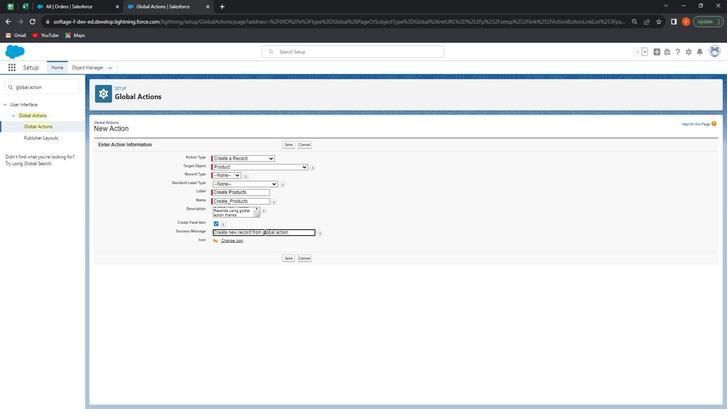 
Action: Mouse moved to (287, 256)
Screenshot: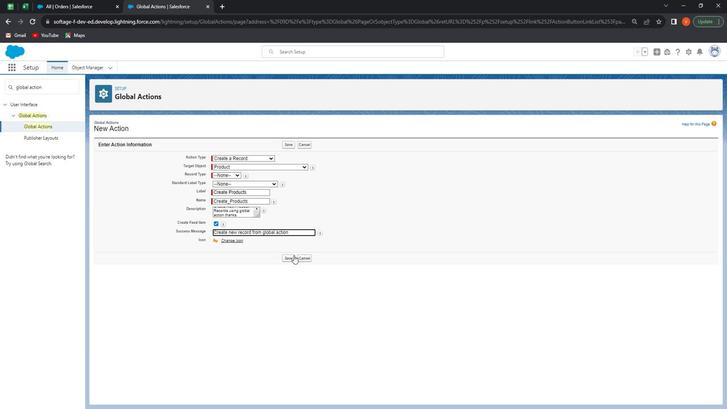 
Action: Mouse pressed left at (287, 256)
Screenshot: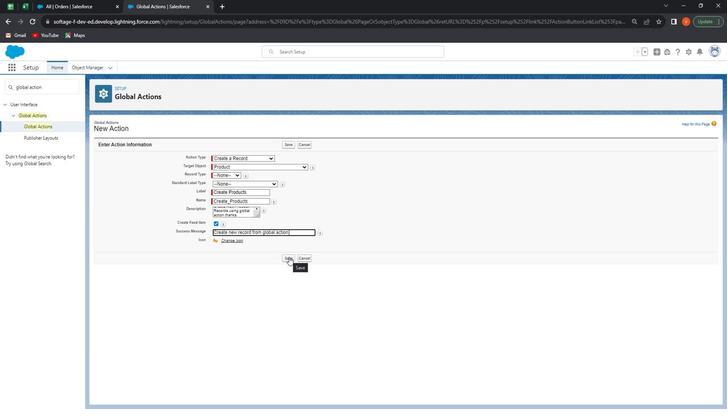 
Action: Mouse moved to (234, 185)
Screenshot: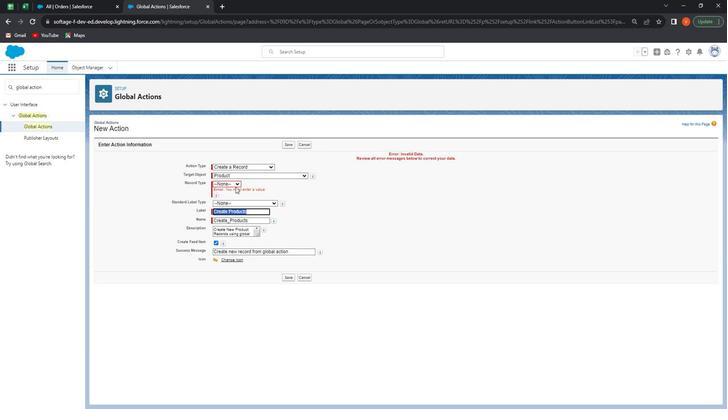 
Action: Mouse pressed left at (234, 185)
Screenshot: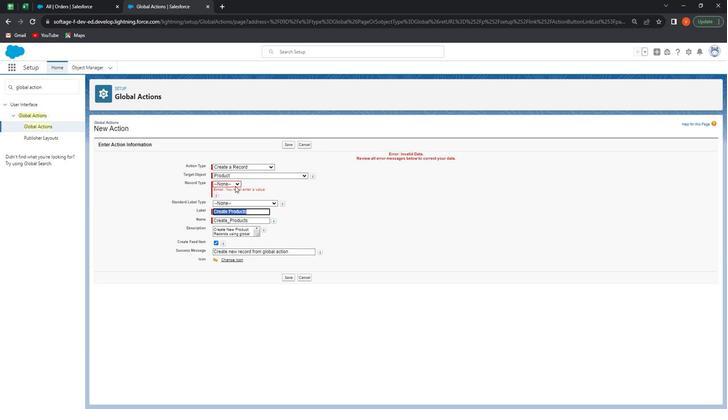 
Action: Mouse moved to (229, 212)
Screenshot: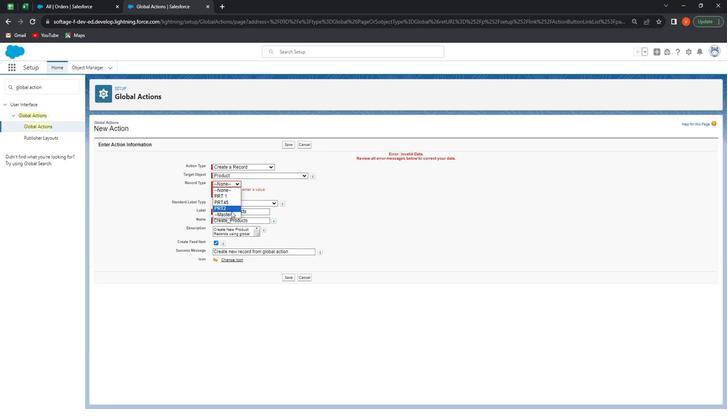 
Action: Mouse pressed left at (229, 212)
Screenshot: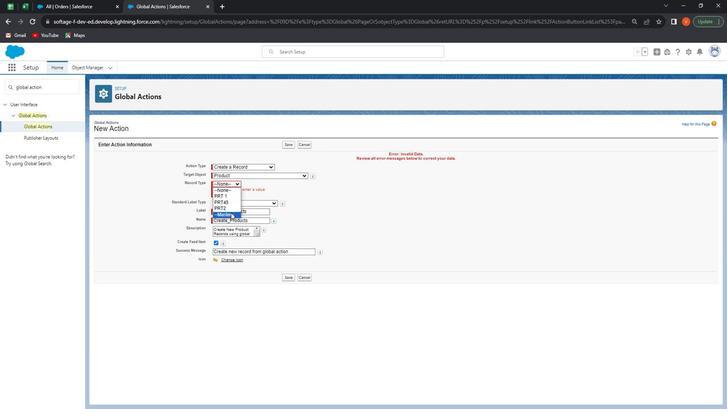 
Action: Mouse moved to (284, 277)
Screenshot: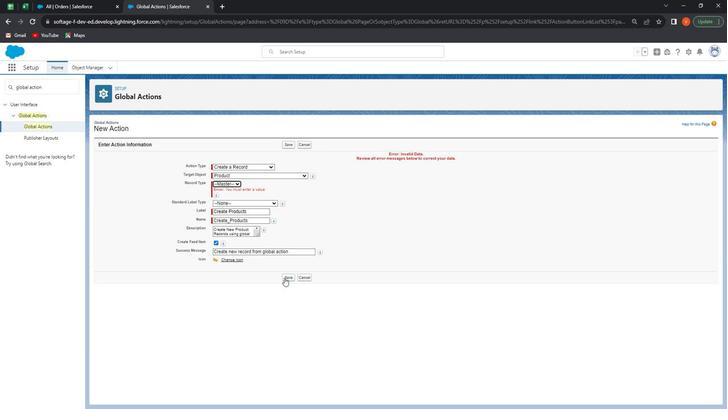 
Action: Mouse pressed left at (284, 277)
Screenshot: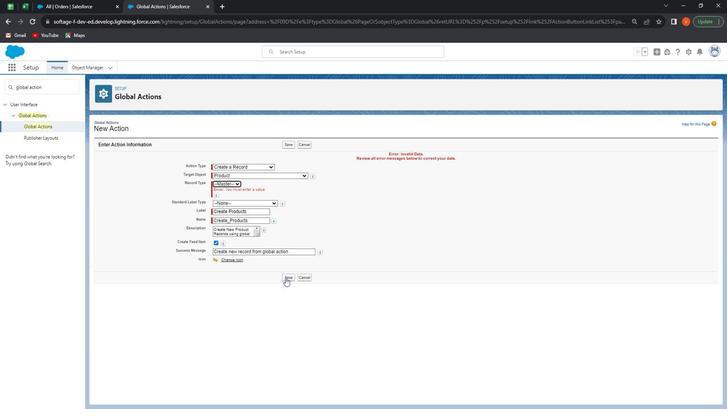 
Action: Mouse moved to (244, 153)
Screenshot: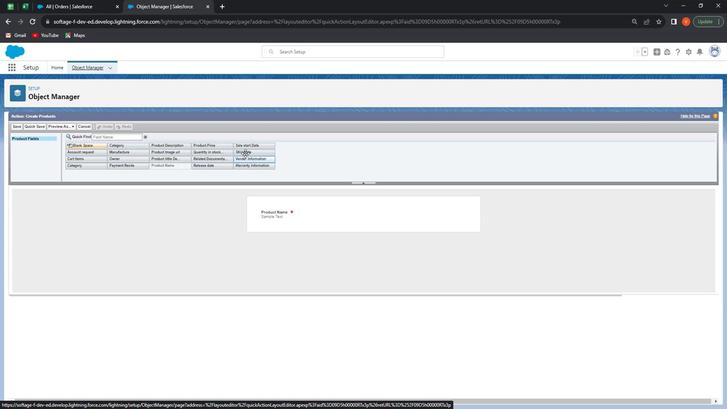 
Action: Mouse pressed left at (244, 153)
Screenshot: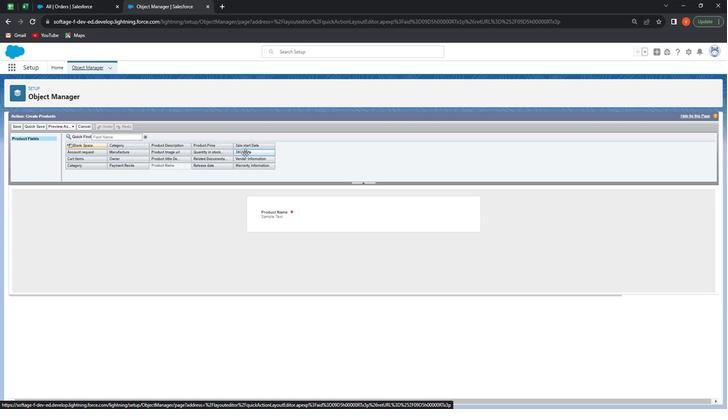 
Action: Mouse moved to (134, 146)
Screenshot: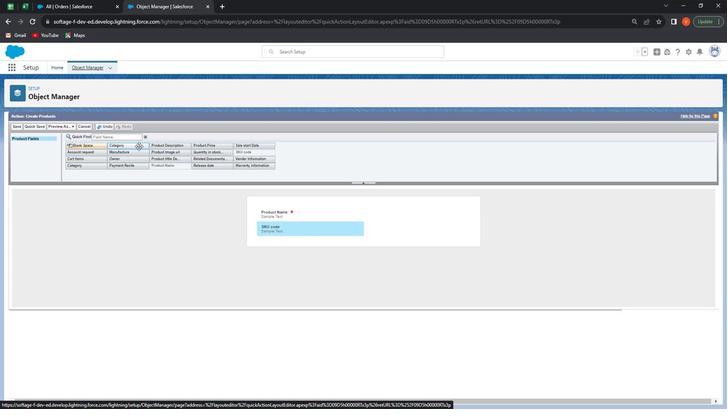 
Action: Mouse pressed left at (134, 146)
Screenshot: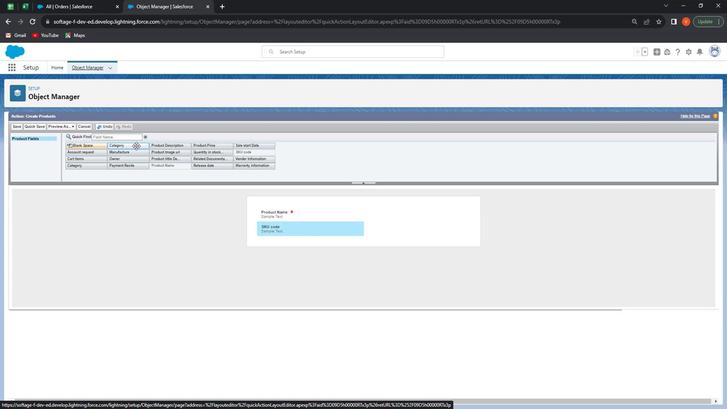 
Action: Mouse moved to (78, 161)
Screenshot: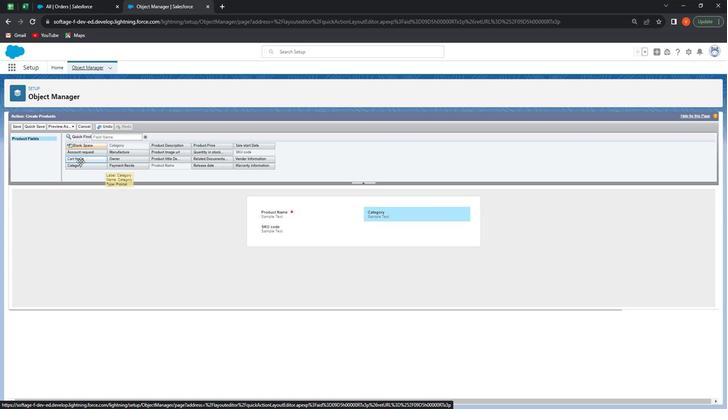 
Action: Mouse pressed left at (78, 161)
Screenshot: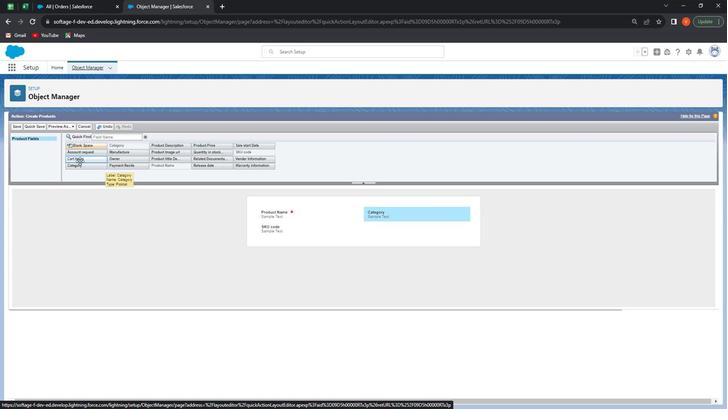 
Action: Mouse moved to (18, 127)
Screenshot: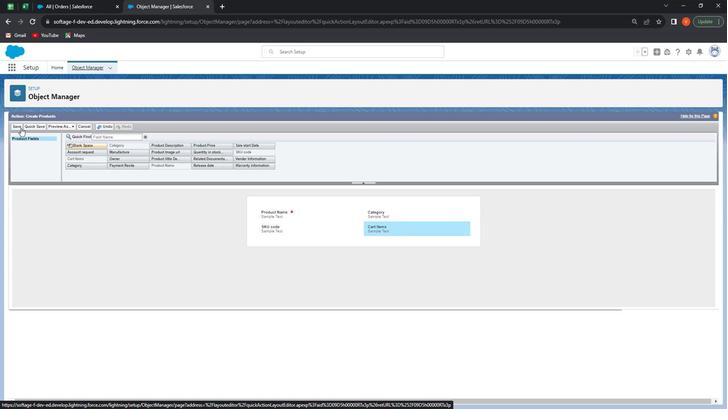 
Action: Mouse pressed left at (18, 127)
Screenshot: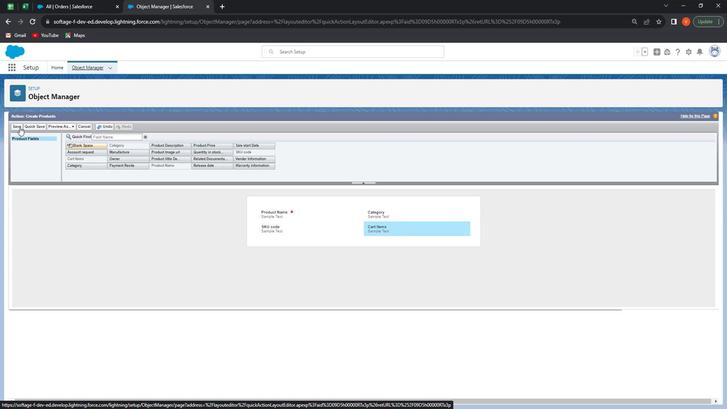 
Action: Mouse moved to (59, 68)
Screenshot: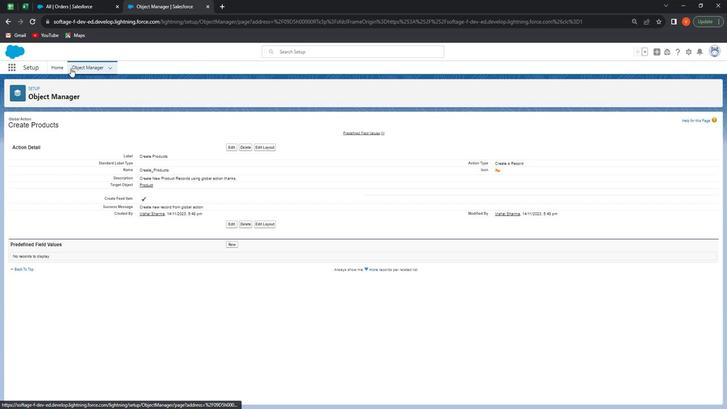 
Action: Mouse pressed left at (59, 68)
Screenshot: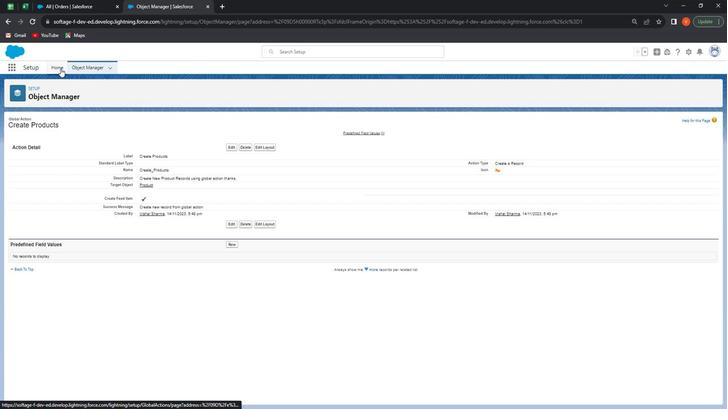 
Action: Mouse moved to (47, 138)
Screenshot: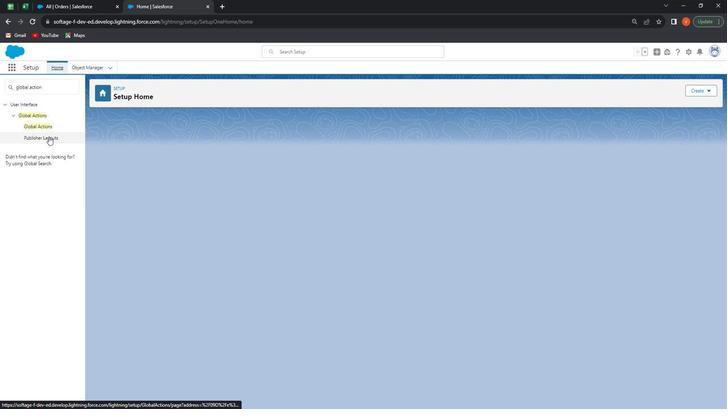 
Action: Mouse pressed left at (47, 138)
Screenshot: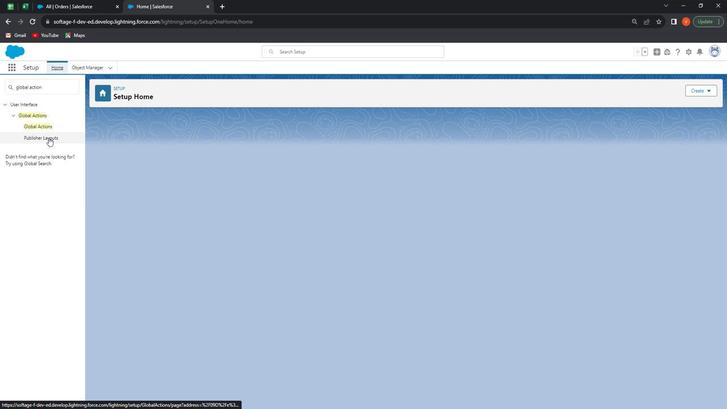 
Action: Mouse moved to (101, 175)
Screenshot: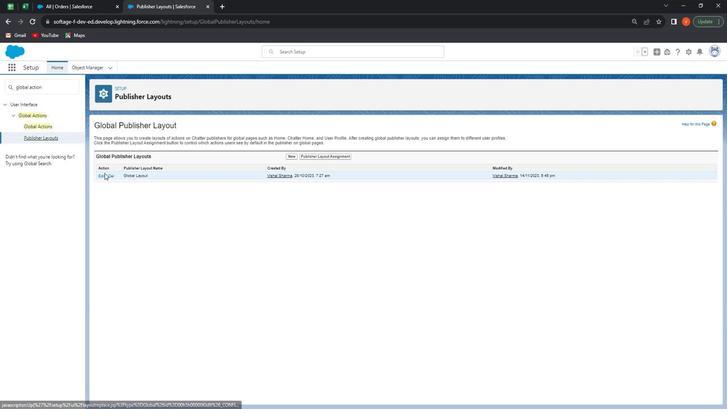 
Action: Mouse pressed left at (101, 175)
Screenshot: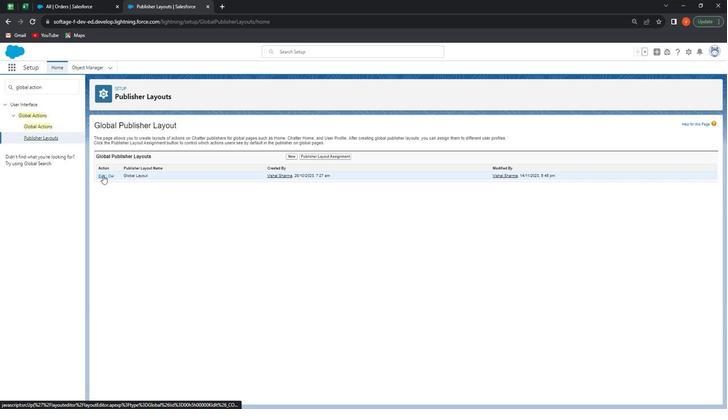 
Action: Mouse moved to (128, 256)
Screenshot: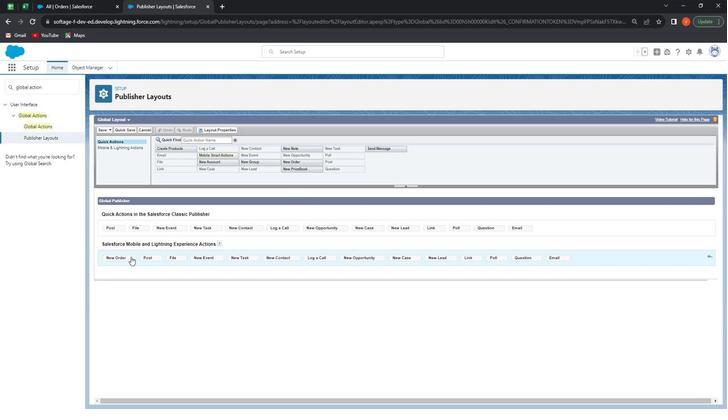 
Action: Mouse pressed left at (128, 256)
Screenshot: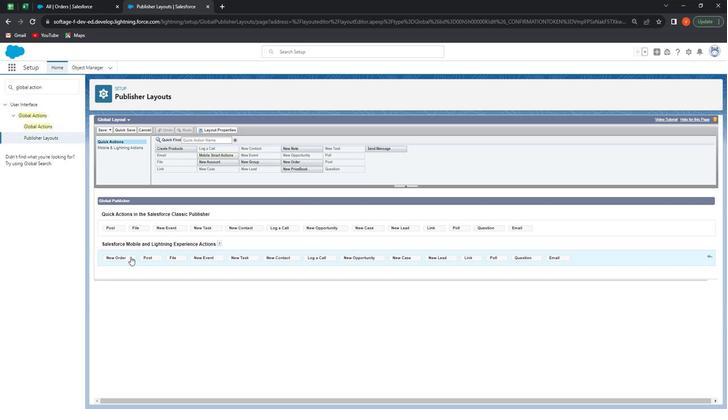 
Action: Mouse moved to (182, 147)
Screenshot: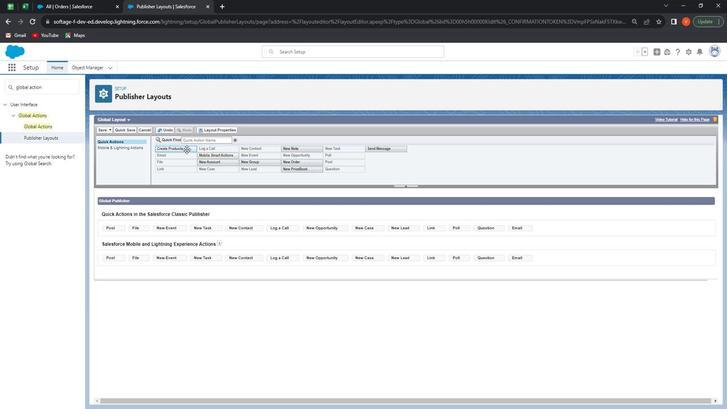 
Action: Mouse pressed left at (182, 147)
Screenshot: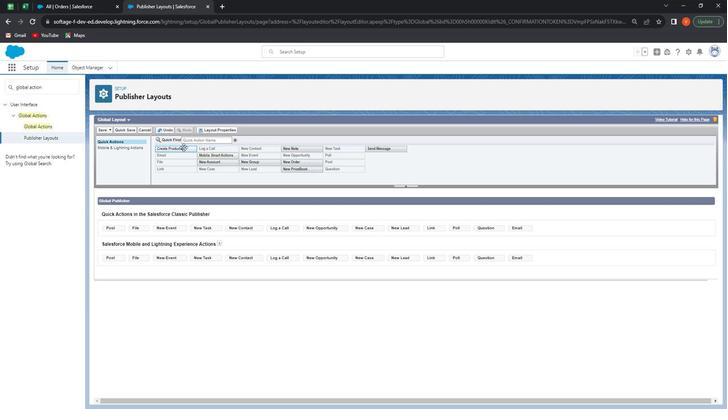 
Action: Mouse moved to (178, 148)
Screenshot: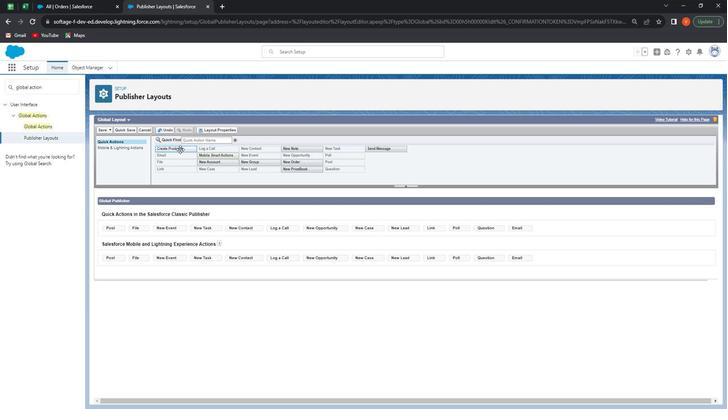 
Action: Mouse pressed left at (178, 148)
Screenshot: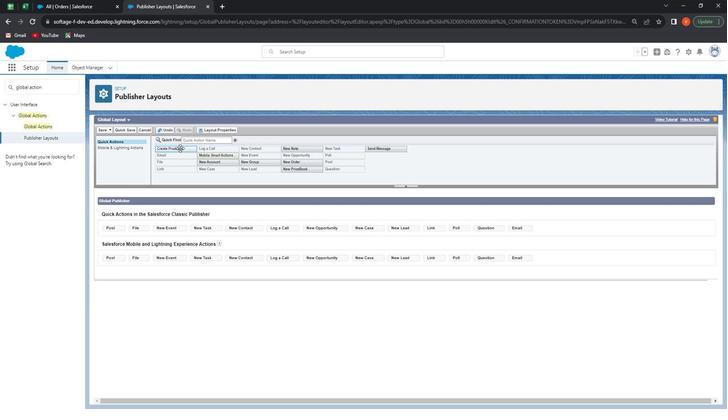 
Action: Mouse moved to (179, 228)
Screenshot: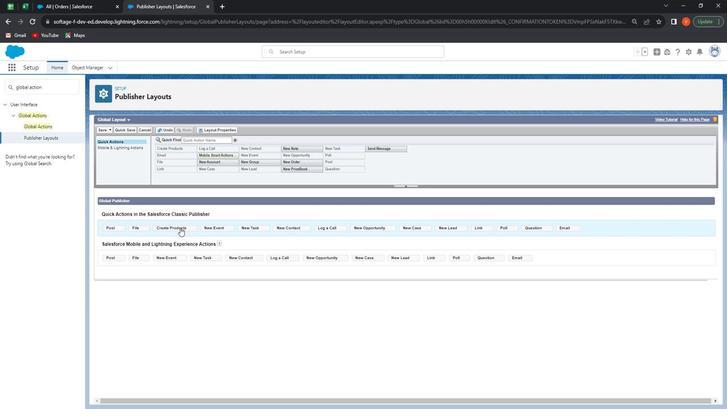 
Action: Mouse pressed left at (179, 228)
Screenshot: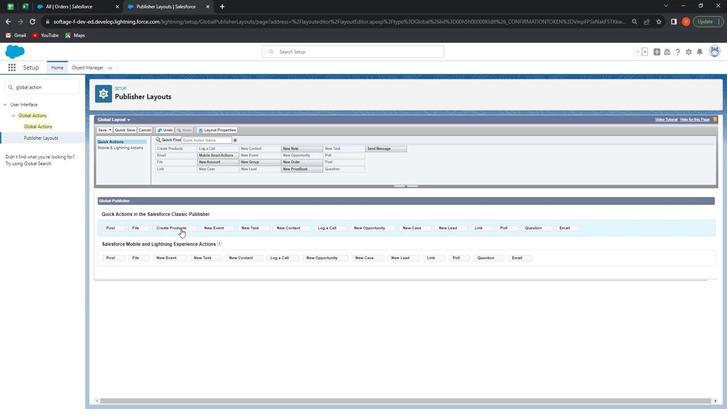
Action: Mouse moved to (98, 130)
Screenshot: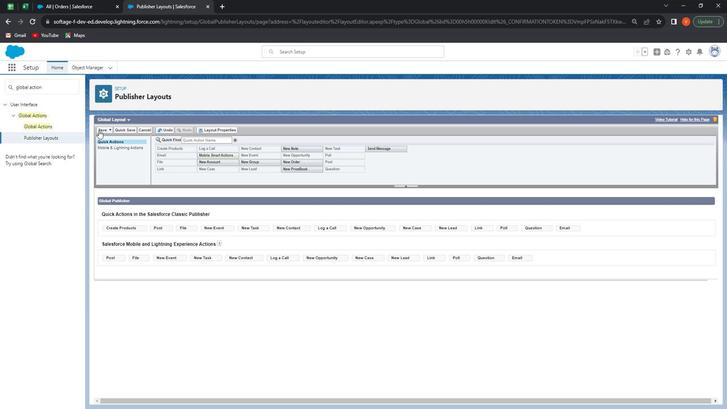 
Action: Mouse pressed left at (98, 130)
Screenshot: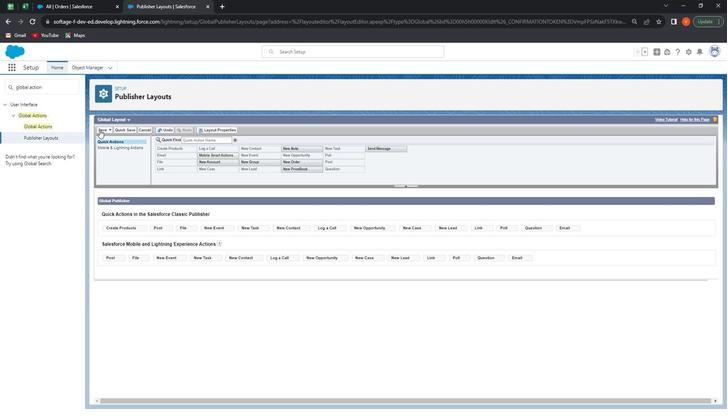 
Action: Mouse moved to (655, 53)
Screenshot: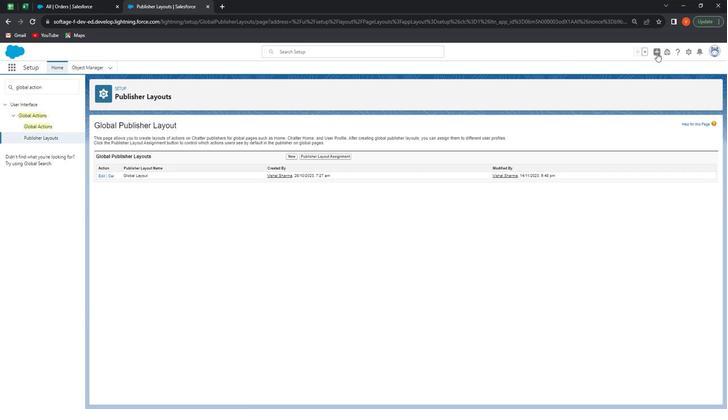 
Action: Mouse pressed left at (655, 53)
Screenshot: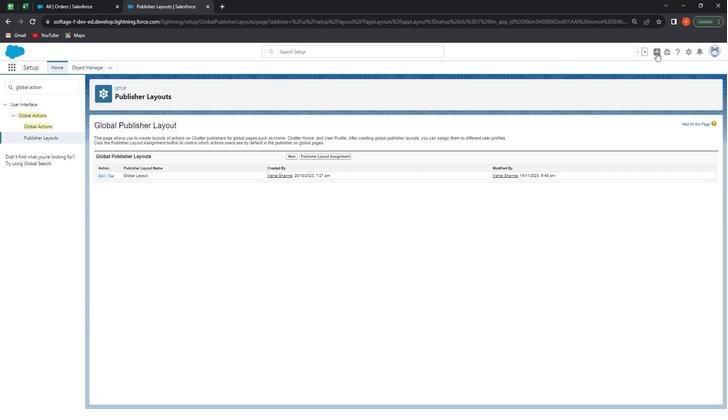 
Action: Mouse moved to (32, 21)
Screenshot: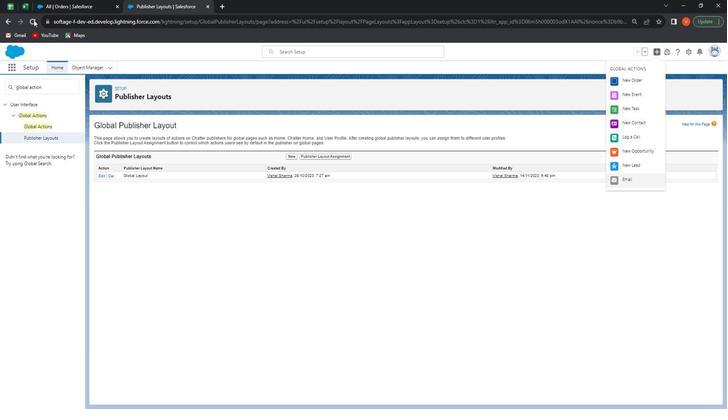 
Action: Mouse pressed left at (32, 21)
